 Task: Find connections with filter location Joensuu with filter topic #Consultingwith filter profile language Spanish with filter current company Navi with filter school Rani Laxmi Bai Memorial School (R.L.B.) with filter industry Chiropractors with filter service category Product Marketing with filter keywords title Spa Manager
Action: Mouse moved to (336, 263)
Screenshot: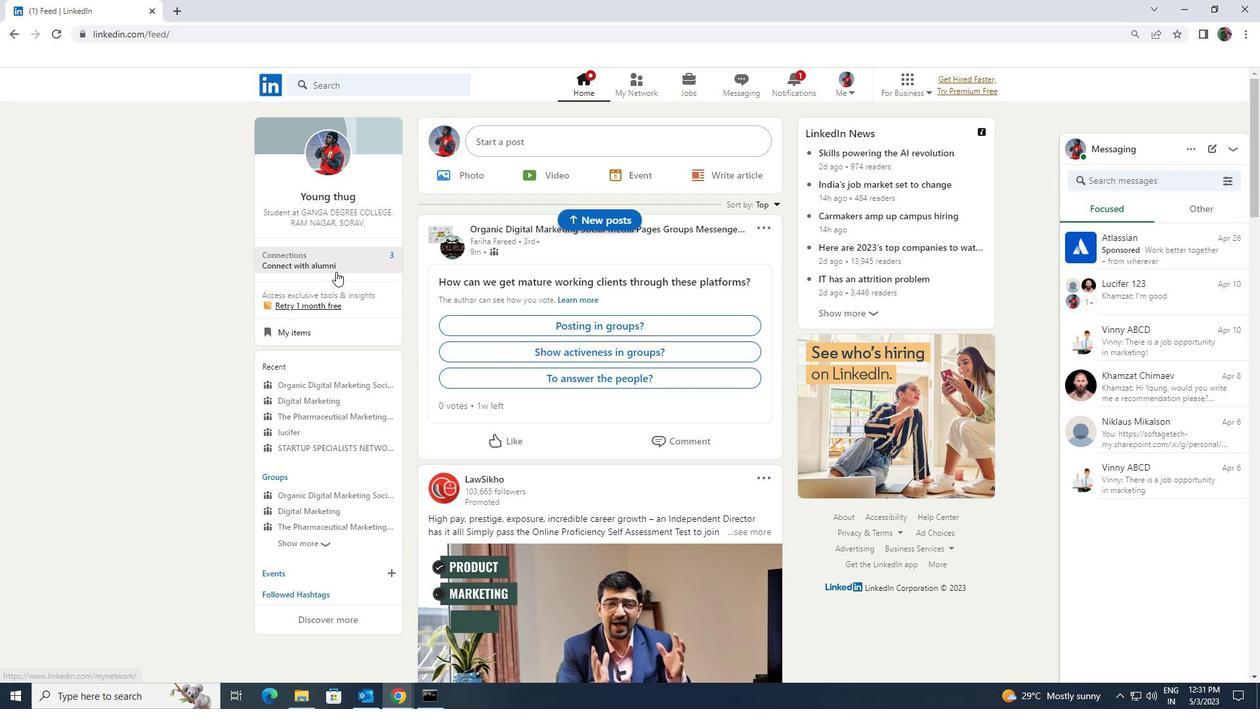 
Action: Mouse pressed left at (336, 263)
Screenshot: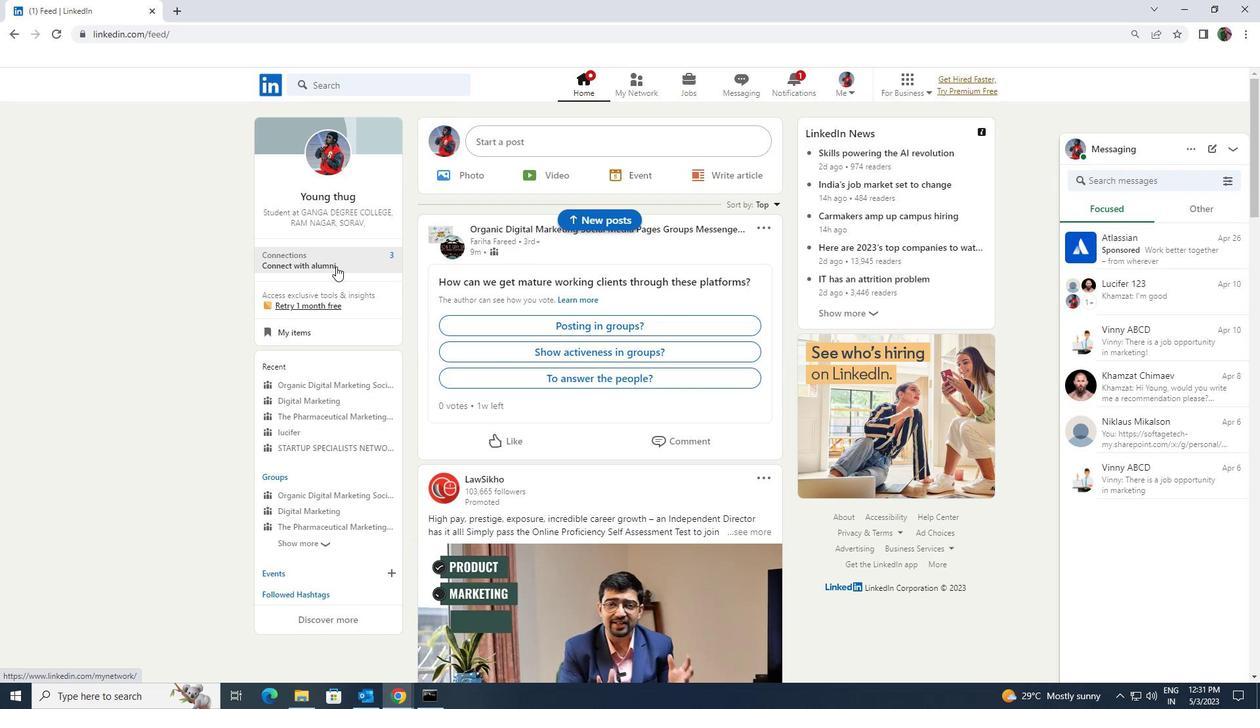
Action: Mouse moved to (328, 158)
Screenshot: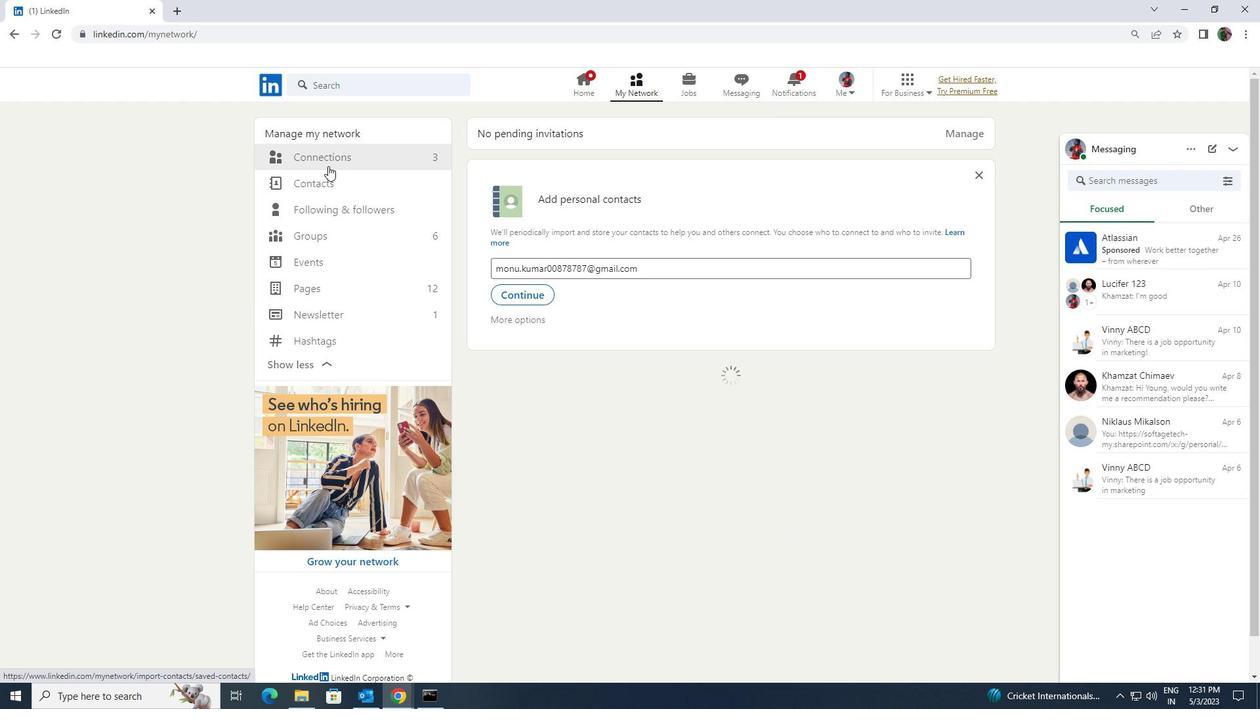 
Action: Mouse pressed left at (328, 158)
Screenshot: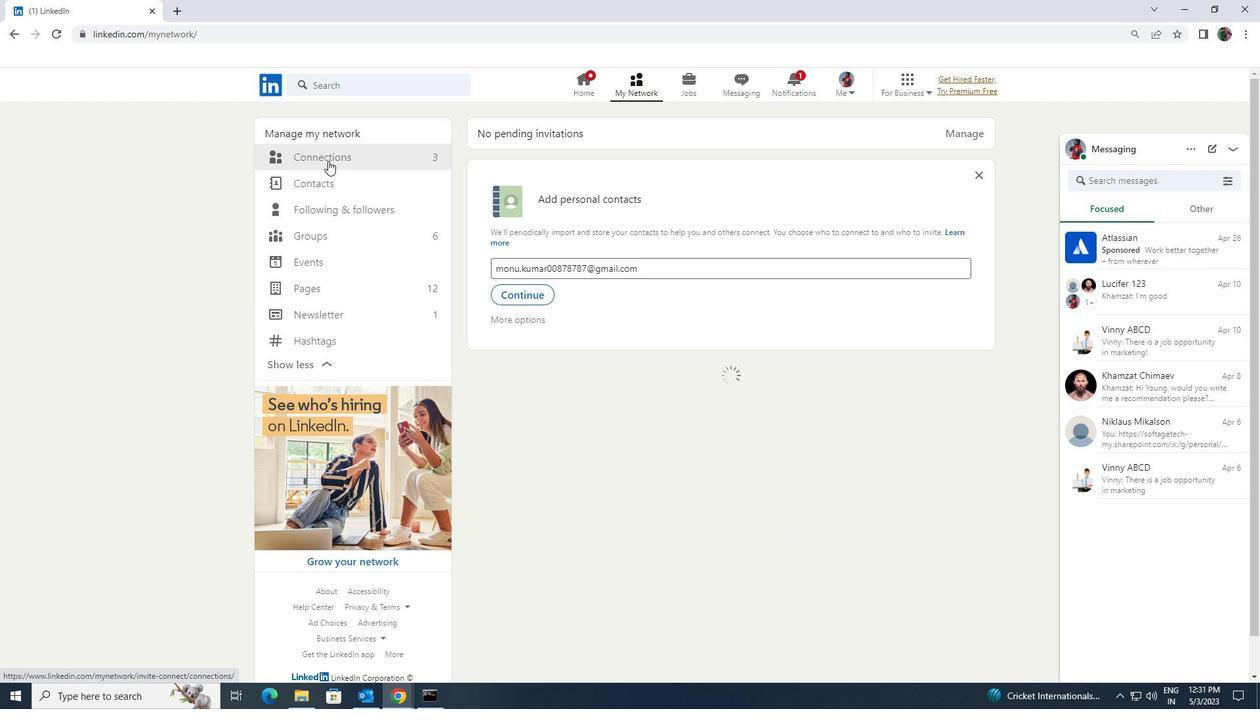 
Action: Mouse moved to (711, 160)
Screenshot: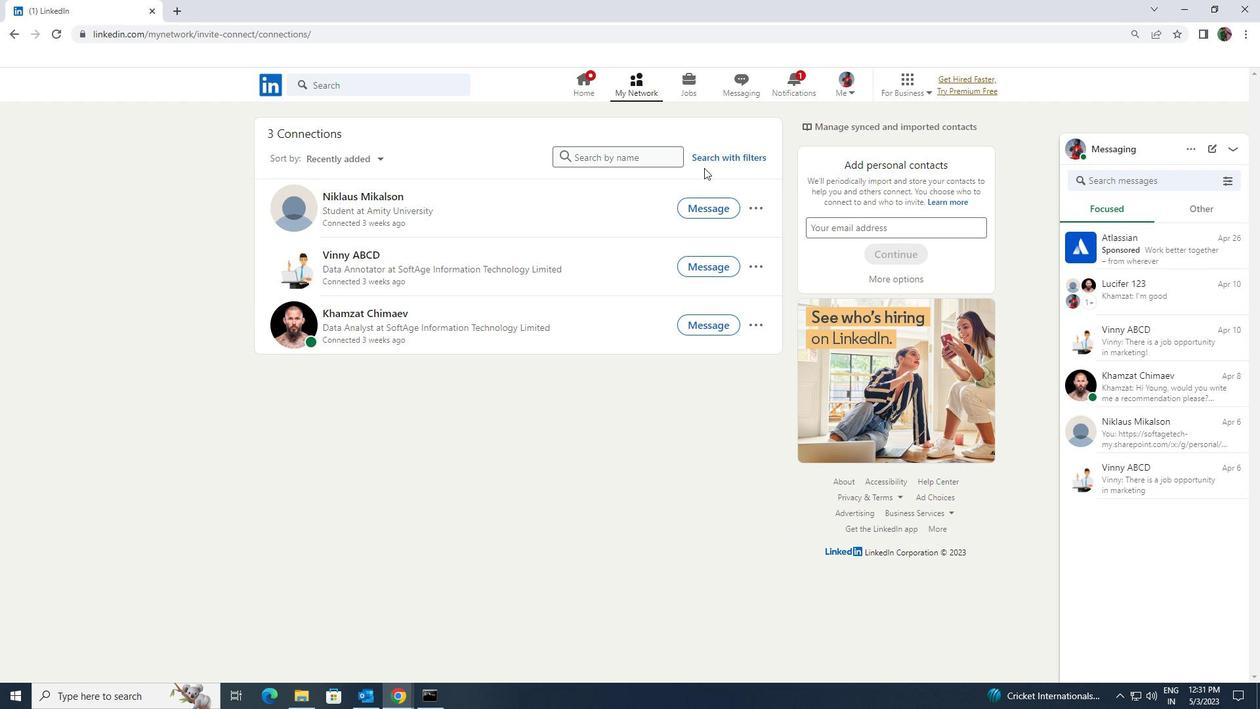 
Action: Mouse pressed left at (711, 160)
Screenshot: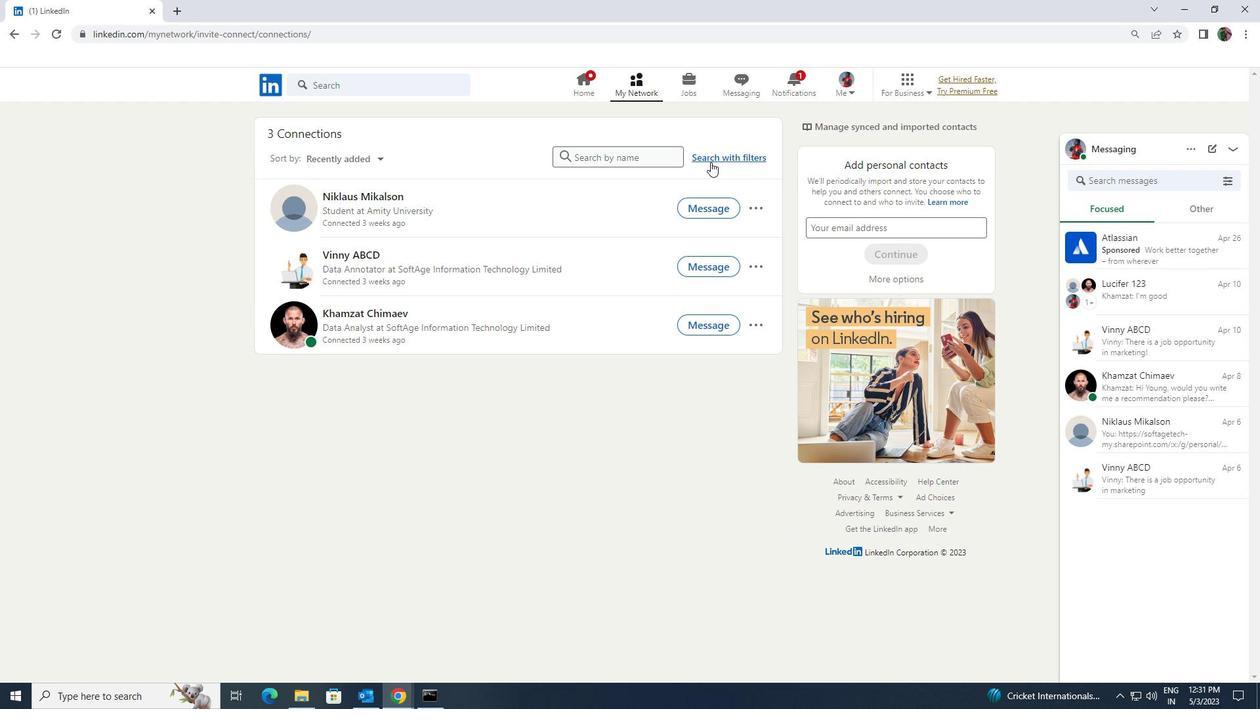 
Action: Mouse moved to (670, 127)
Screenshot: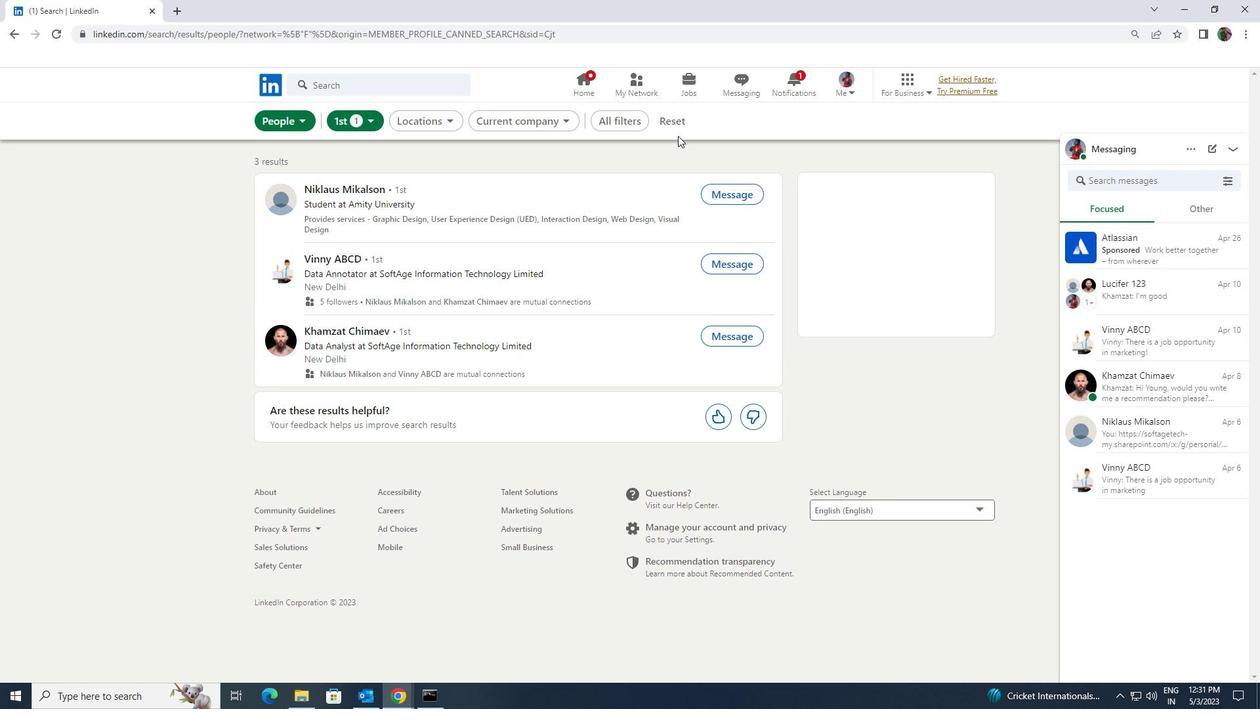 
Action: Mouse pressed left at (670, 127)
Screenshot: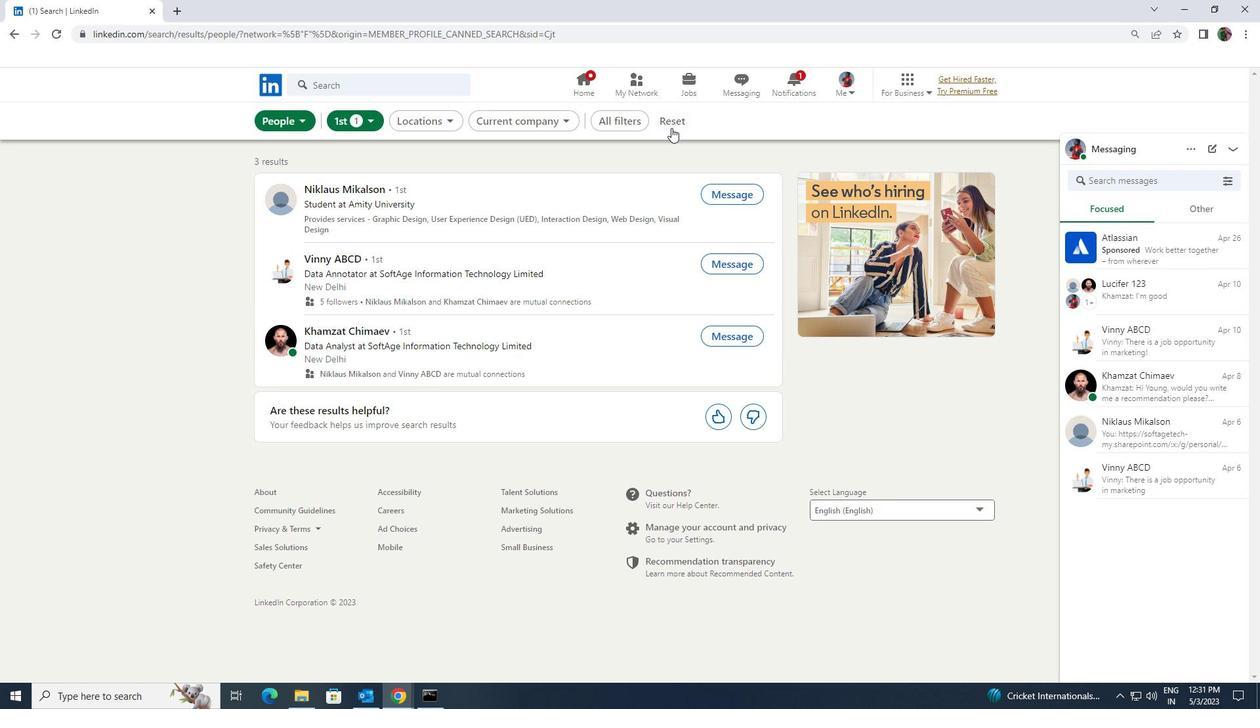 
Action: Mouse moved to (660, 124)
Screenshot: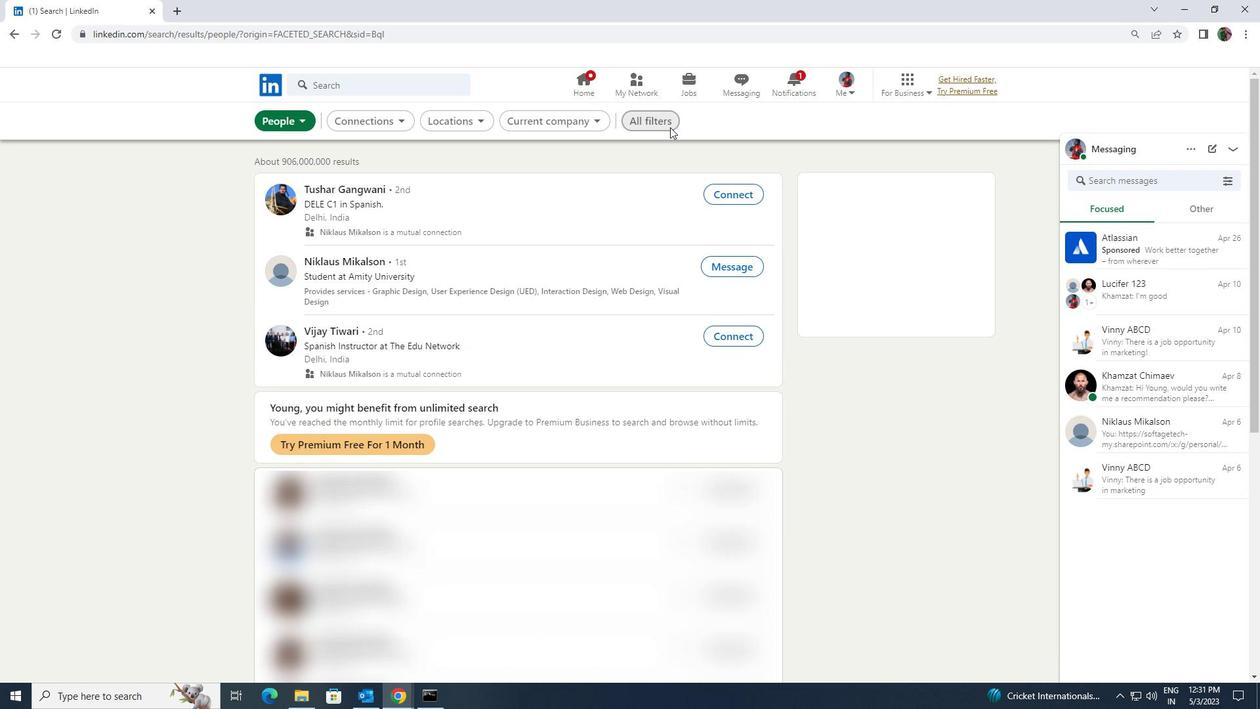 
Action: Mouse pressed left at (660, 124)
Screenshot: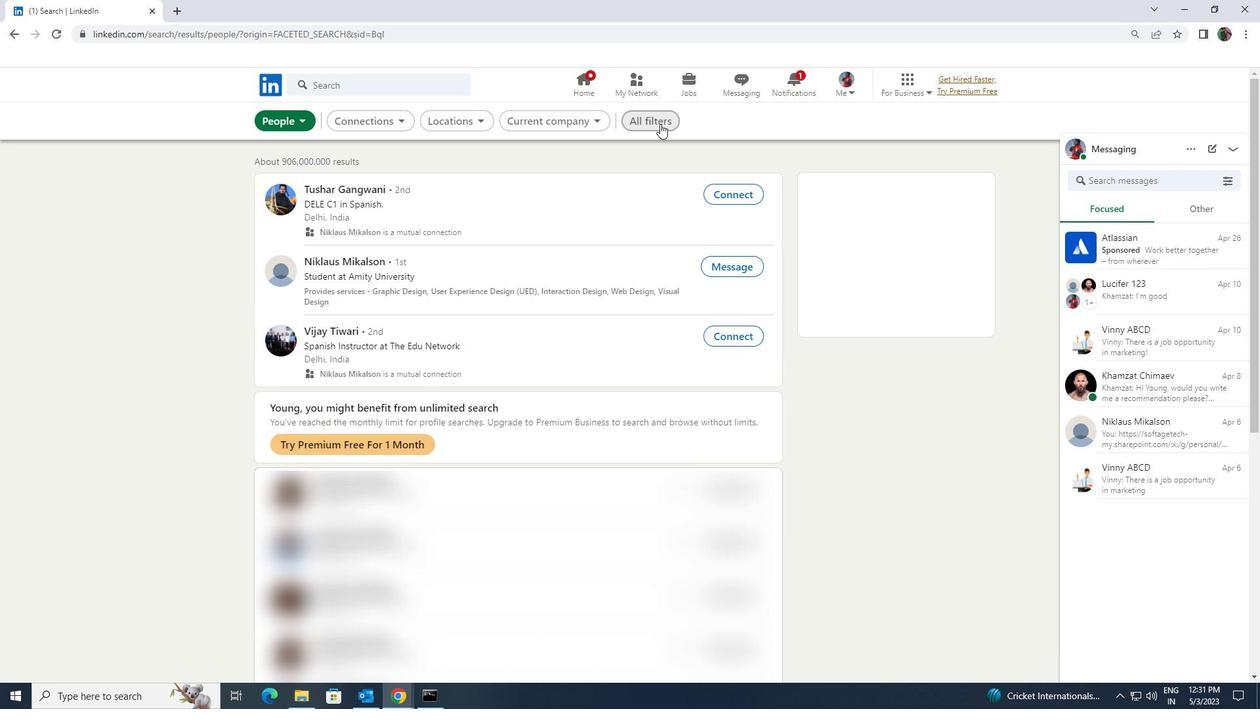 
Action: Mouse moved to (1118, 524)
Screenshot: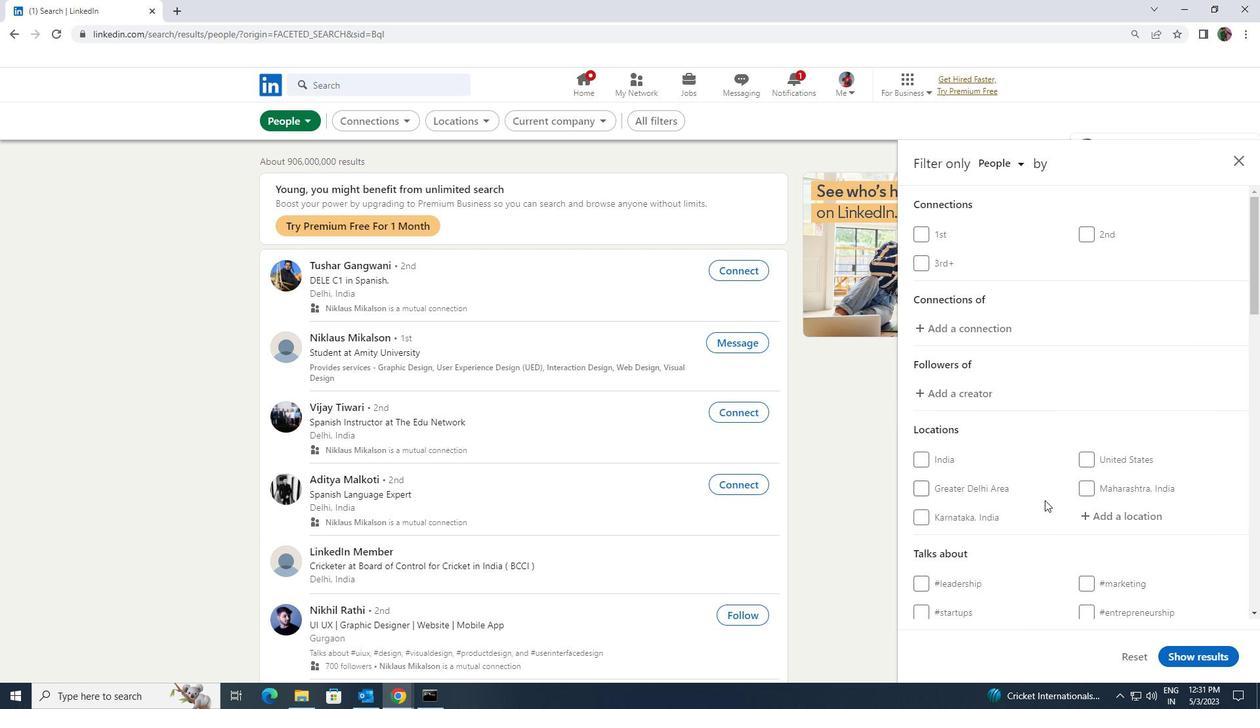 
Action: Mouse pressed left at (1118, 524)
Screenshot: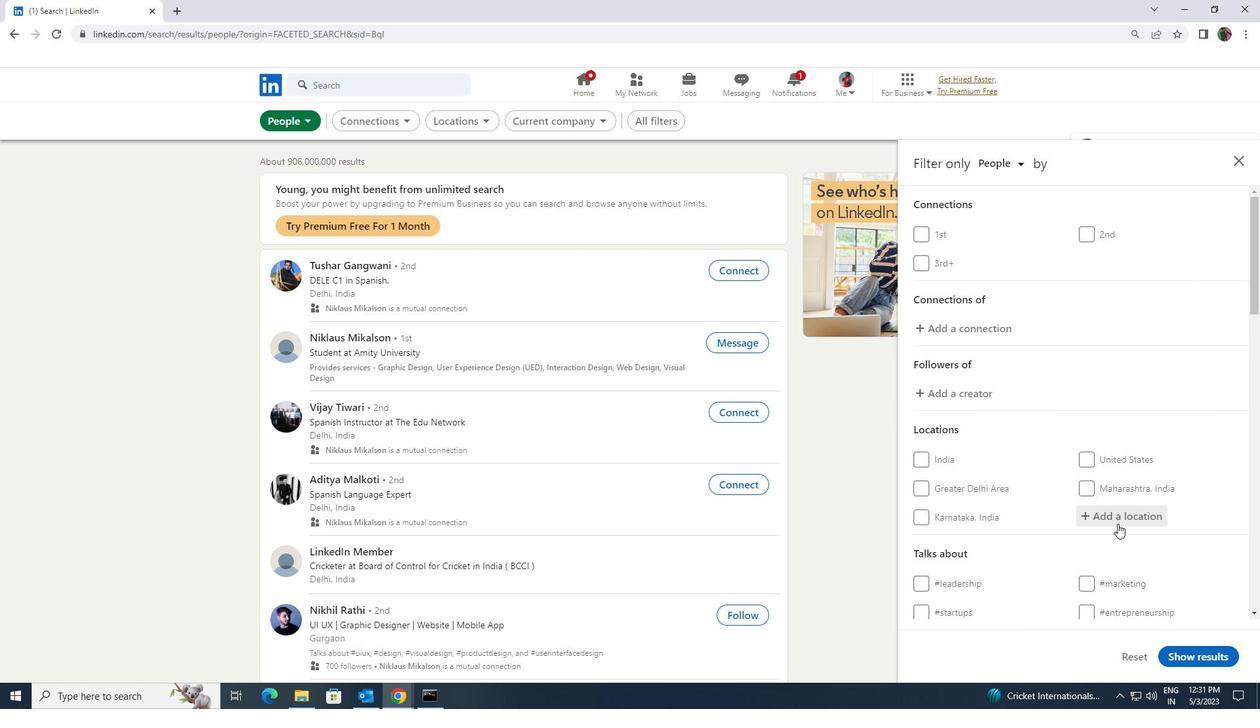 
Action: Mouse moved to (1115, 511)
Screenshot: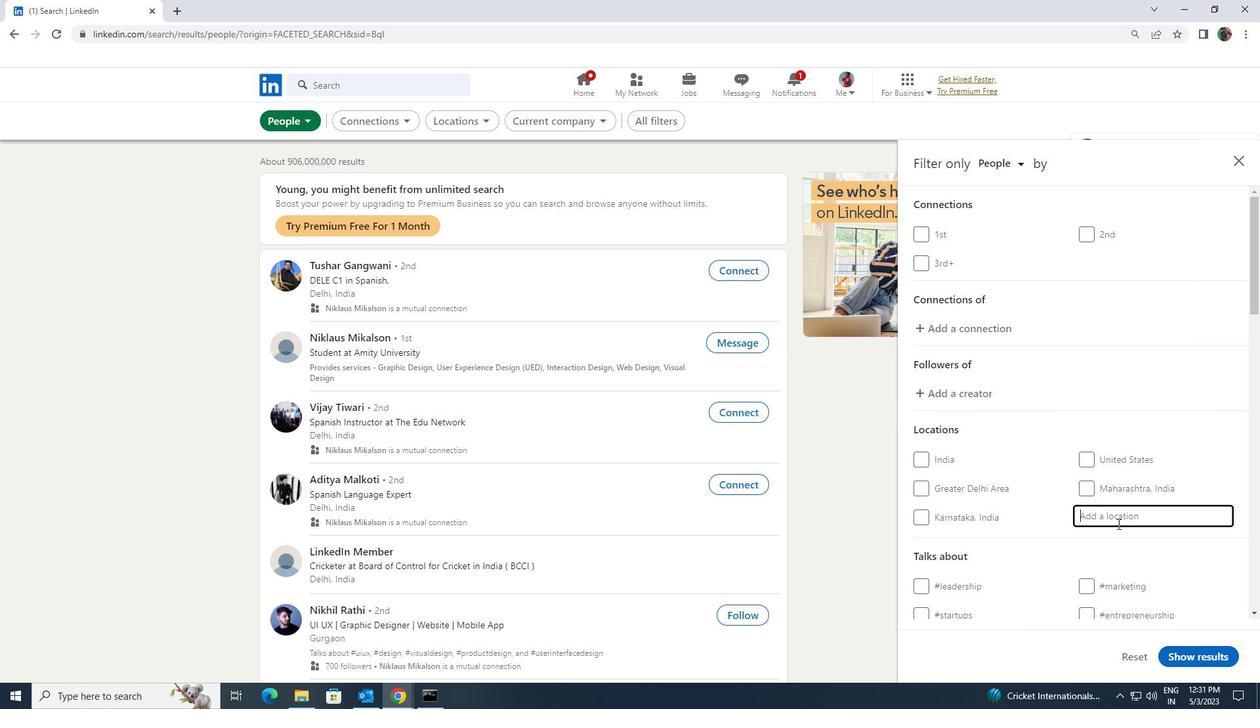 
Action: Key pressed <Key.shift>JOENSUU
Screenshot: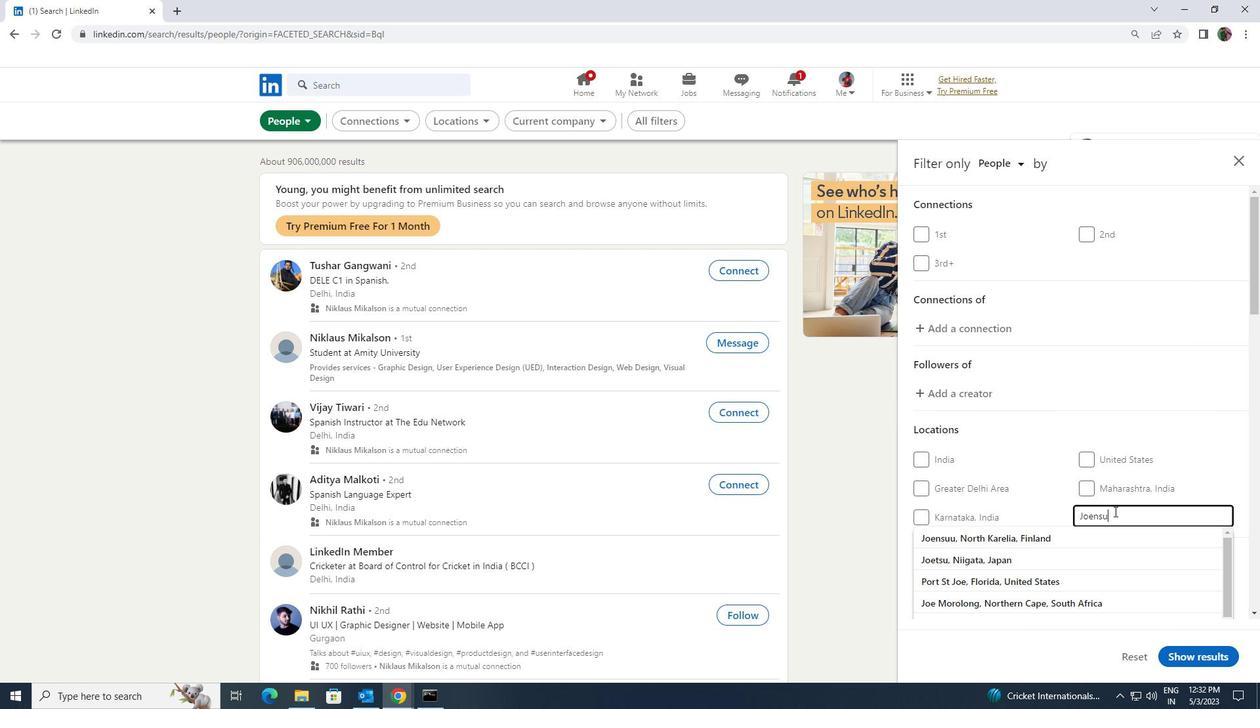 
Action: Mouse moved to (1102, 532)
Screenshot: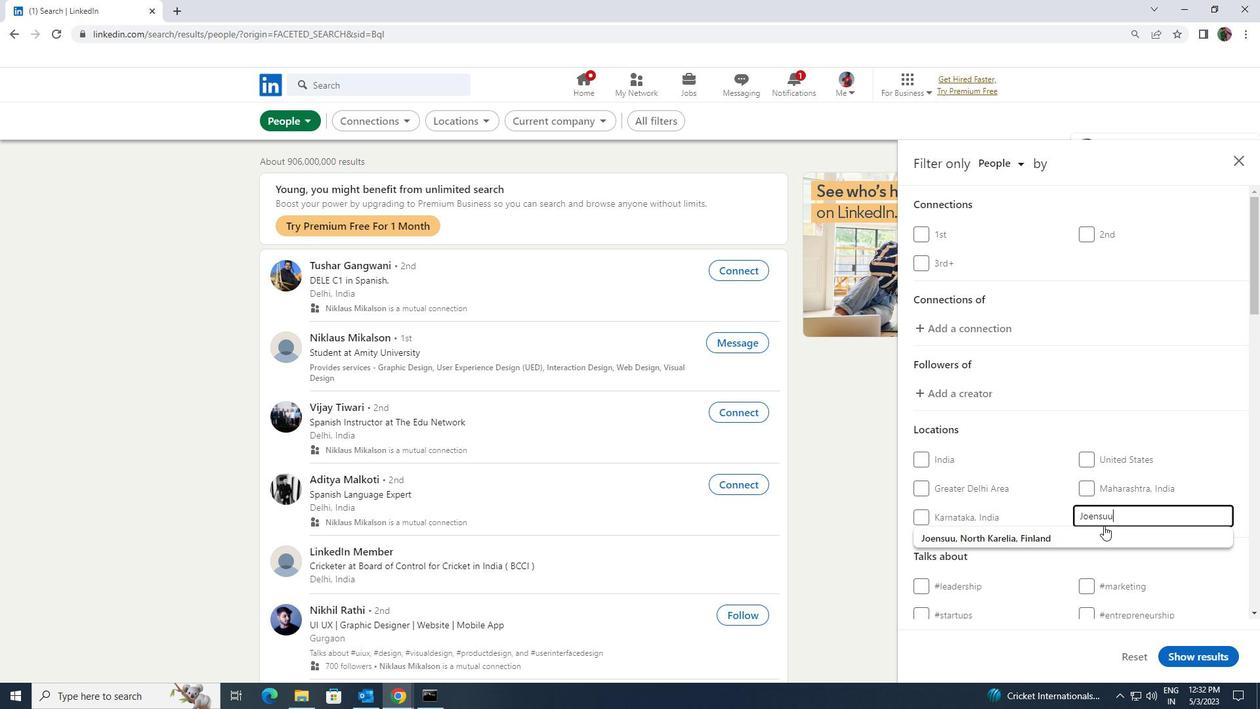 
Action: Mouse pressed left at (1102, 532)
Screenshot: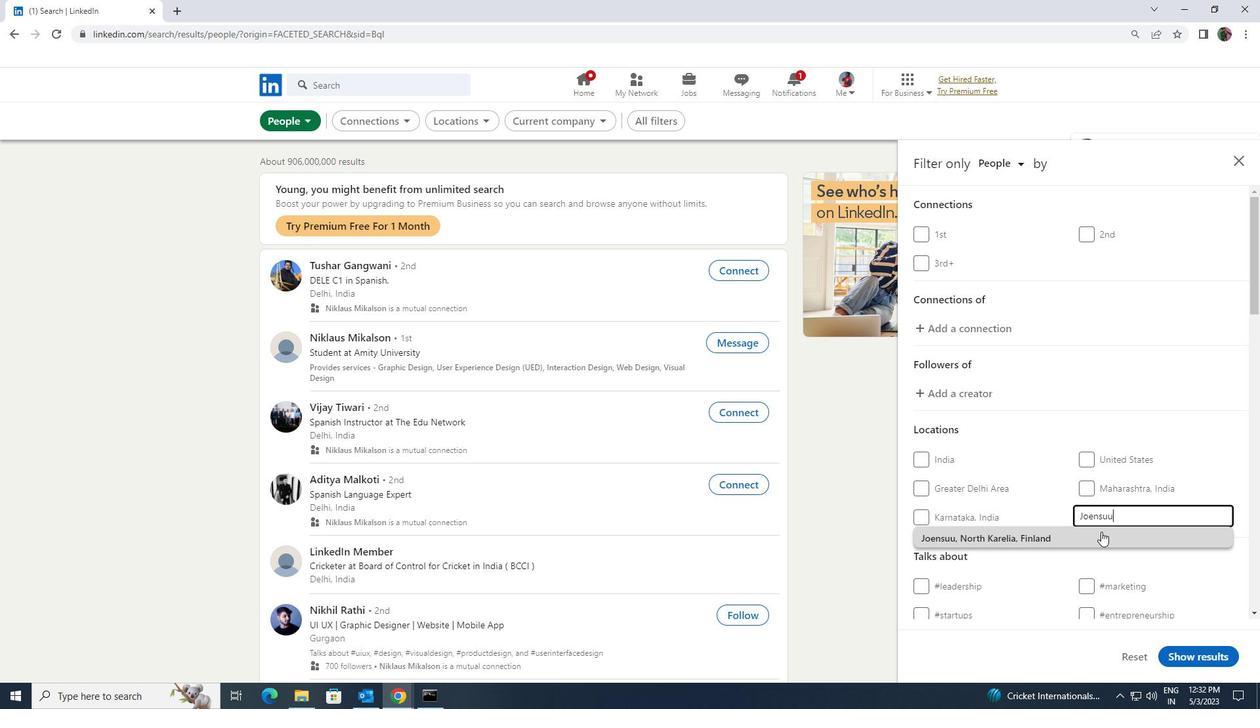 
Action: Mouse moved to (1106, 524)
Screenshot: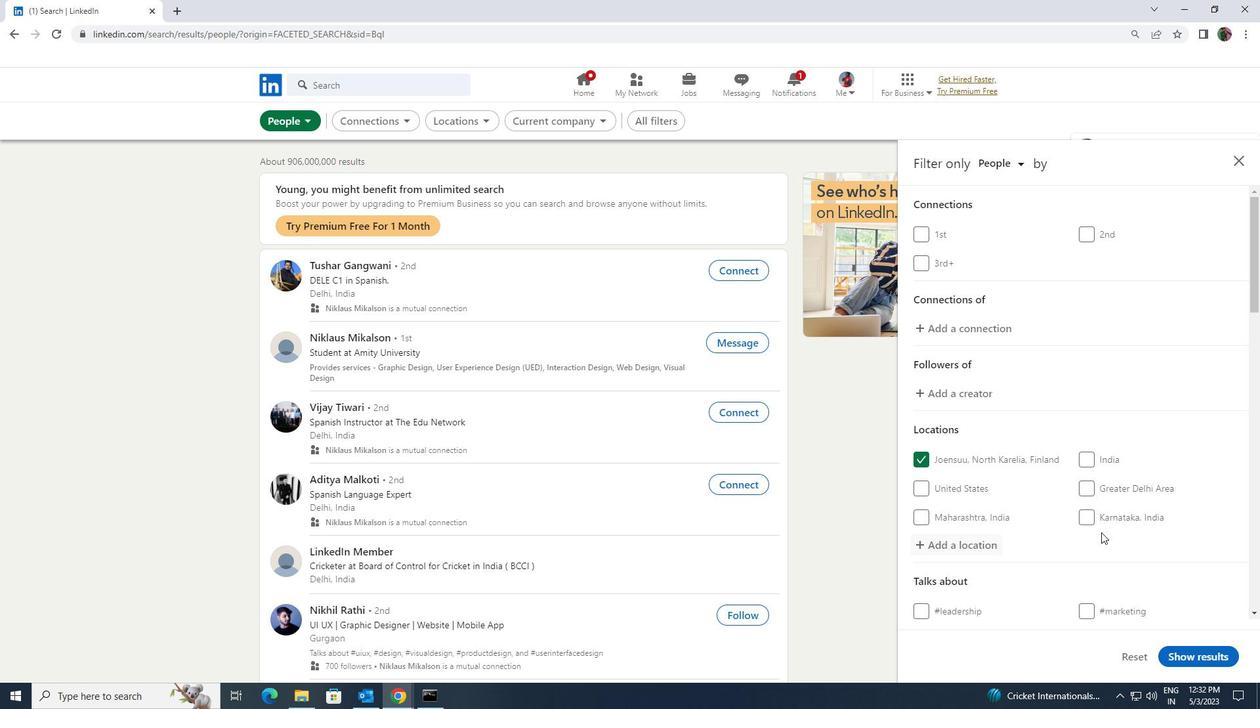 
Action: Mouse scrolled (1106, 524) with delta (0, 0)
Screenshot: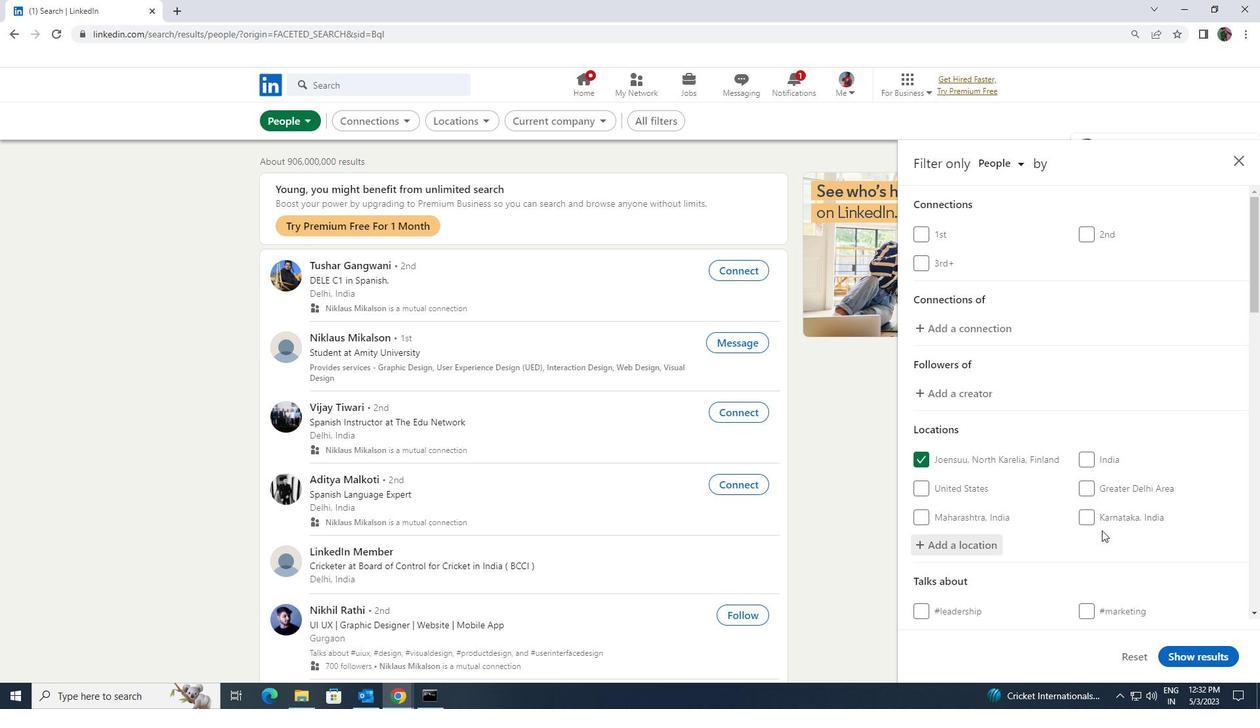 
Action: Mouse scrolled (1106, 524) with delta (0, 0)
Screenshot: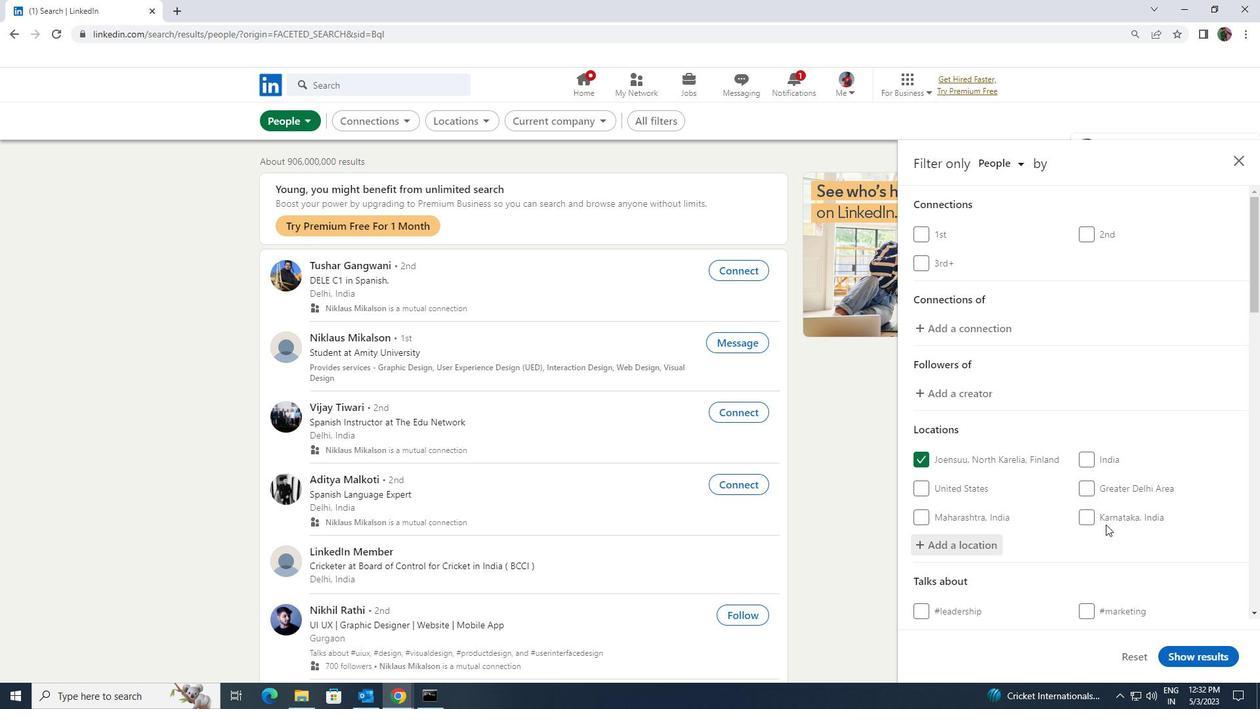 
Action: Mouse moved to (1100, 527)
Screenshot: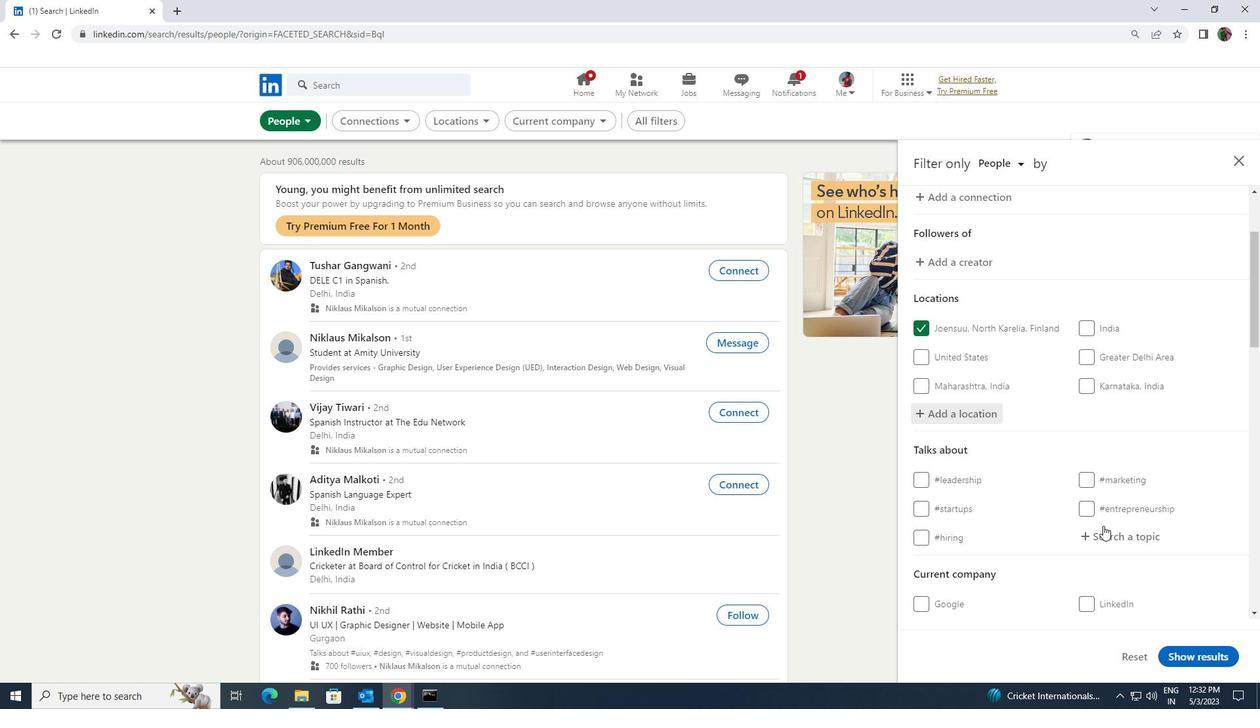 
Action: Mouse pressed left at (1100, 527)
Screenshot: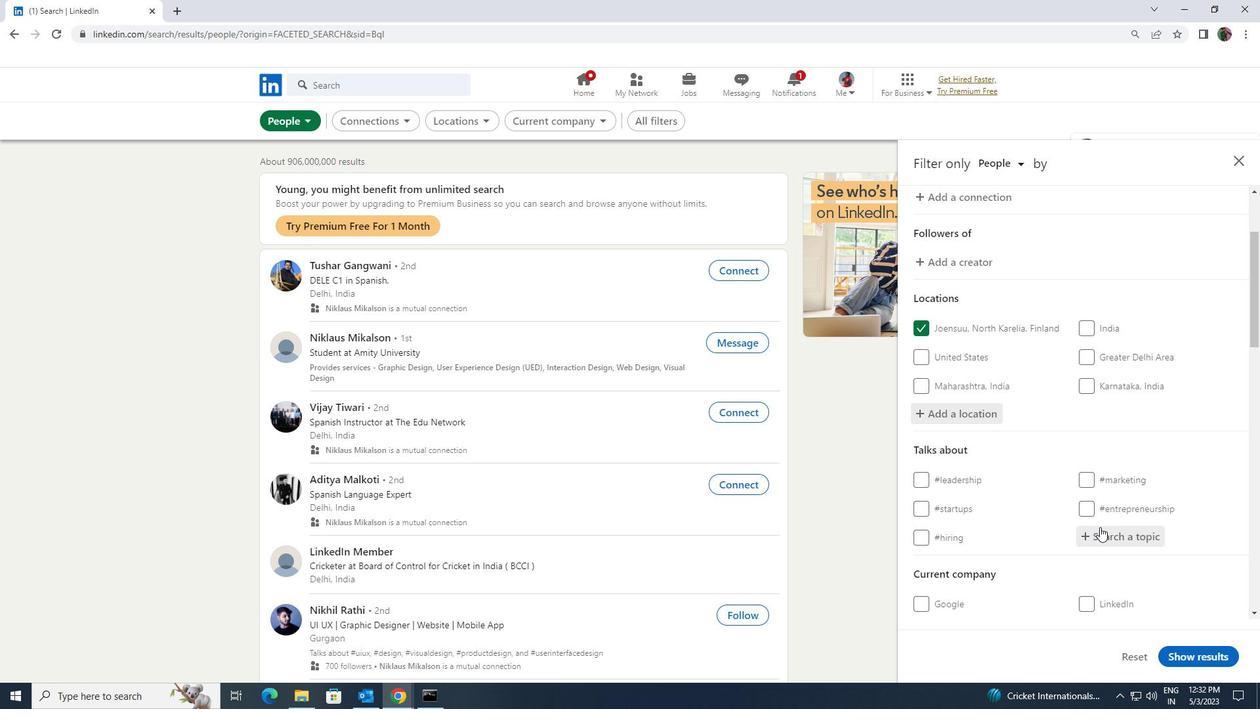
Action: Key pressed <Key.shift>PROUD<Key.backspace><Key.backspace><Key.backspace><Key.backspace><Key.backspace><Key.shift>CONSUL
Screenshot: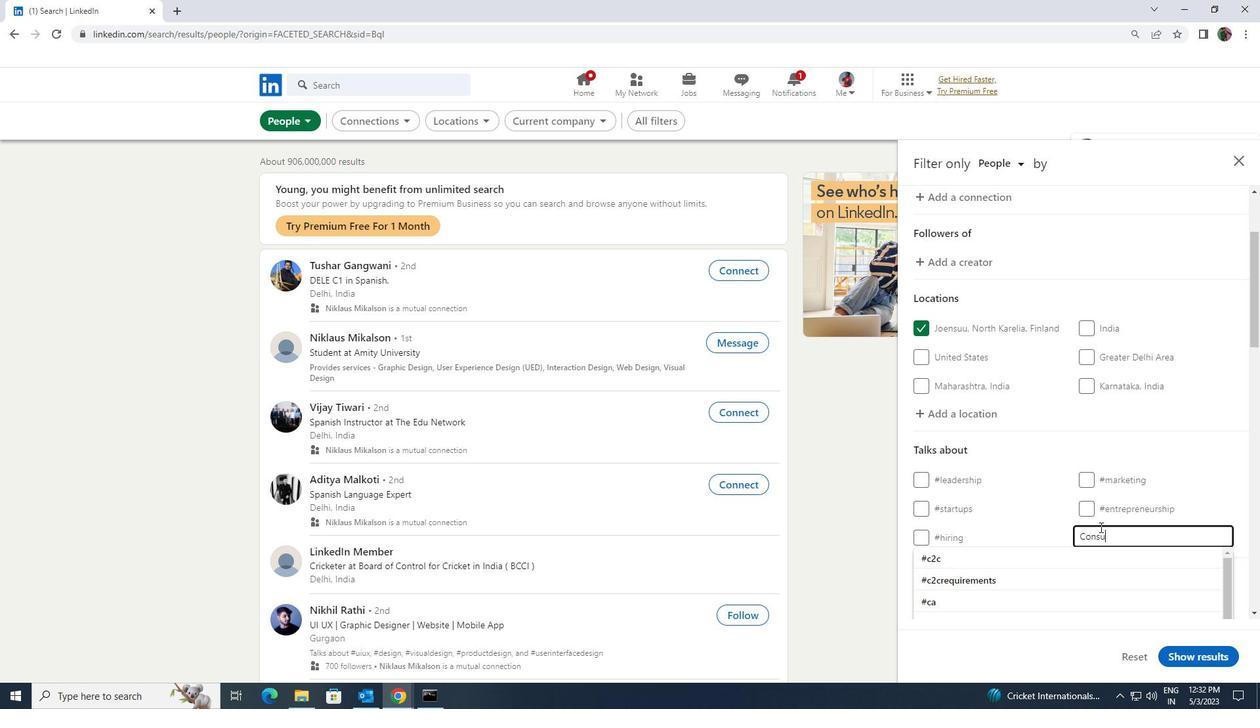 
Action: Mouse moved to (1089, 549)
Screenshot: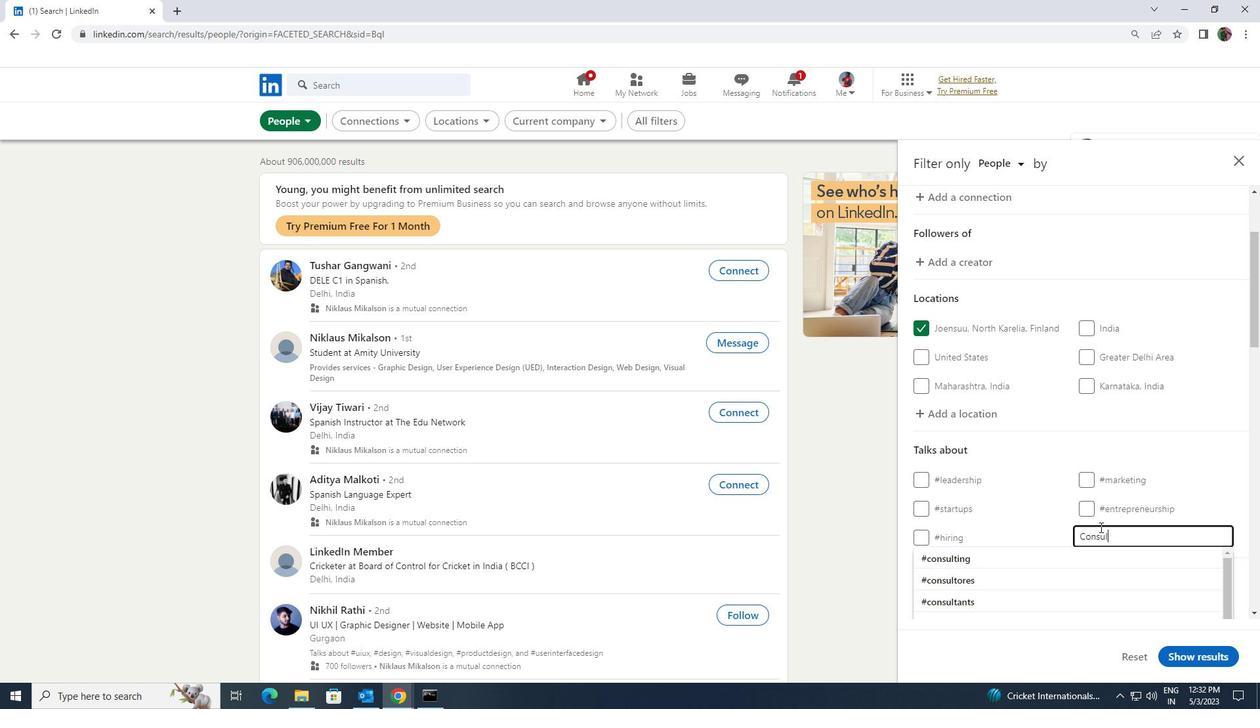 
Action: Mouse pressed left at (1089, 549)
Screenshot: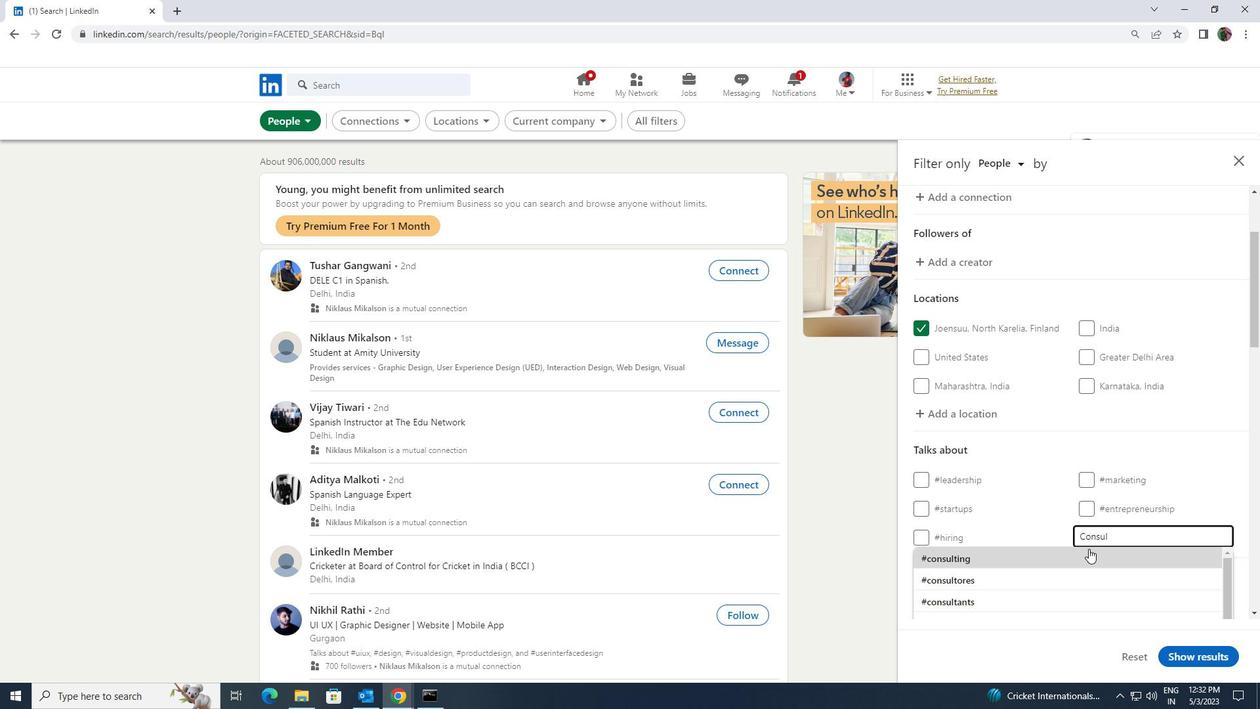 
Action: Mouse moved to (1197, 514)
Screenshot: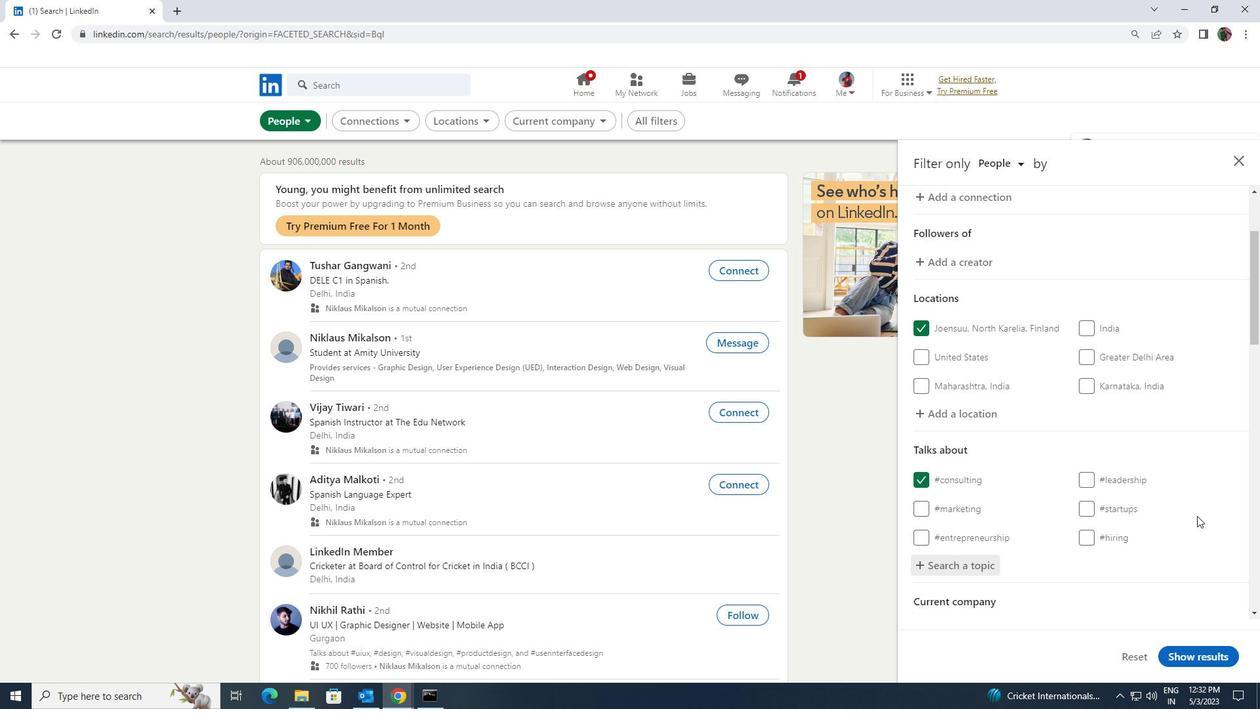 
Action: Mouse scrolled (1197, 514) with delta (0, 0)
Screenshot: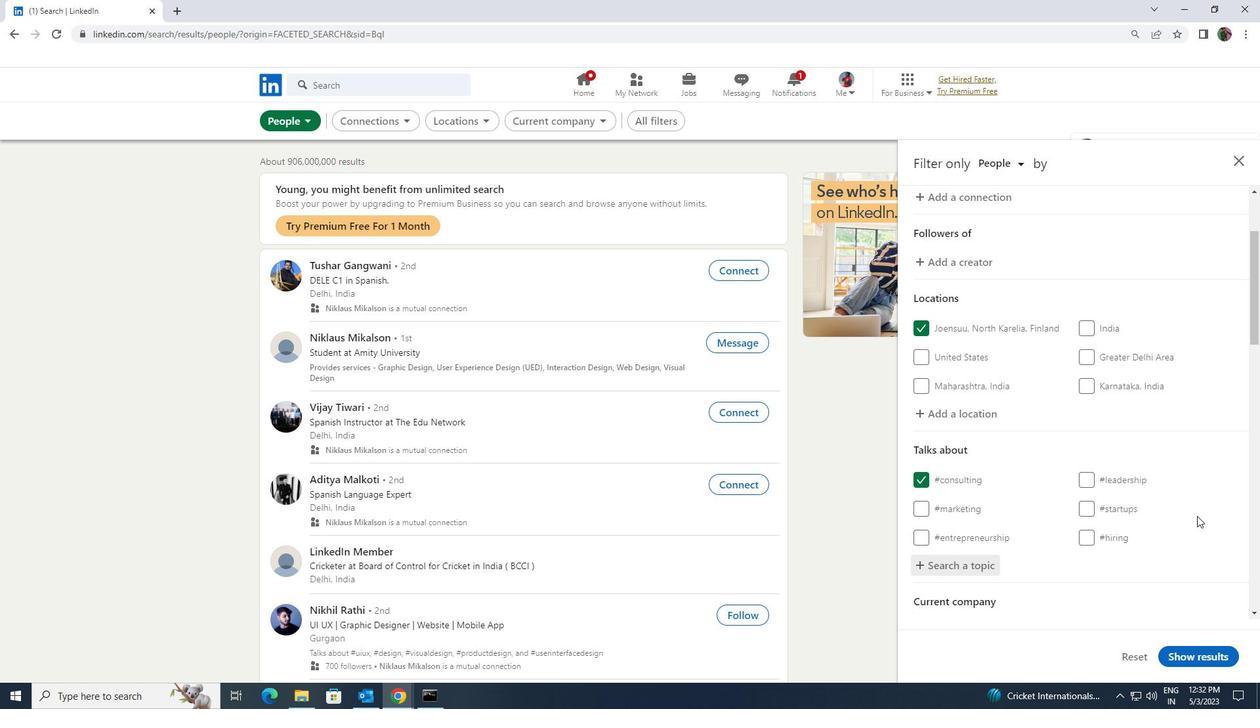 
Action: Mouse scrolled (1197, 514) with delta (0, 0)
Screenshot: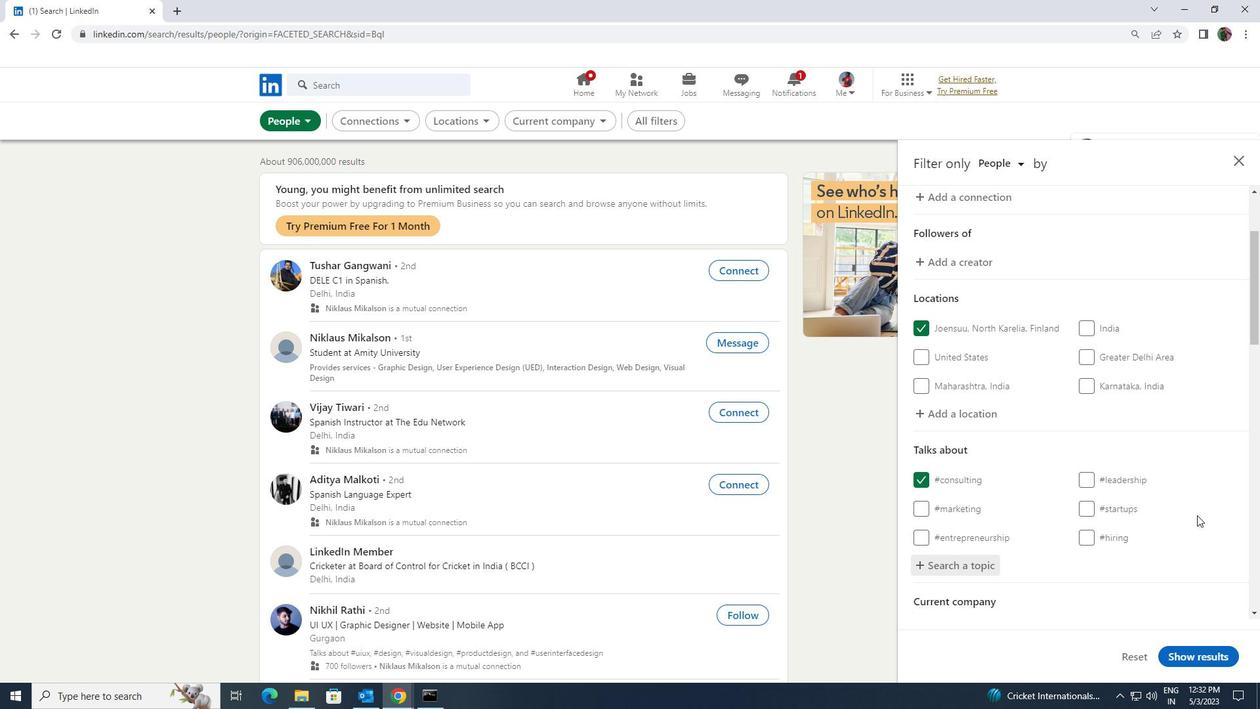 
Action: Mouse moved to (1197, 511)
Screenshot: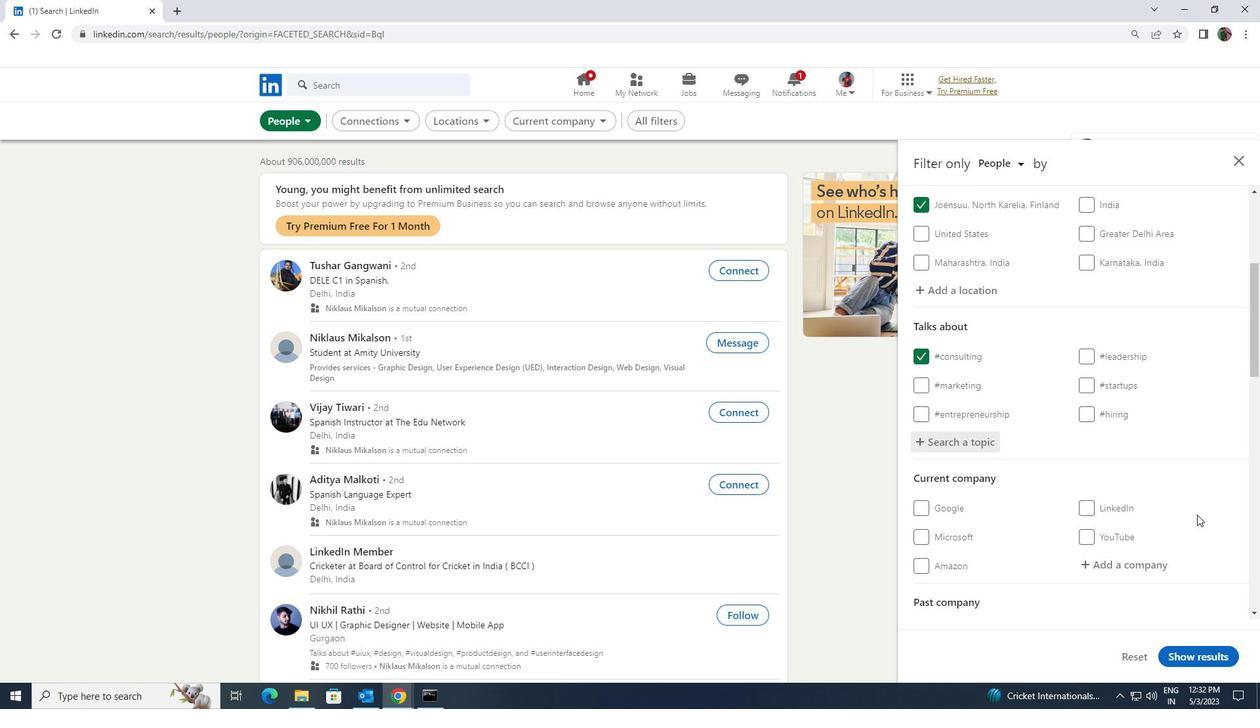 
Action: Mouse scrolled (1197, 510) with delta (0, 0)
Screenshot: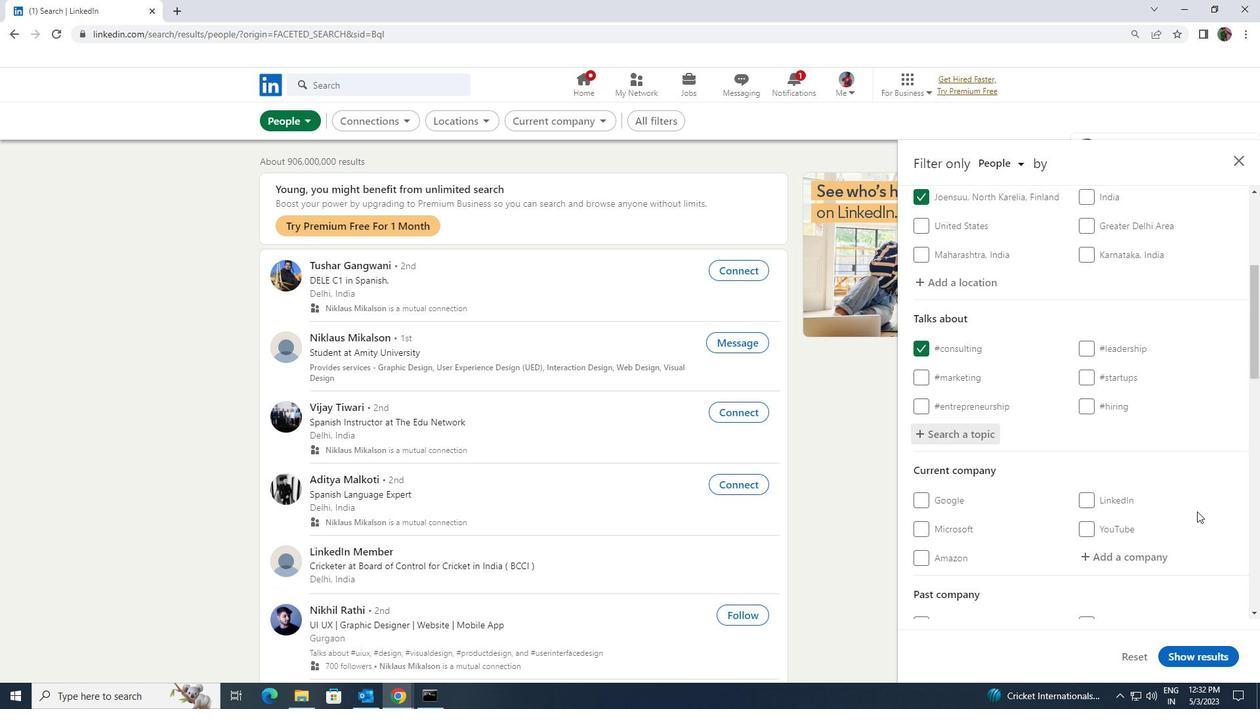 
Action: Mouse scrolled (1197, 510) with delta (0, 0)
Screenshot: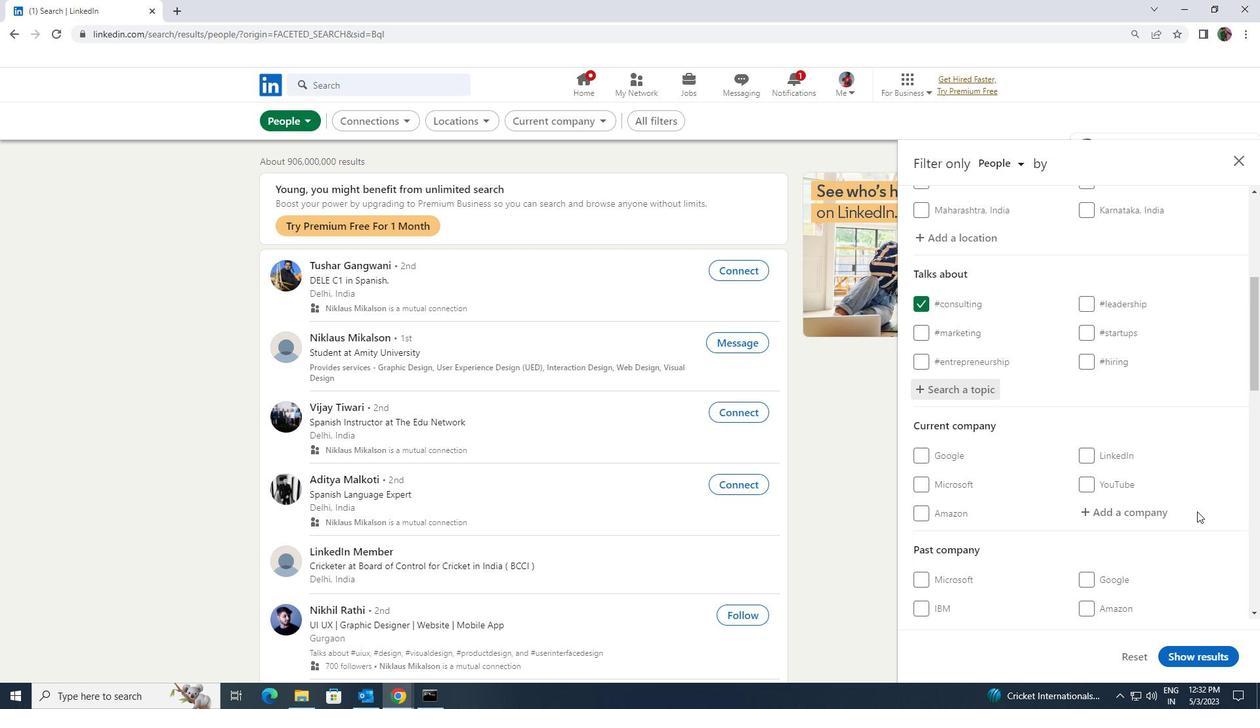 
Action: Mouse scrolled (1197, 510) with delta (0, 0)
Screenshot: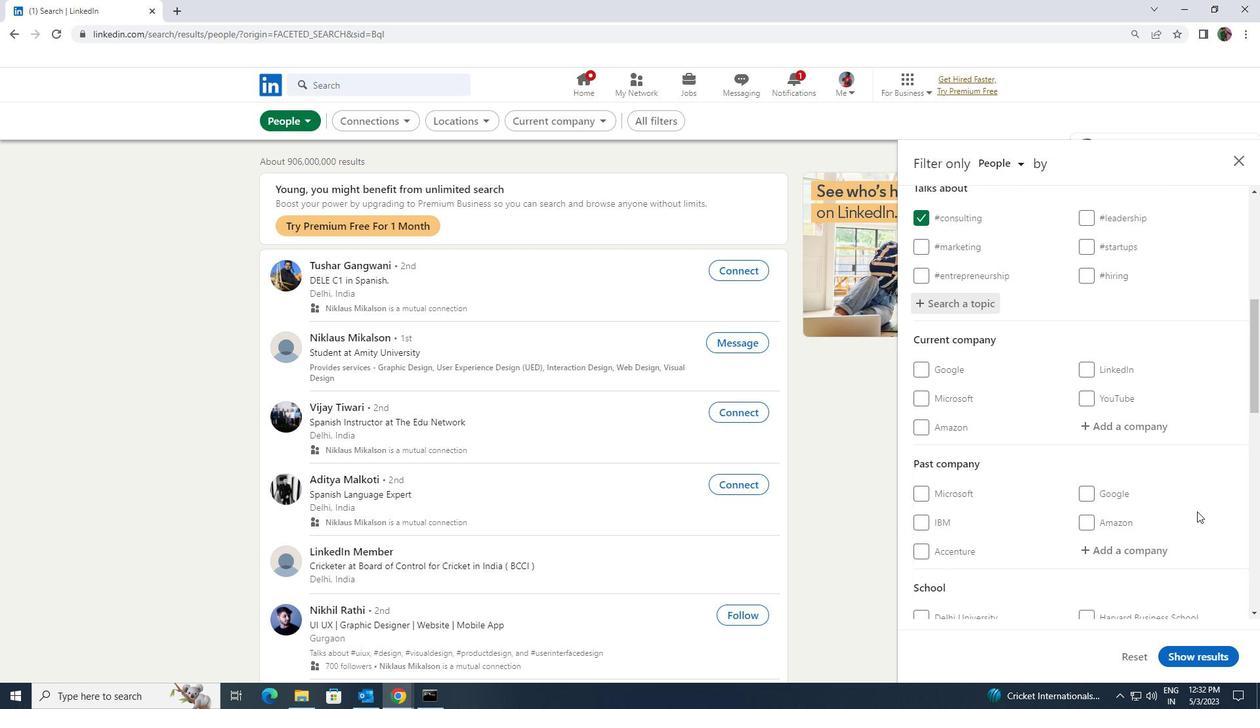 
Action: Mouse scrolled (1197, 510) with delta (0, 0)
Screenshot: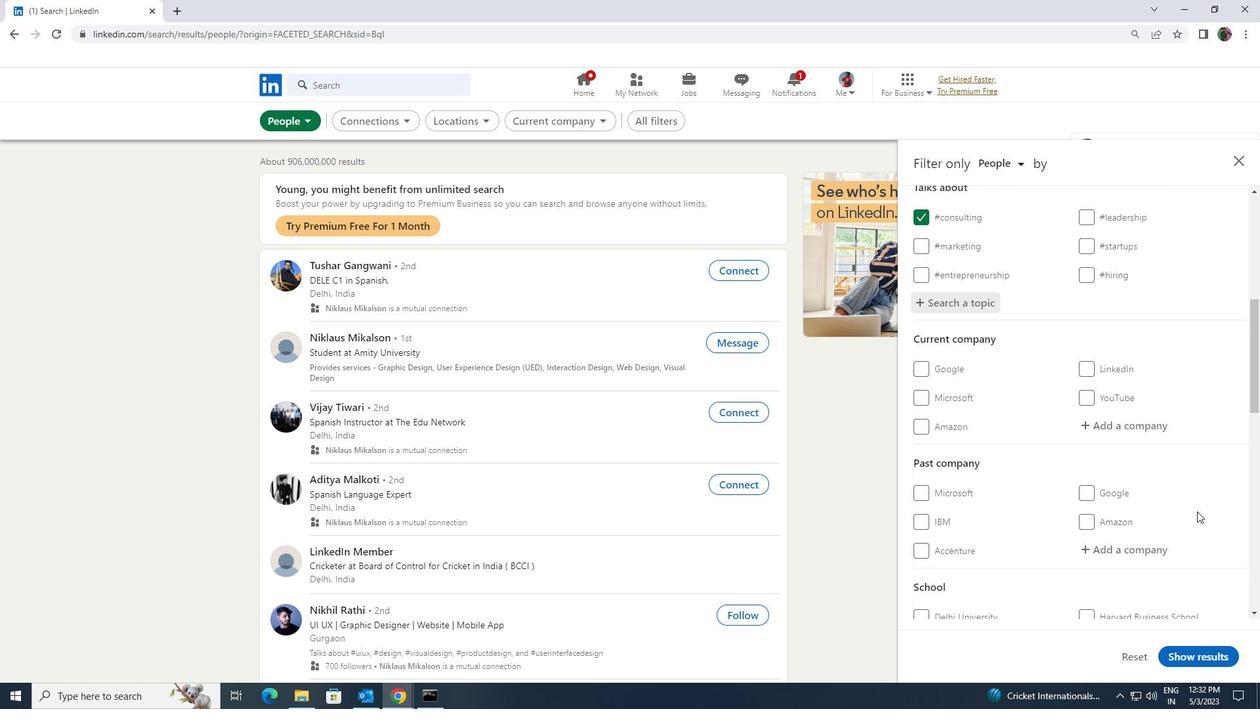 
Action: Mouse scrolled (1197, 510) with delta (0, 0)
Screenshot: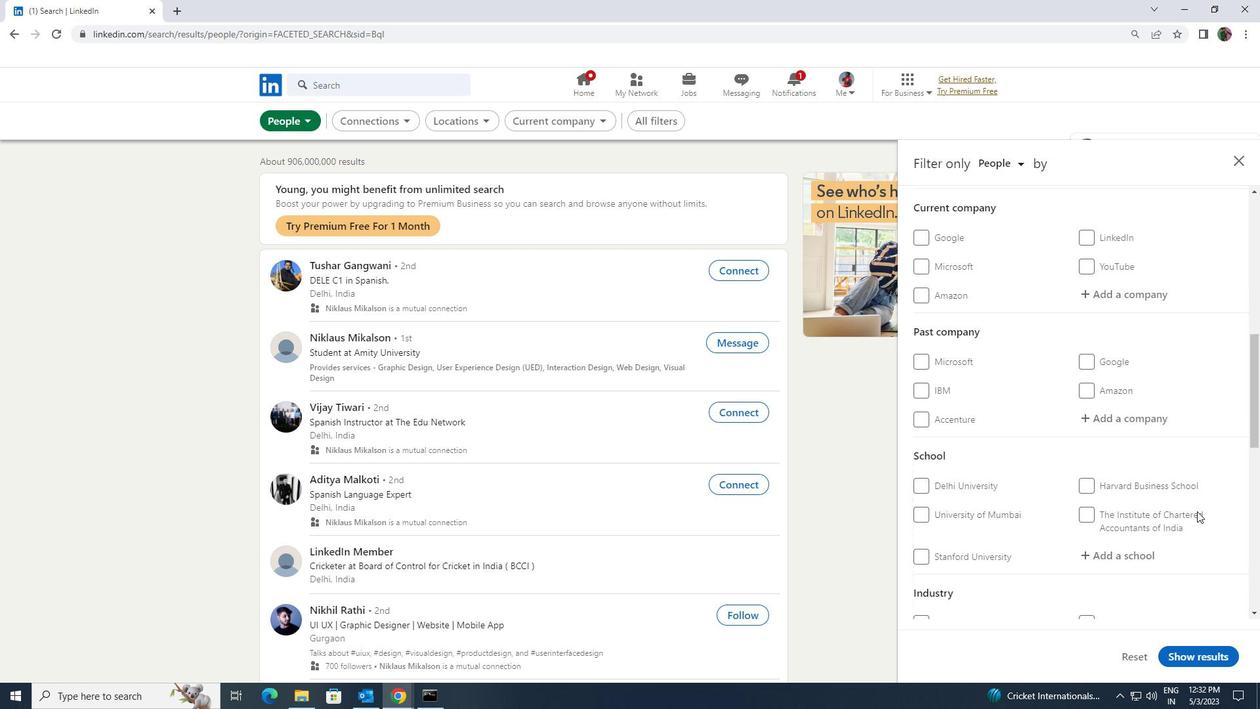 
Action: Mouse scrolled (1197, 510) with delta (0, 0)
Screenshot: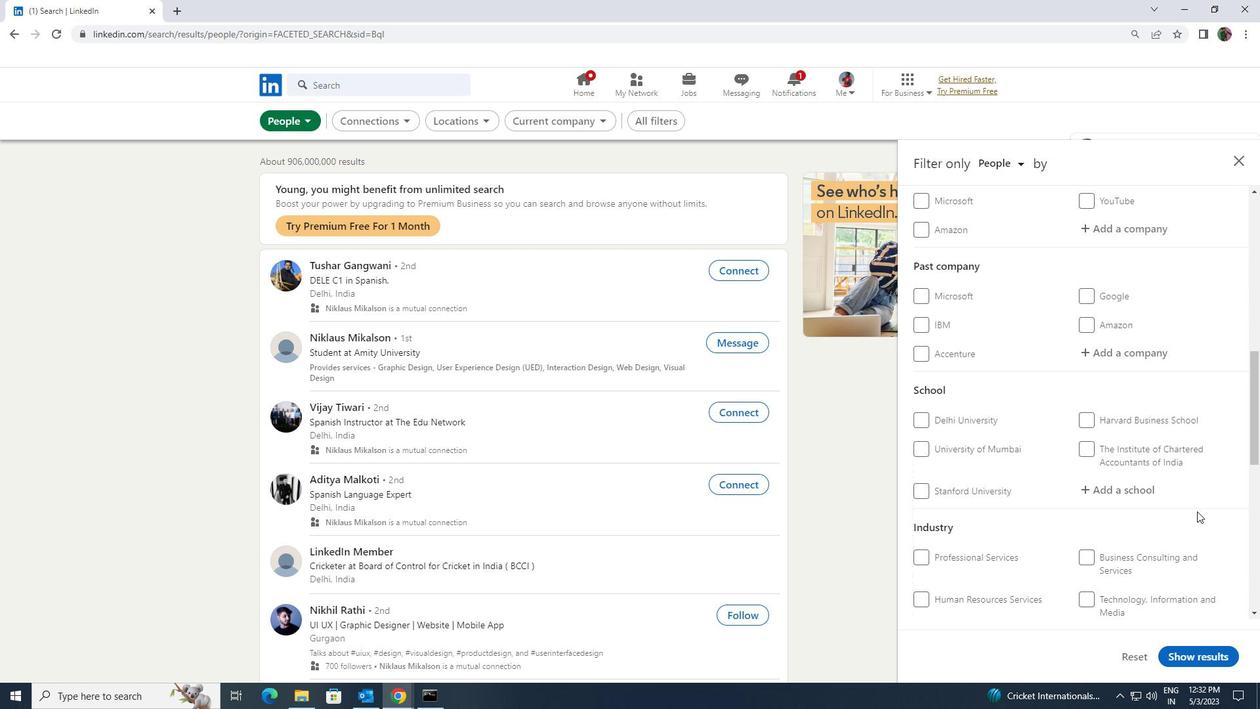 
Action: Mouse scrolled (1197, 510) with delta (0, 0)
Screenshot: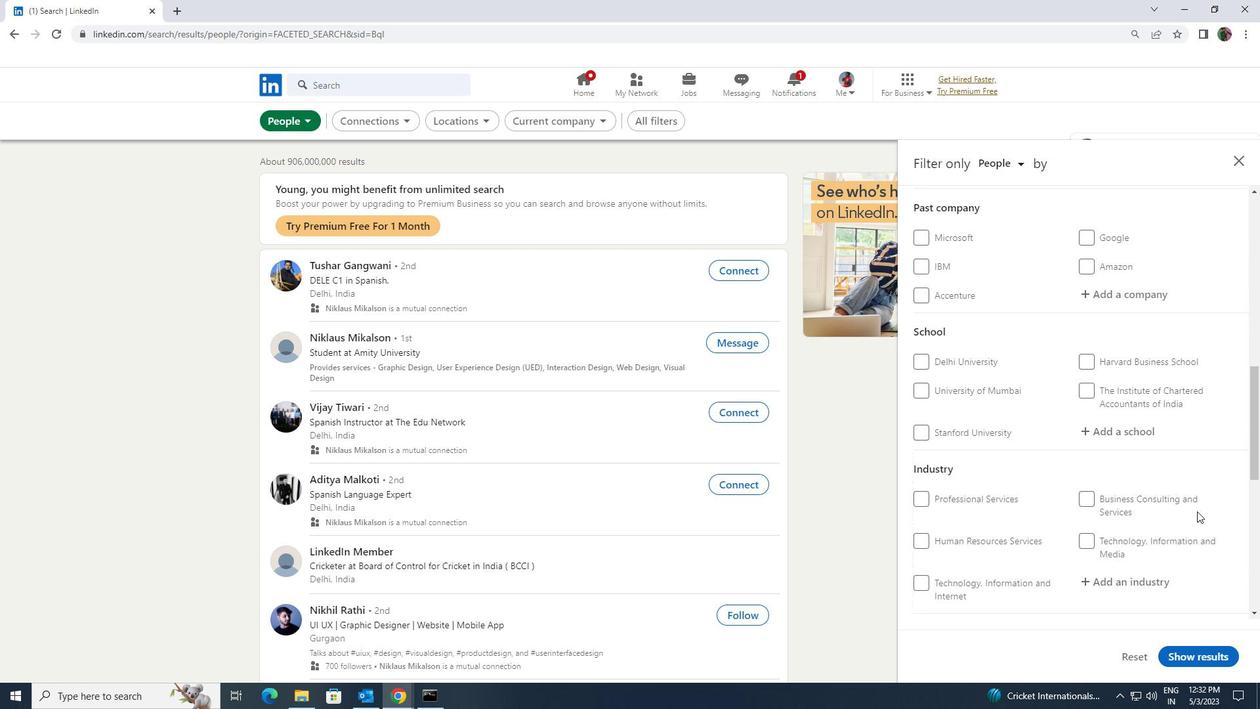 
Action: Mouse scrolled (1197, 510) with delta (0, 0)
Screenshot: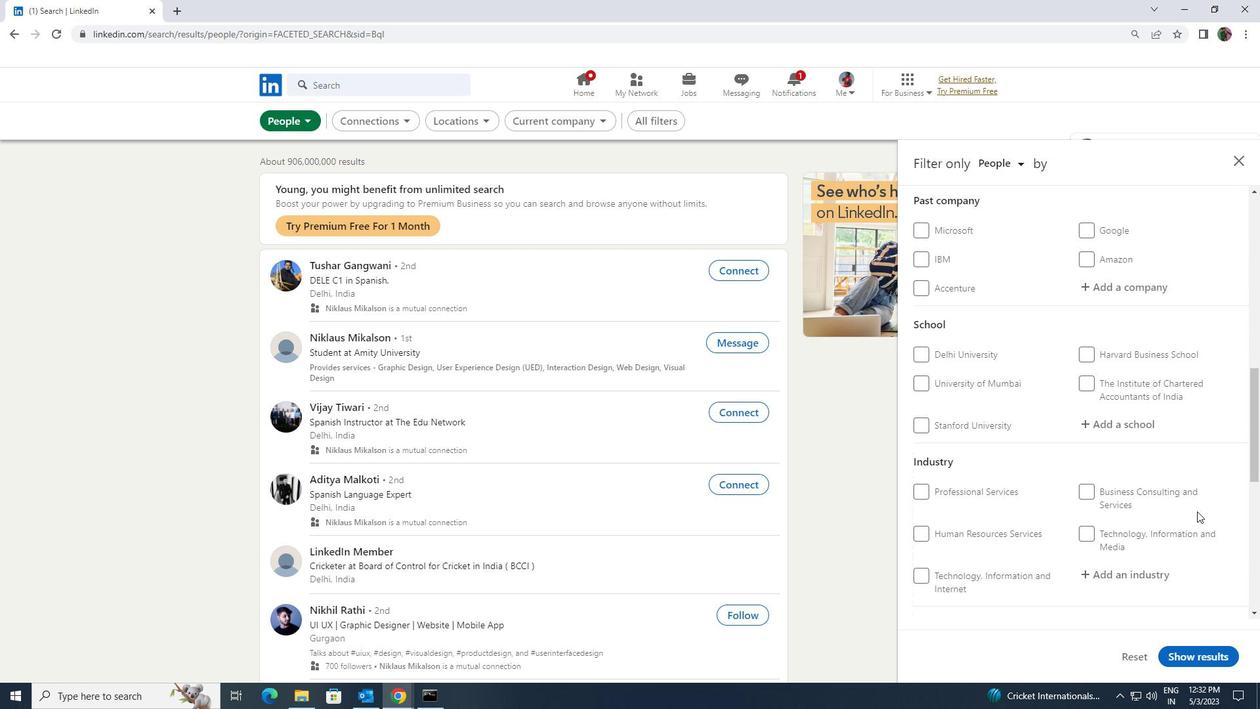 
Action: Mouse scrolled (1197, 510) with delta (0, 0)
Screenshot: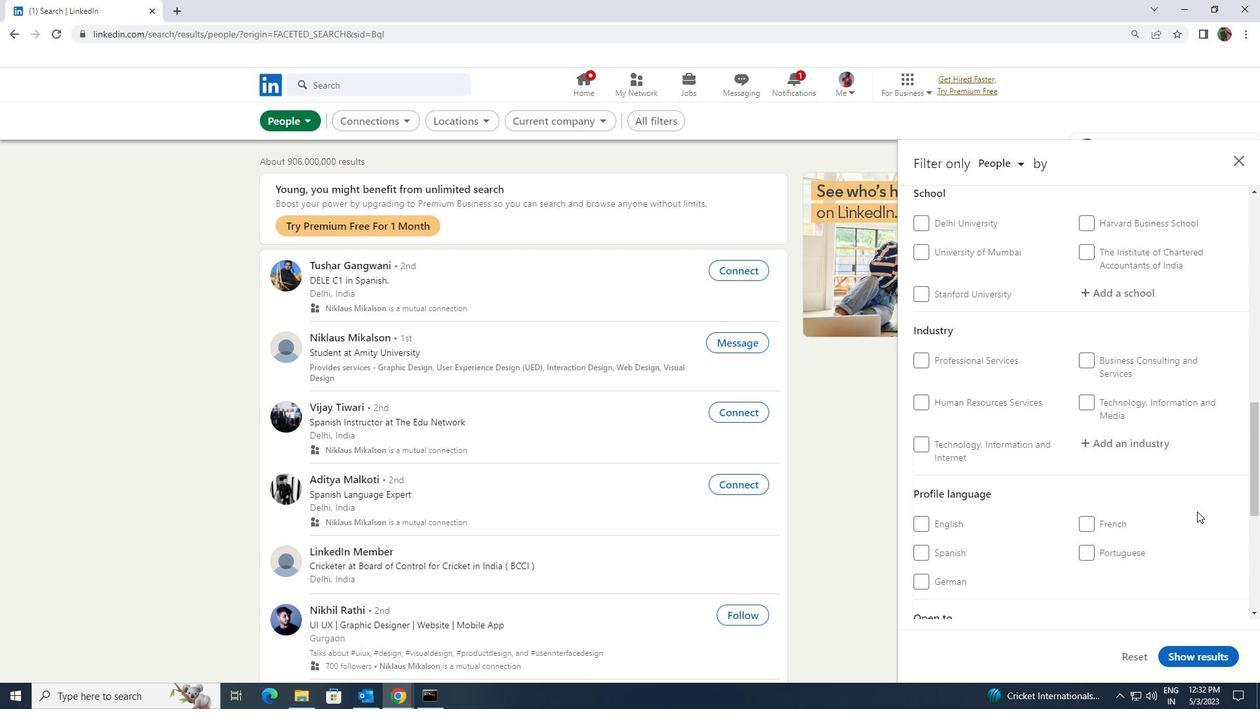 
Action: Mouse moved to (926, 487)
Screenshot: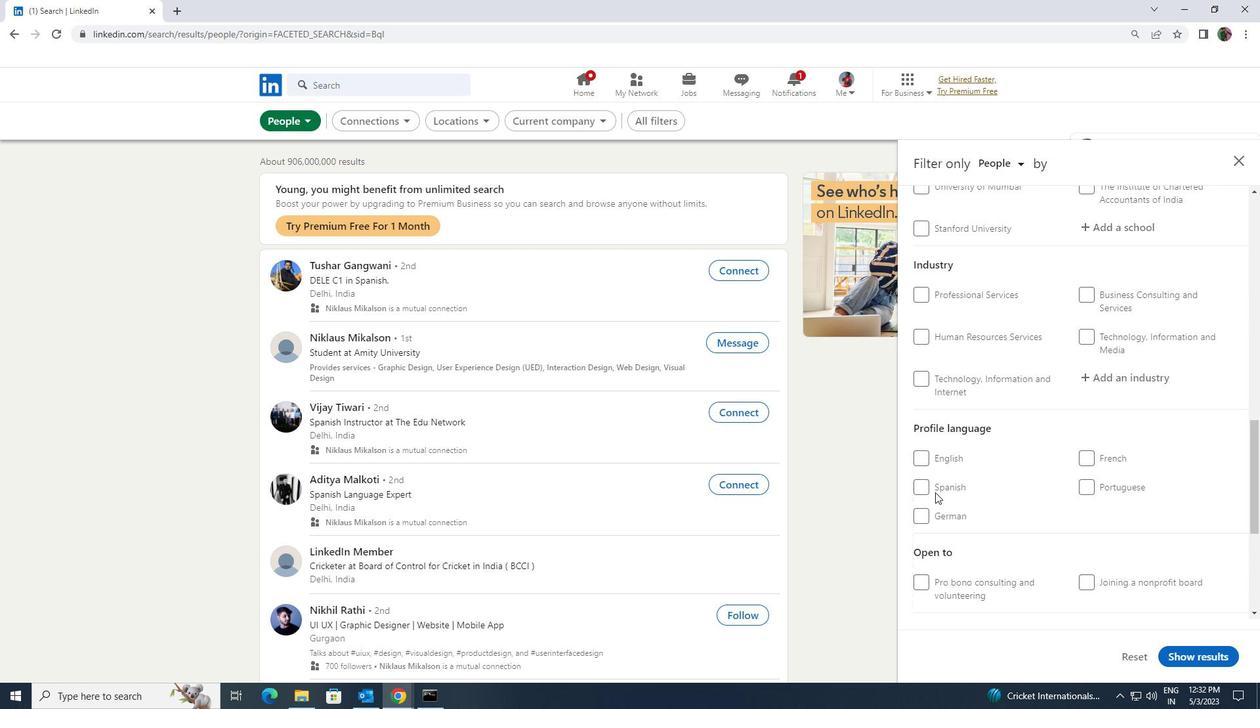 
Action: Mouse pressed left at (926, 487)
Screenshot: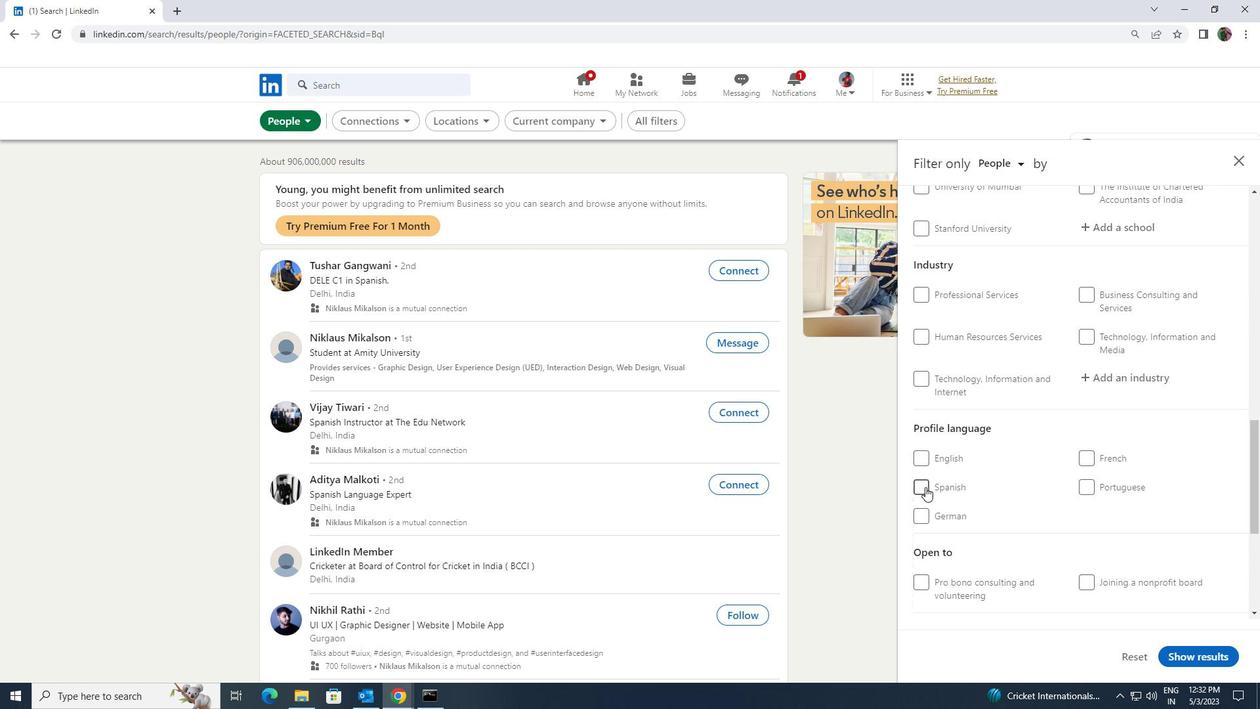 
Action: Mouse moved to (1056, 489)
Screenshot: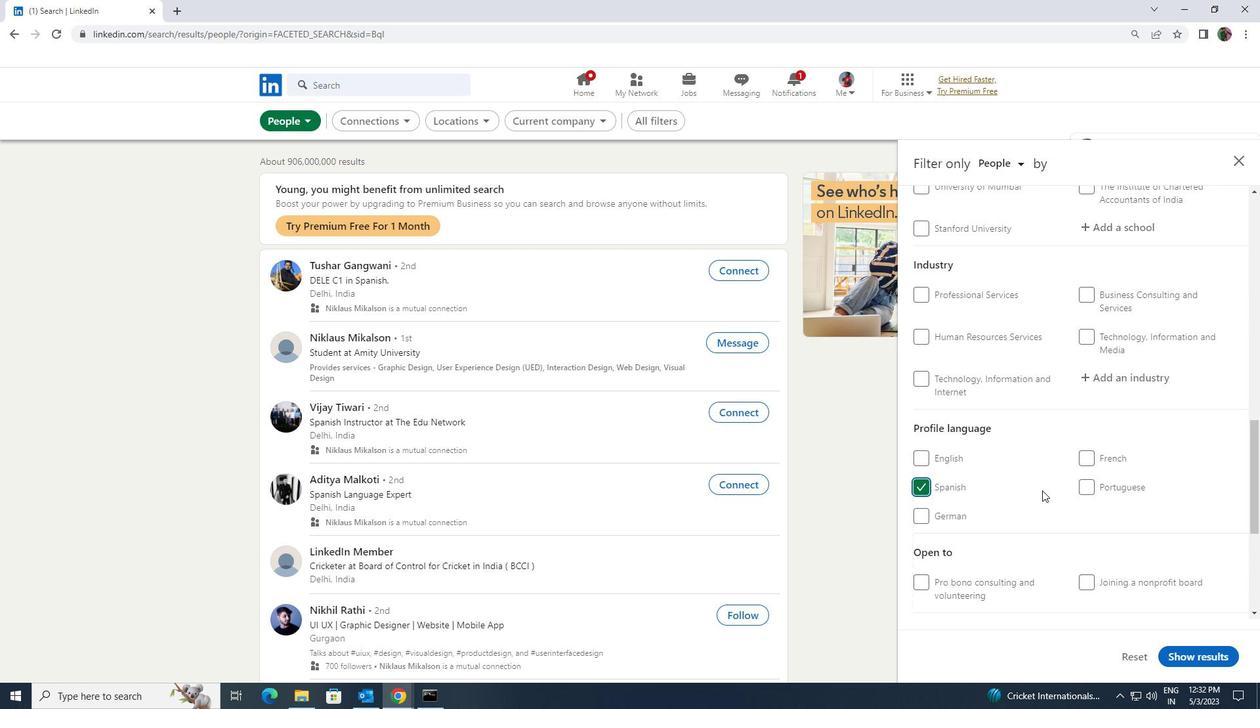 
Action: Mouse scrolled (1056, 490) with delta (0, 0)
Screenshot: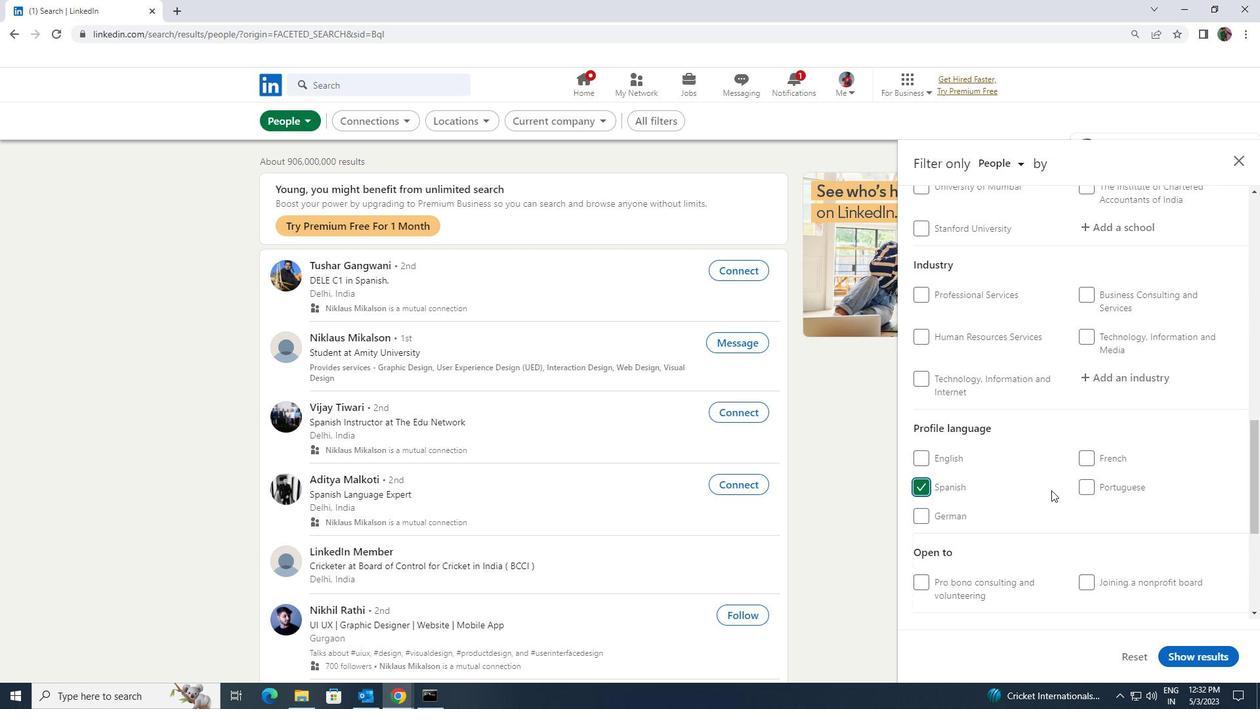 
Action: Mouse scrolled (1056, 490) with delta (0, 0)
Screenshot: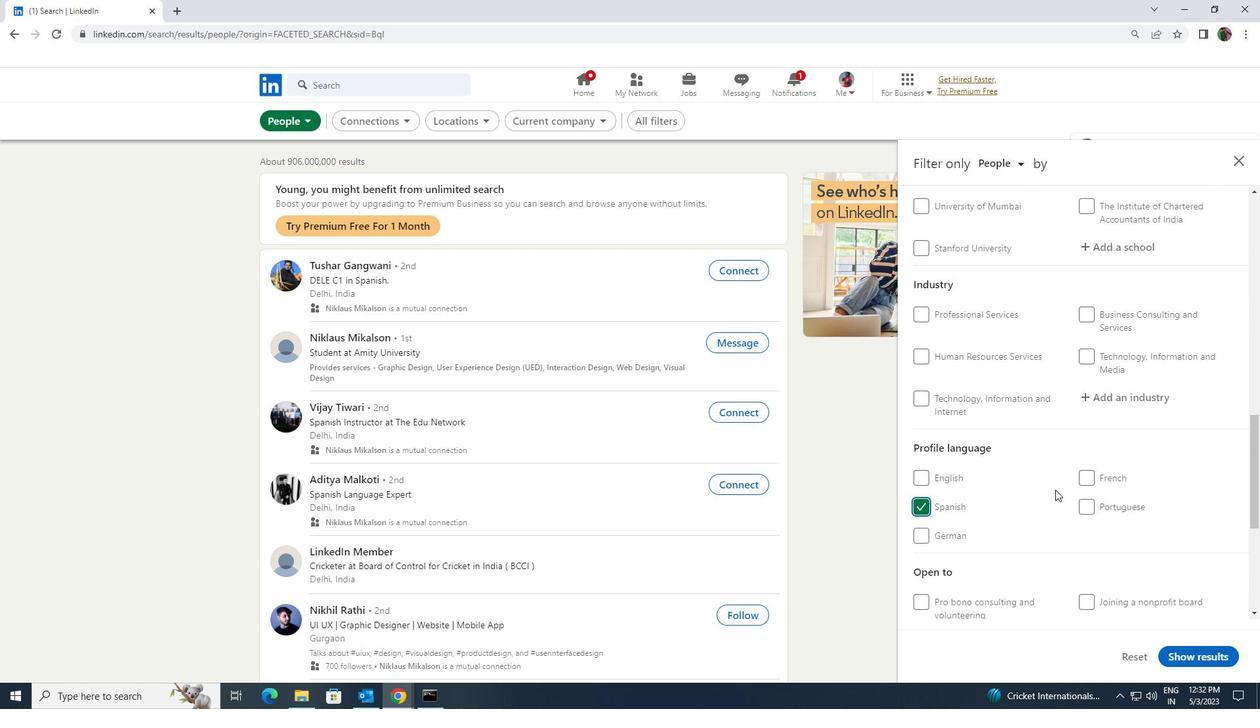 
Action: Mouse scrolled (1056, 490) with delta (0, 0)
Screenshot: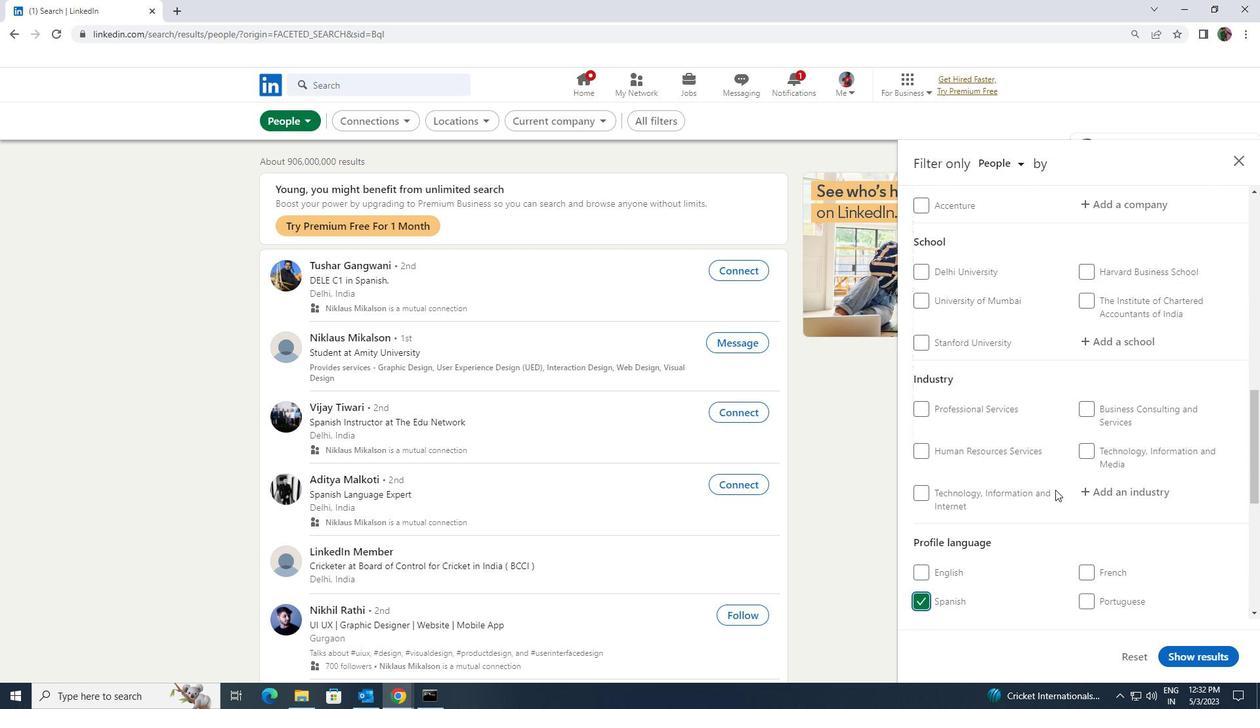 
Action: Mouse scrolled (1056, 490) with delta (0, 0)
Screenshot: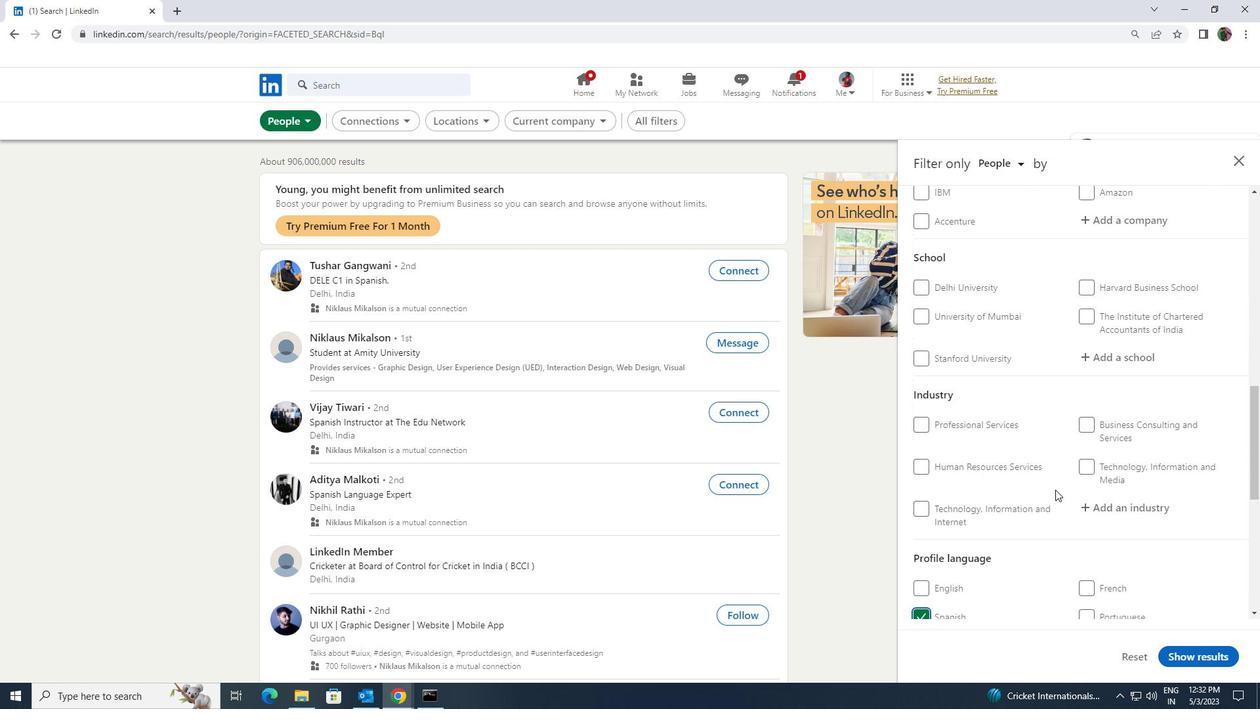 
Action: Mouse scrolled (1056, 490) with delta (0, 0)
Screenshot: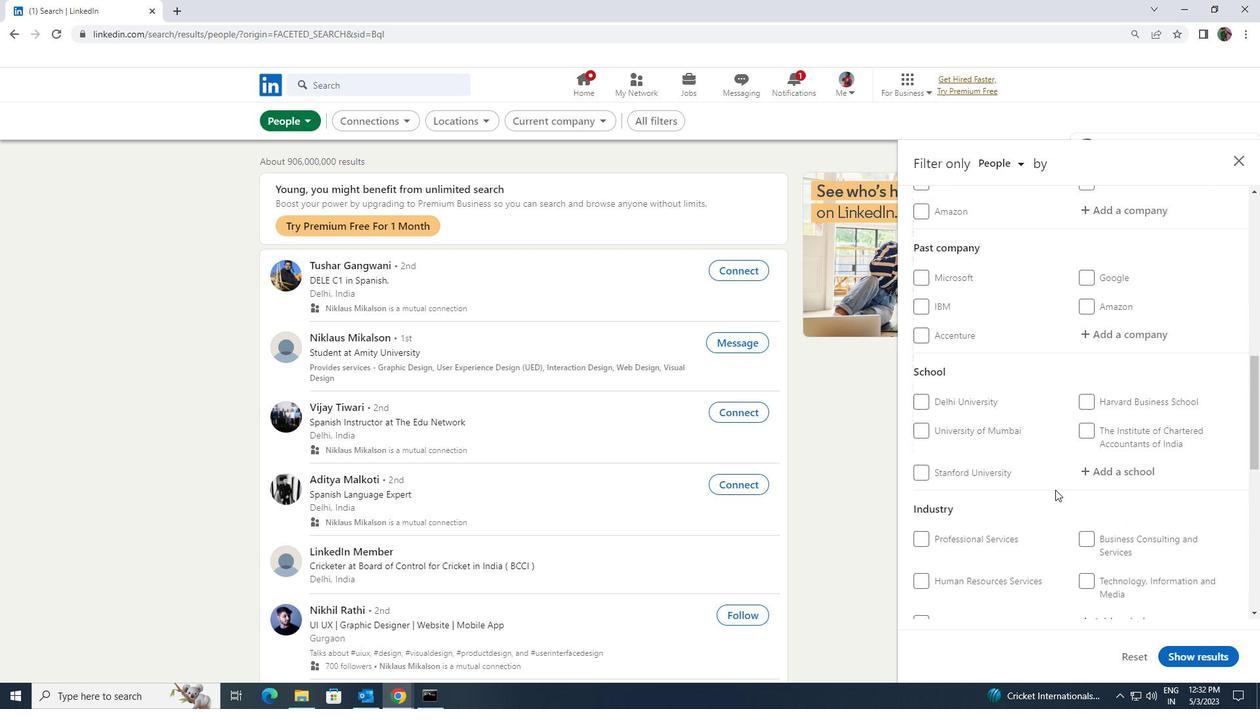 
Action: Mouse scrolled (1056, 490) with delta (0, 0)
Screenshot: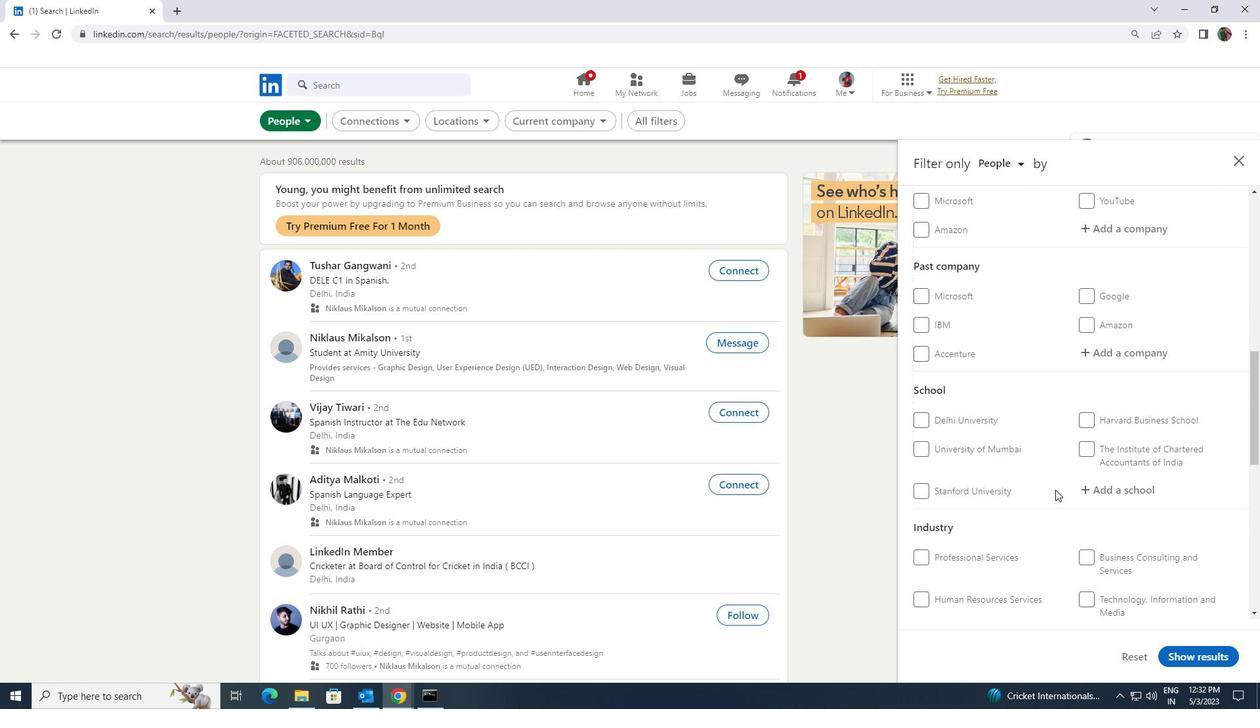 
Action: Mouse scrolled (1056, 490) with delta (0, 0)
Screenshot: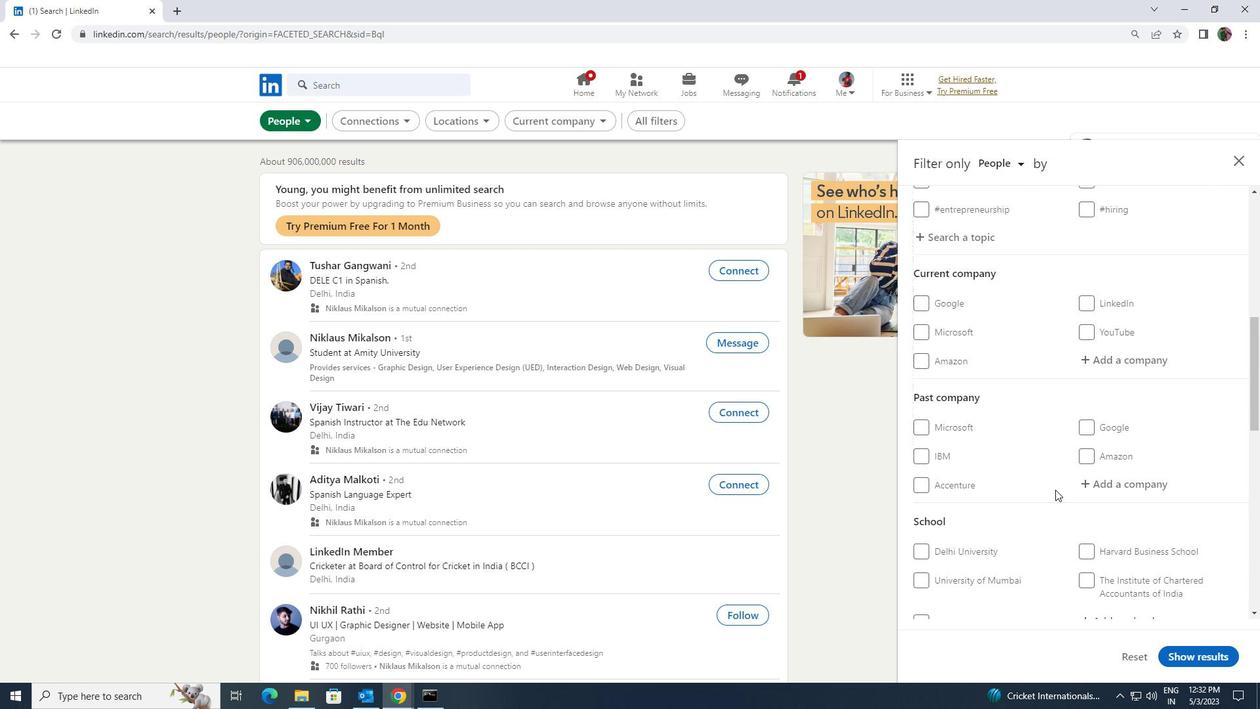 
Action: Mouse moved to (1100, 432)
Screenshot: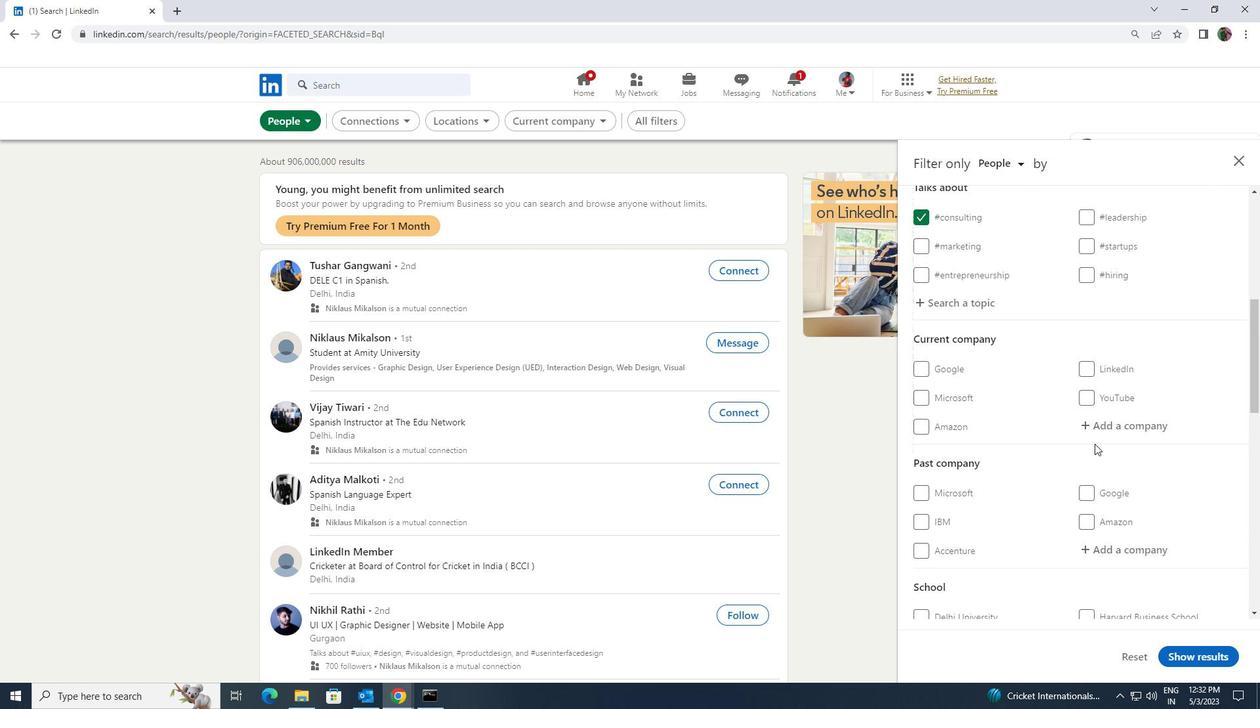 
Action: Mouse pressed left at (1100, 432)
Screenshot: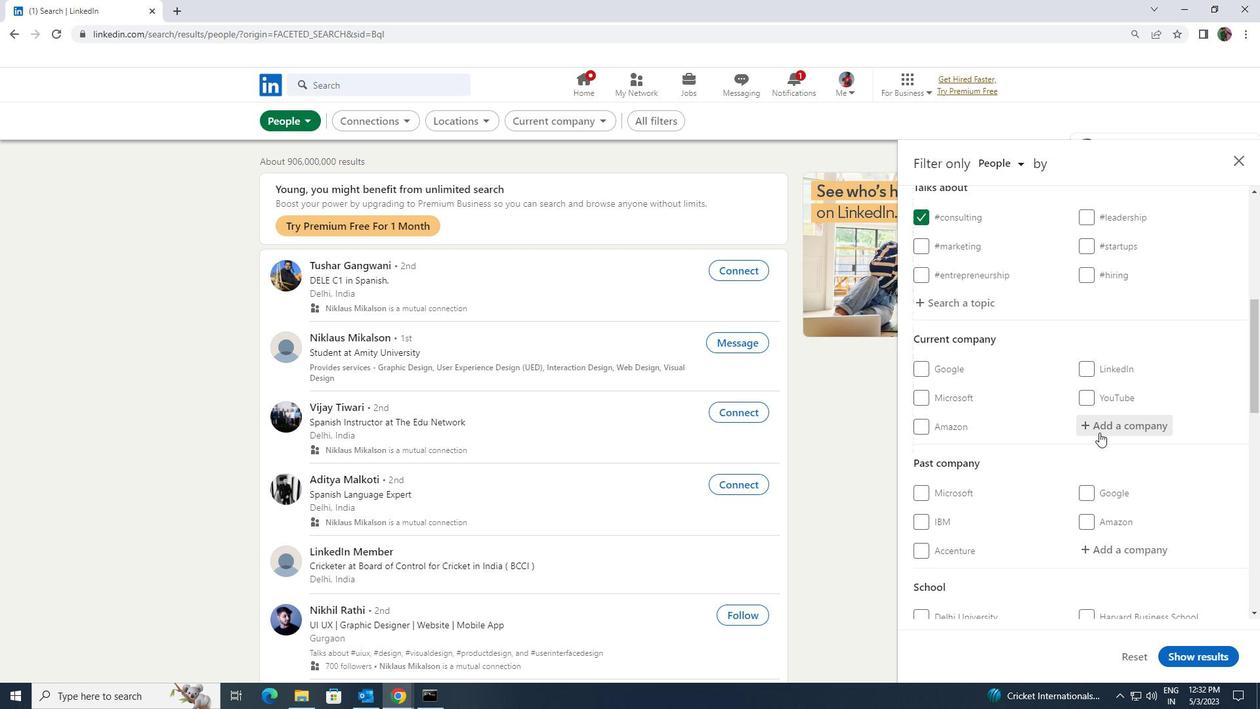 
Action: Key pressed <Key.shift><Key.shift><Key.shift>NAVI<Key.space>
Screenshot: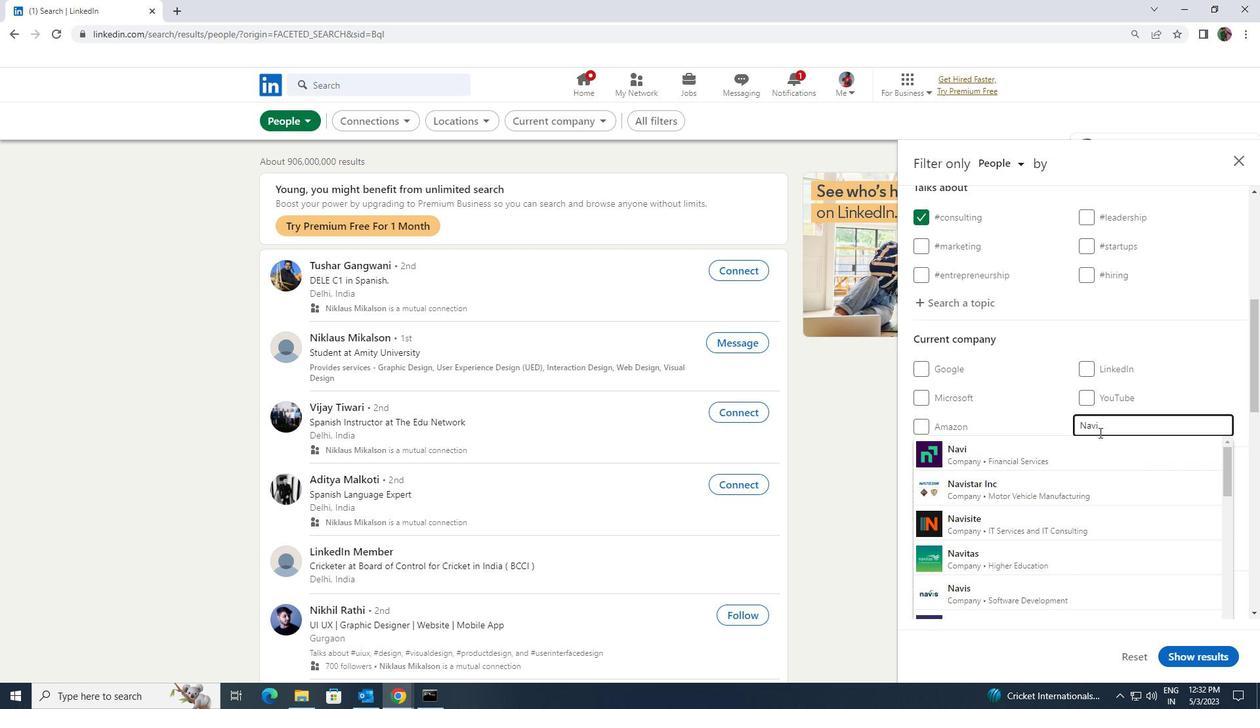
Action: Mouse moved to (1094, 445)
Screenshot: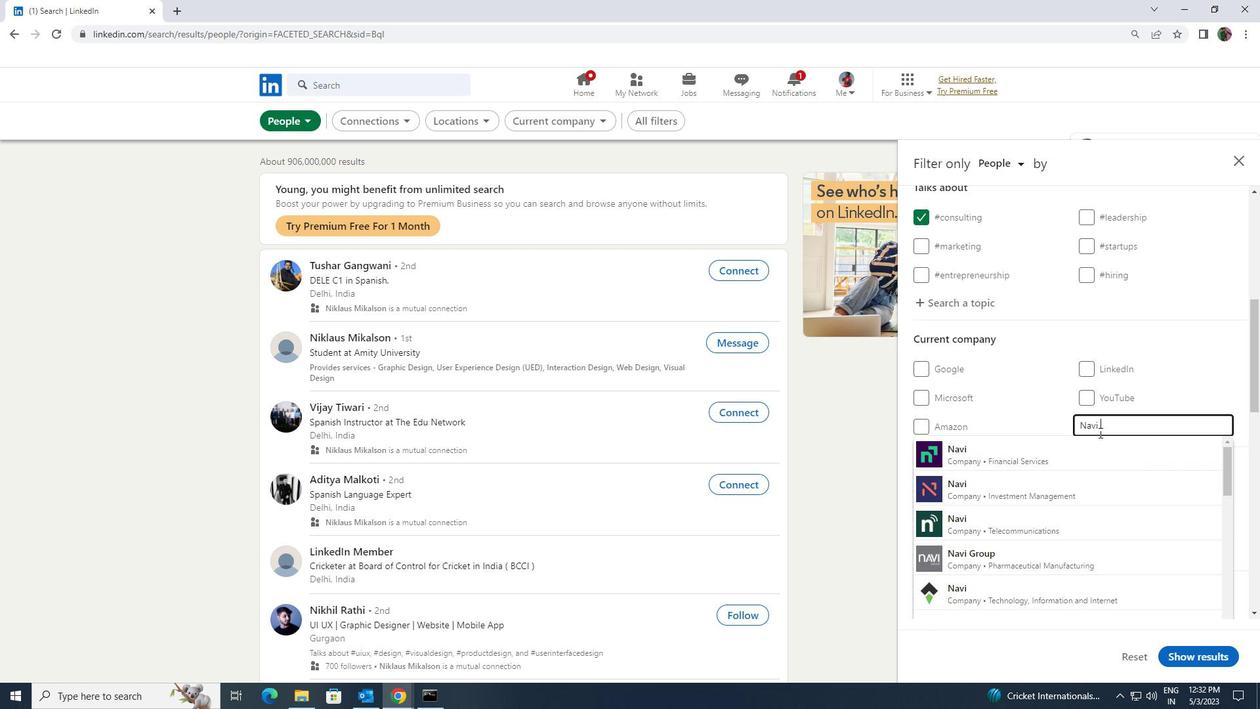 
Action: Mouse pressed left at (1094, 445)
Screenshot: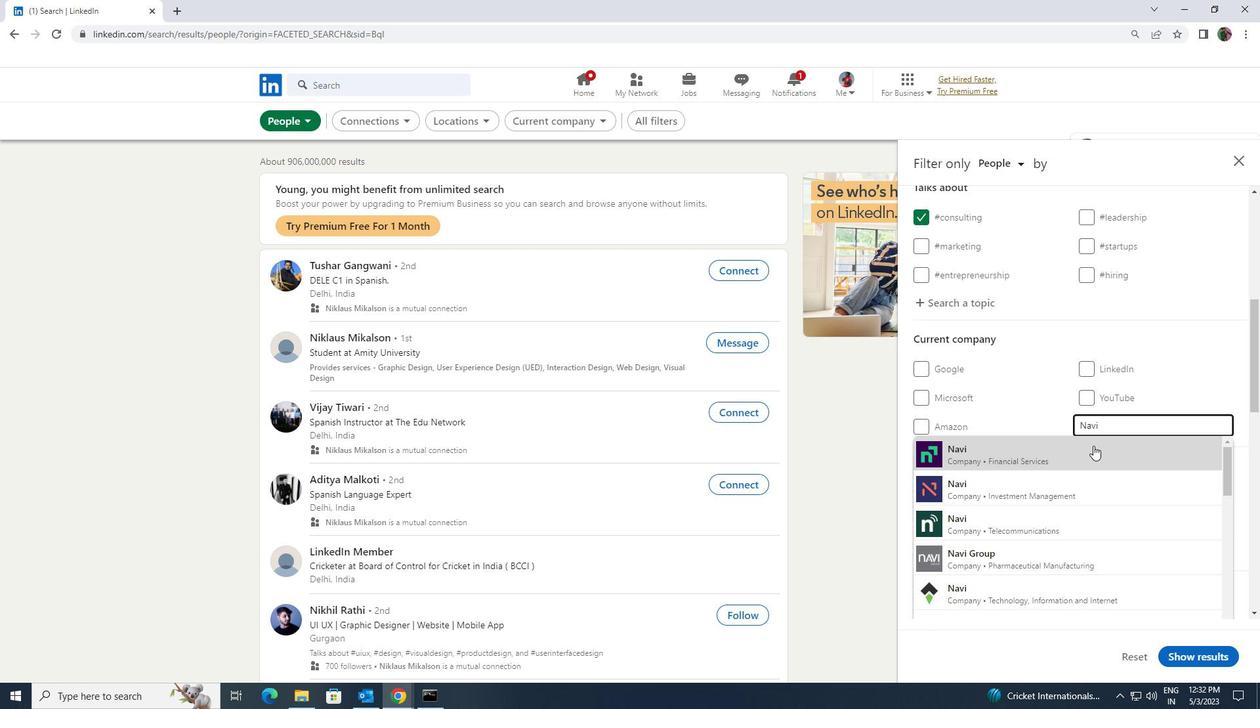 
Action: Mouse moved to (1102, 442)
Screenshot: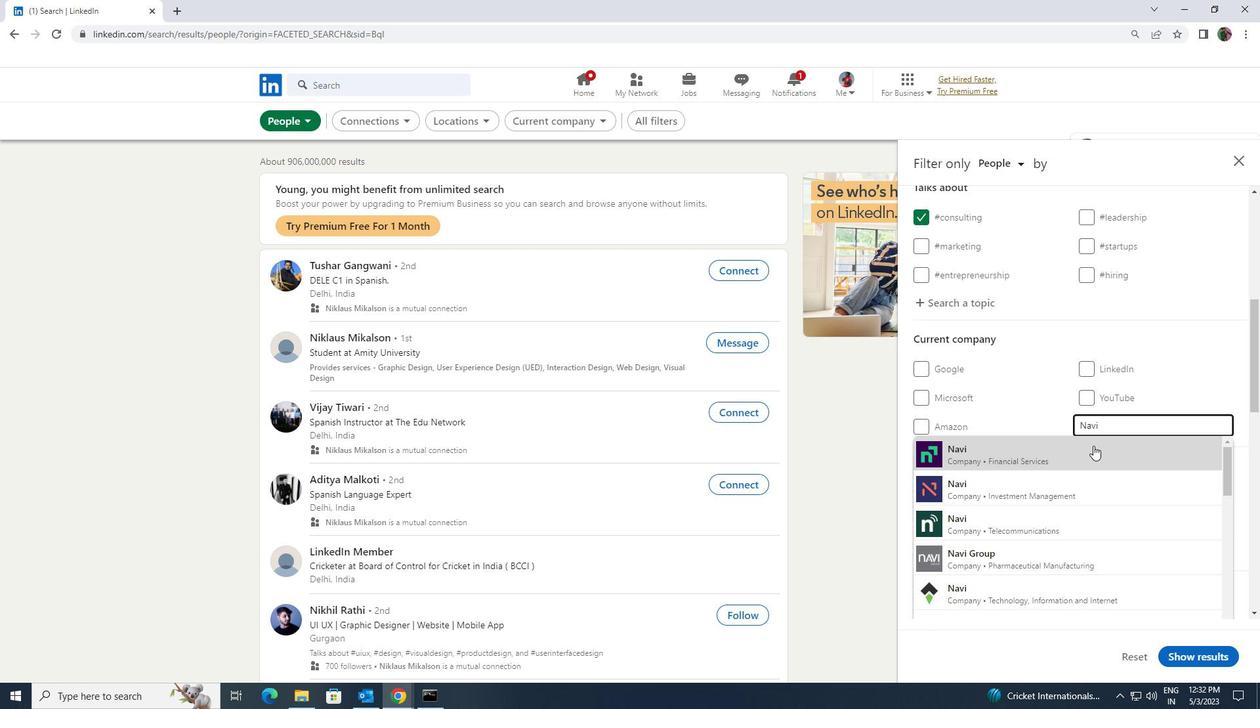 
Action: Mouse scrolled (1102, 441) with delta (0, 0)
Screenshot: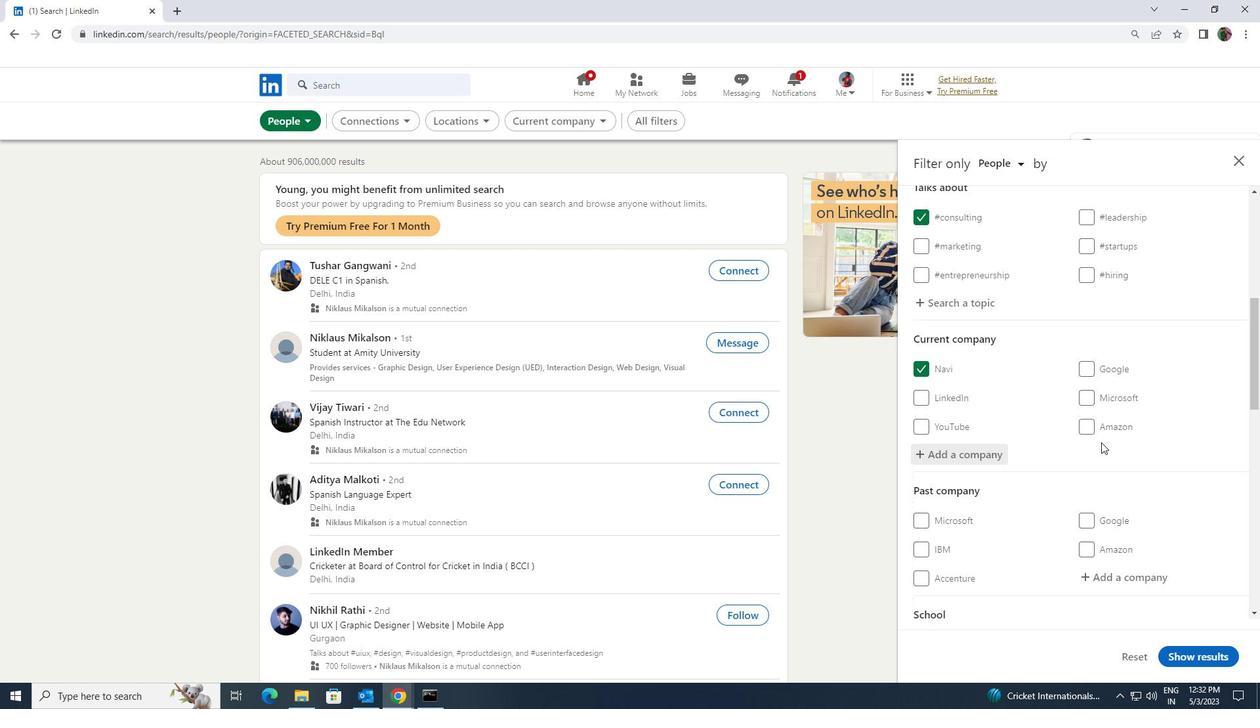 
Action: Mouse scrolled (1102, 441) with delta (0, 0)
Screenshot: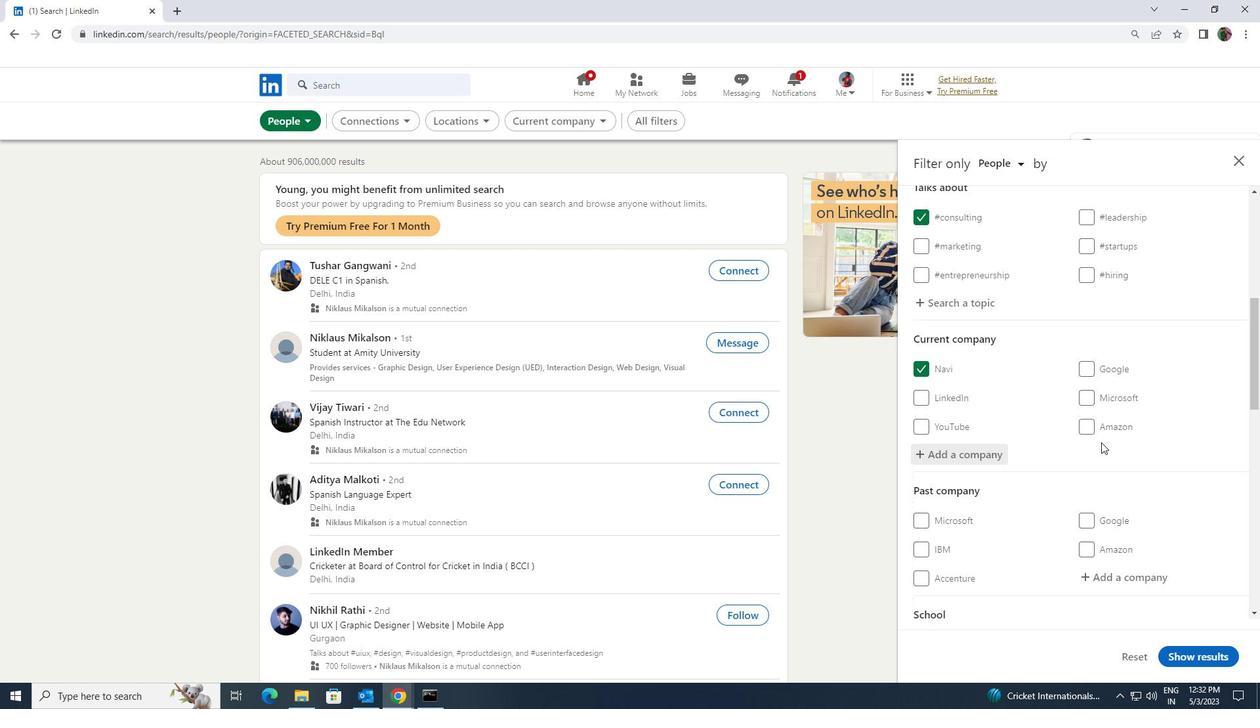 
Action: Mouse scrolled (1102, 441) with delta (0, 0)
Screenshot: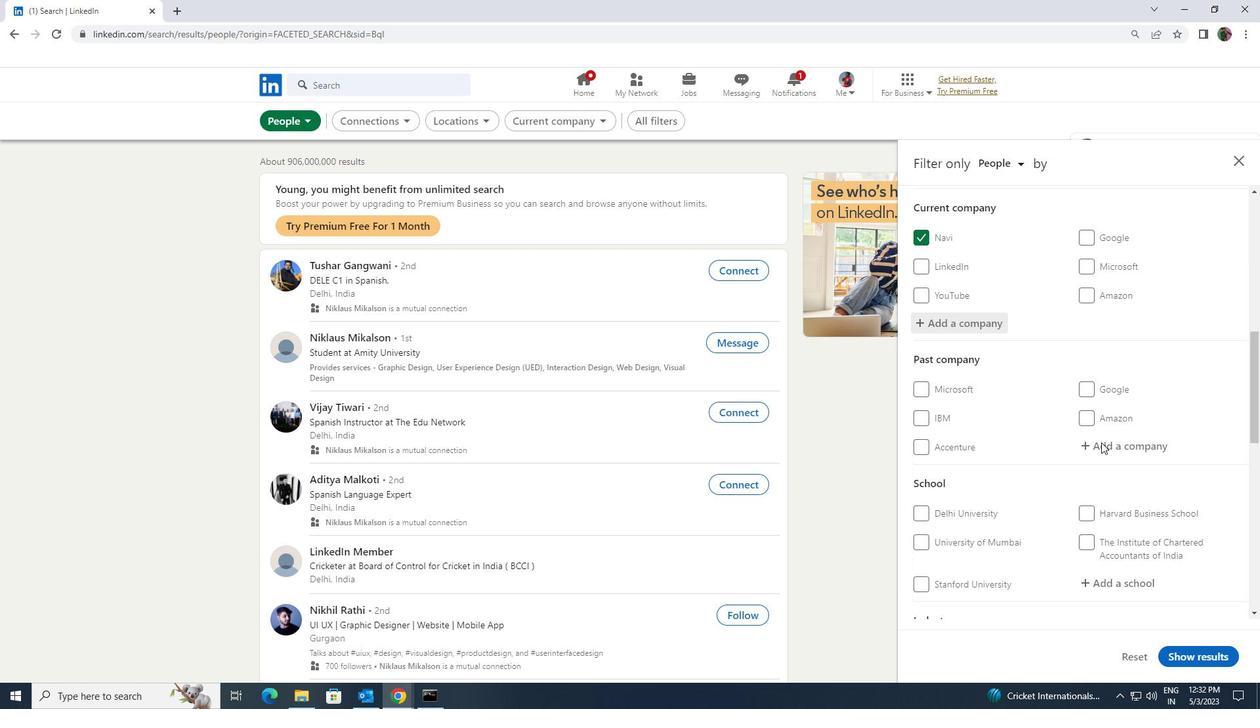 
Action: Mouse scrolled (1102, 441) with delta (0, 0)
Screenshot: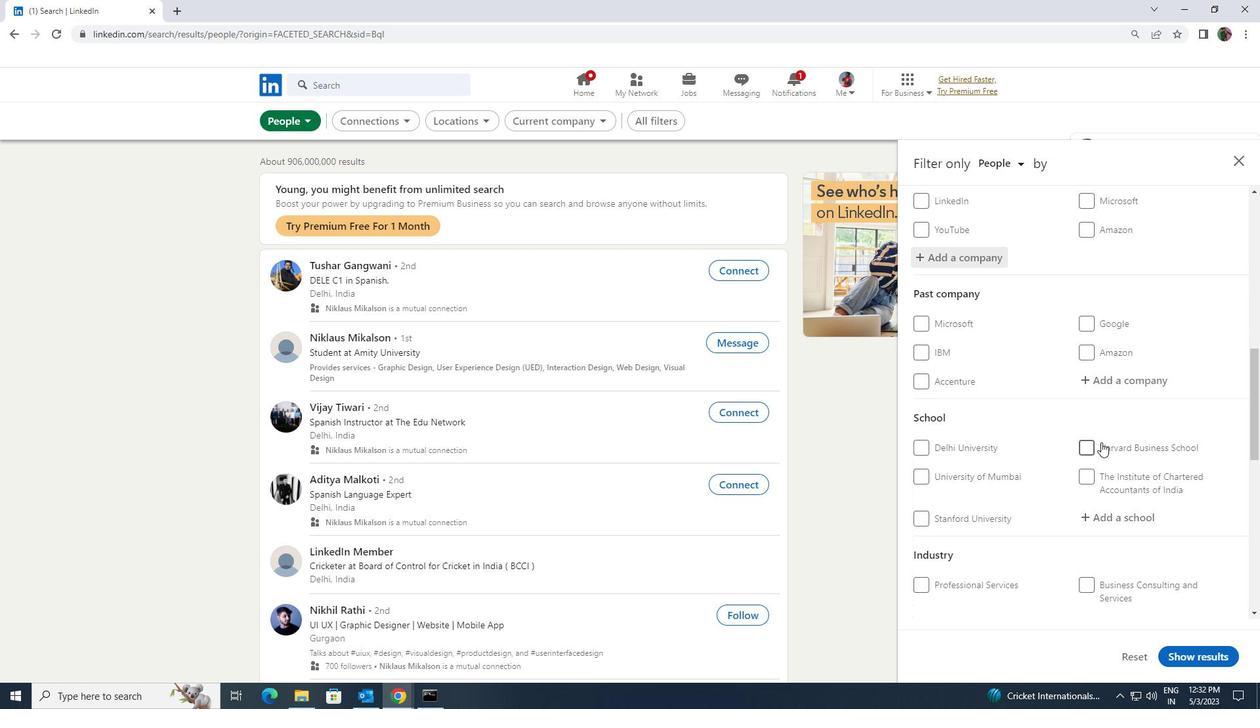 
Action: Mouse scrolled (1102, 441) with delta (0, 0)
Screenshot: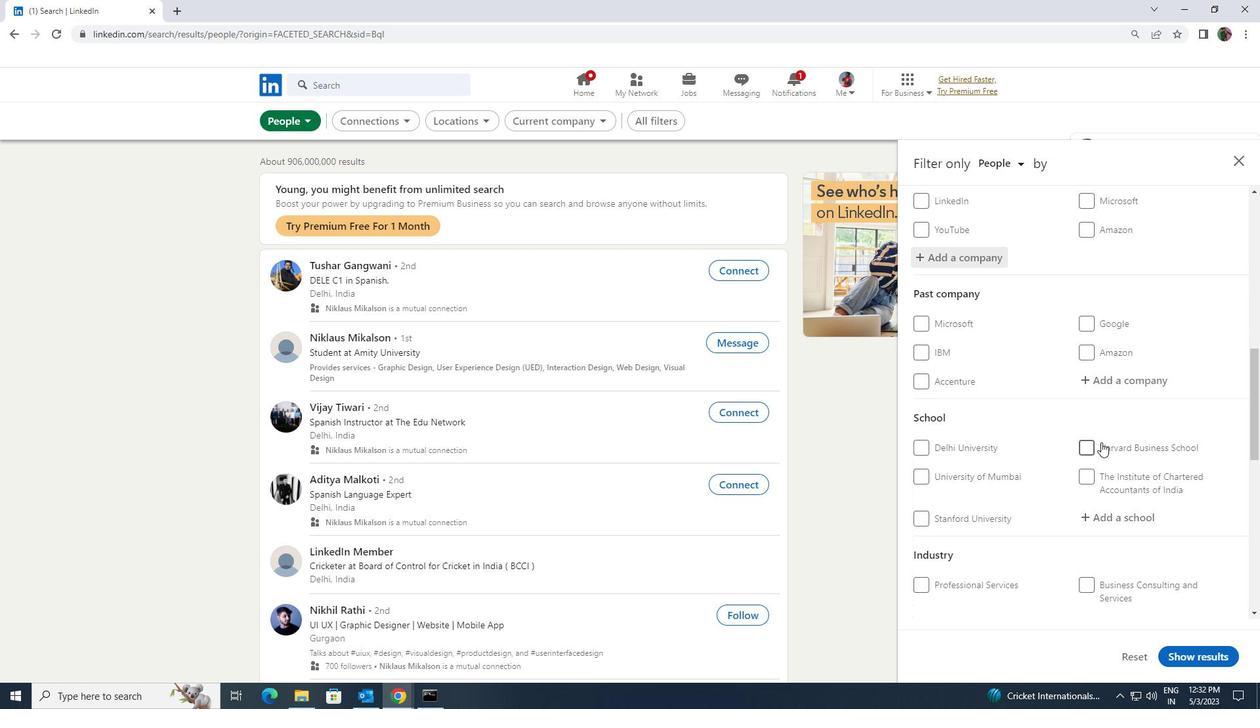 
Action: Mouse moved to (1109, 390)
Screenshot: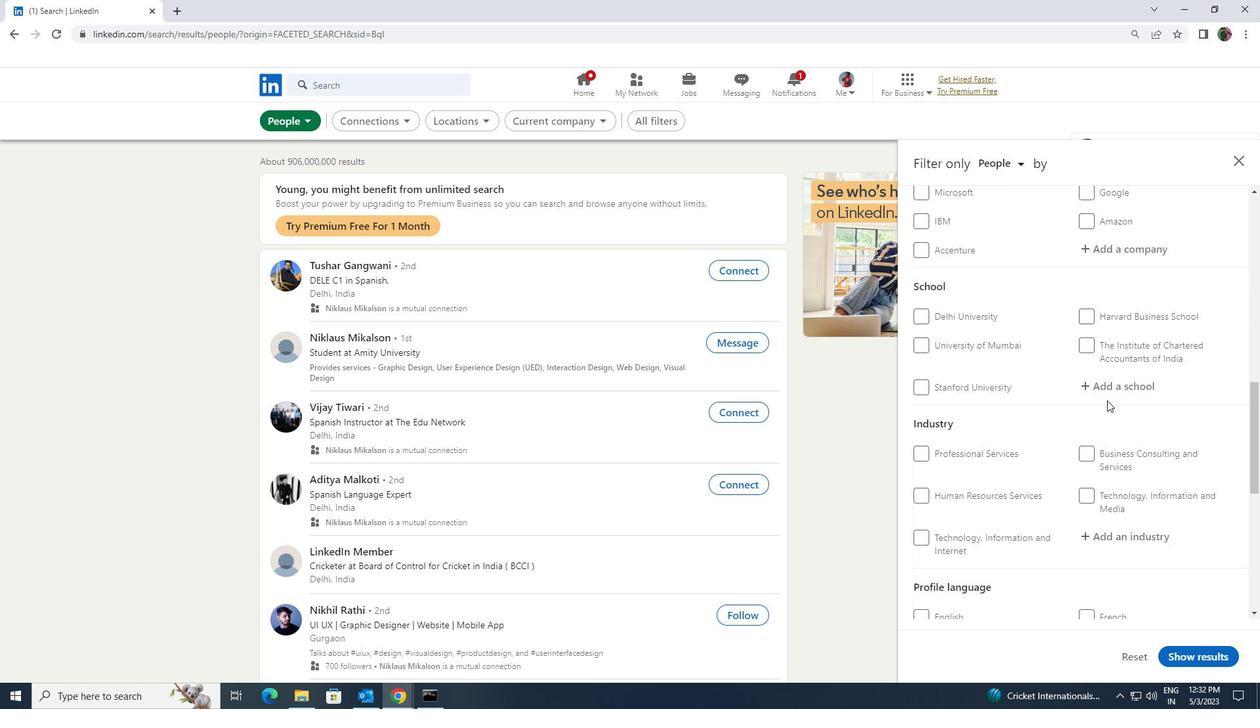 
Action: Mouse pressed left at (1109, 390)
Screenshot: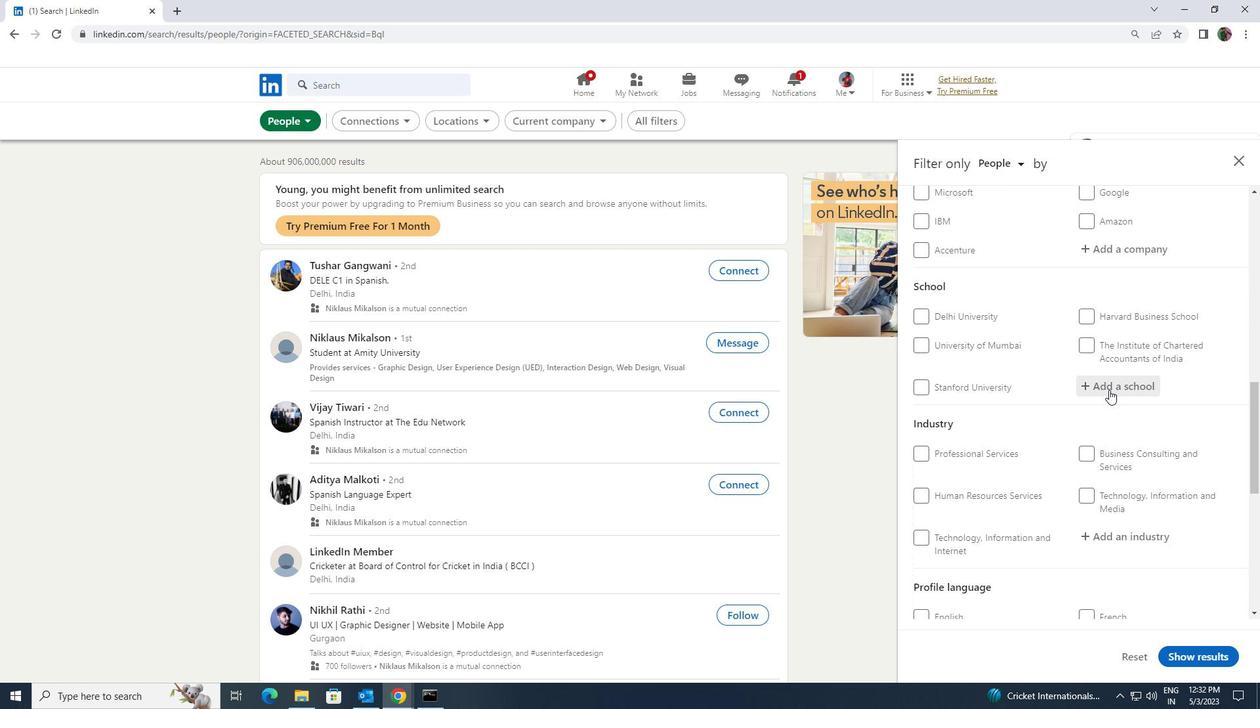 
Action: Key pressed <Key.shift>LAXMI<Key.space><Key.shift>BAI
Screenshot: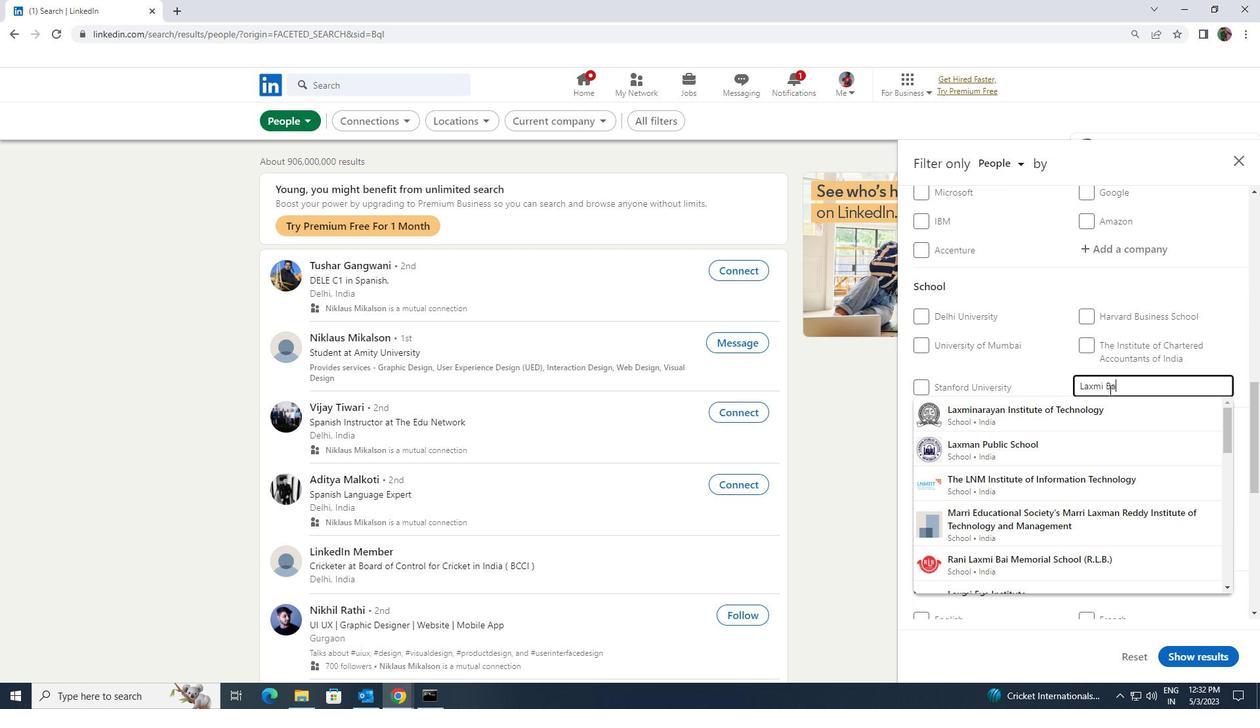 
Action: Mouse moved to (1106, 405)
Screenshot: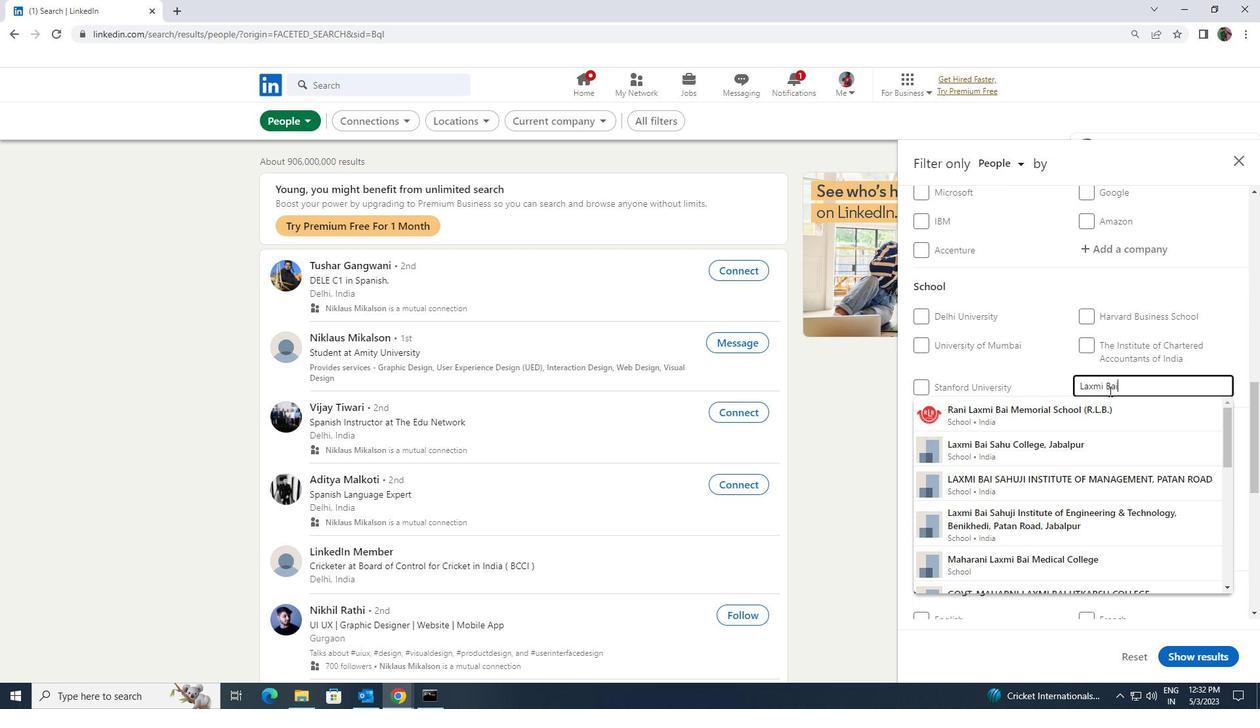
Action: Mouse pressed left at (1106, 405)
Screenshot: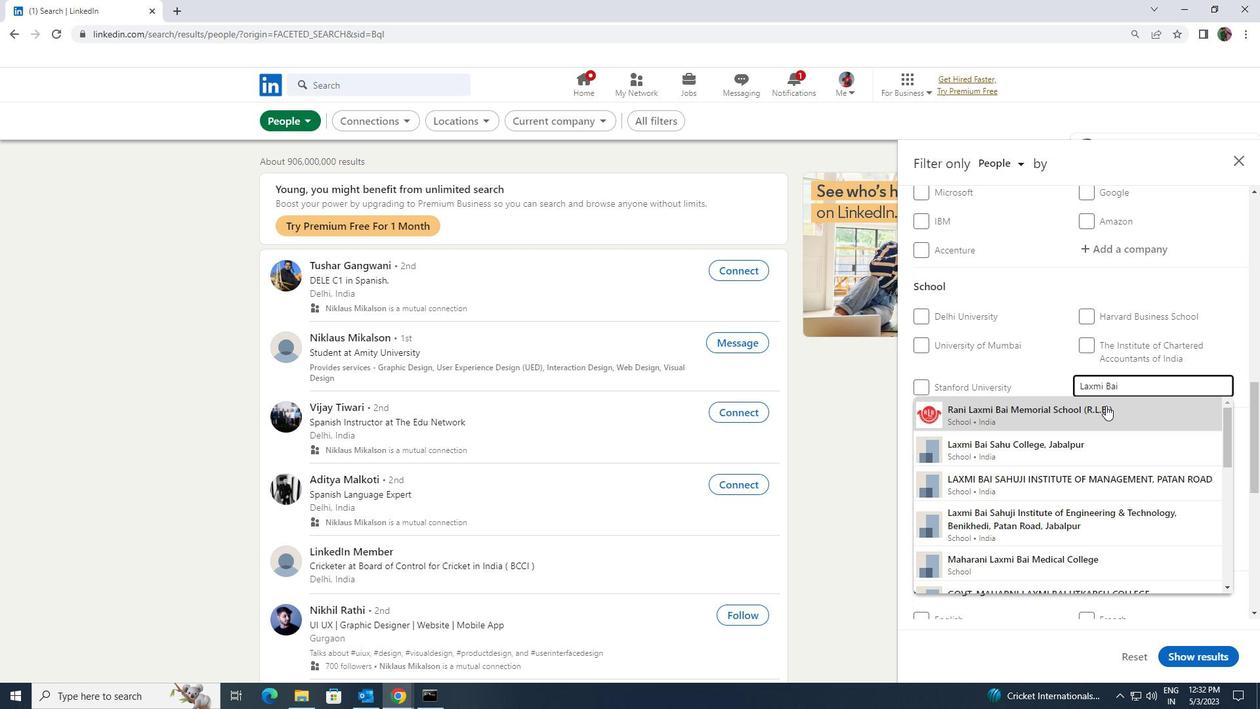
Action: Mouse scrolled (1106, 405) with delta (0, 0)
Screenshot: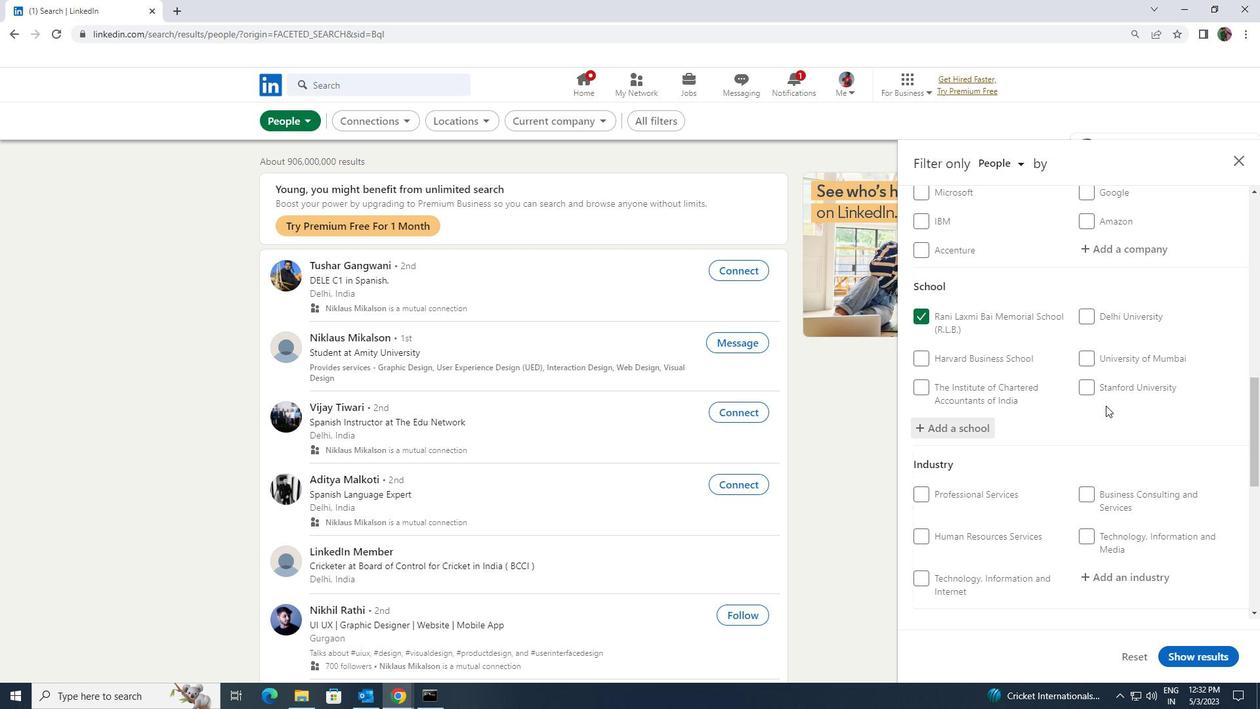 
Action: Mouse scrolled (1106, 405) with delta (0, 0)
Screenshot: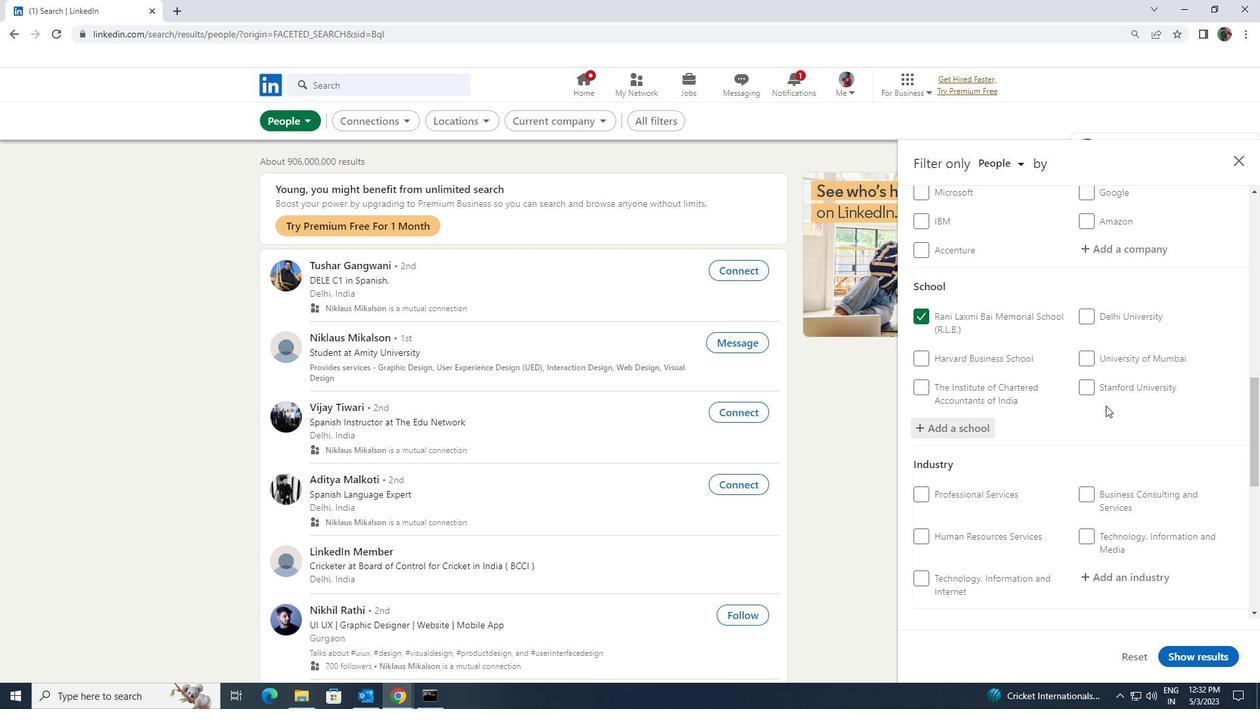 
Action: Mouse scrolled (1106, 405) with delta (0, 0)
Screenshot: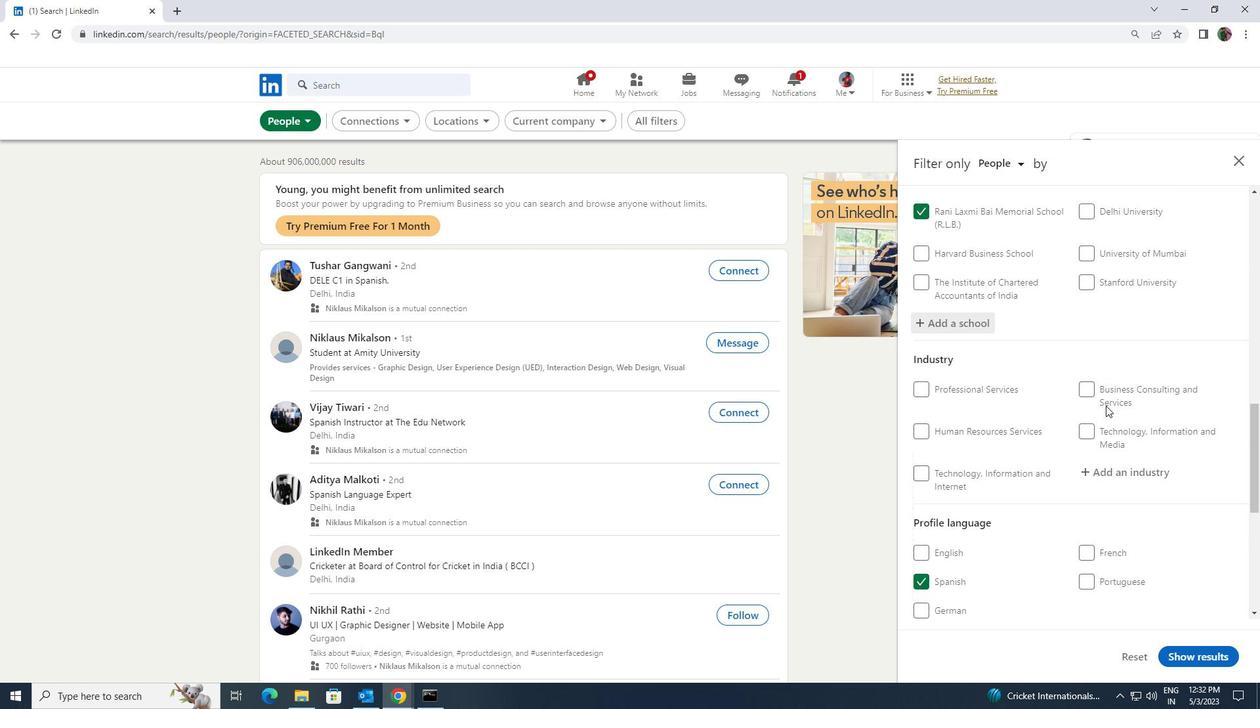 
Action: Mouse moved to (1107, 382)
Screenshot: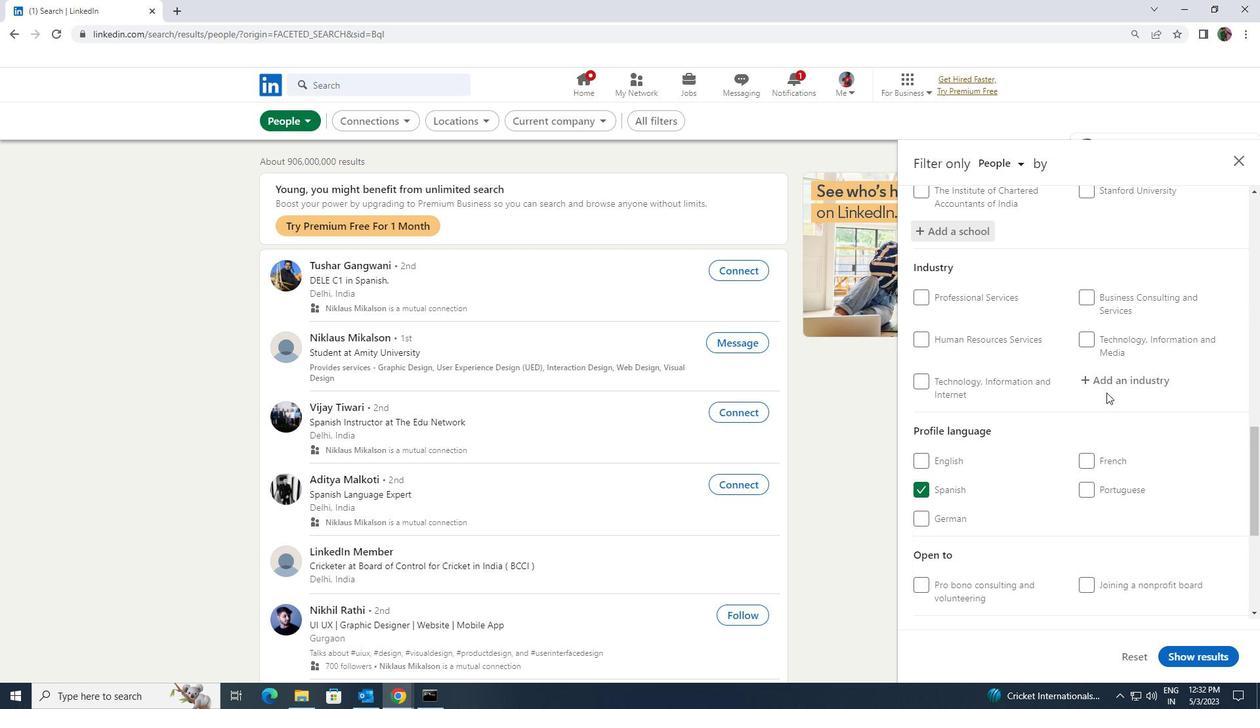 
Action: Mouse pressed left at (1107, 382)
Screenshot: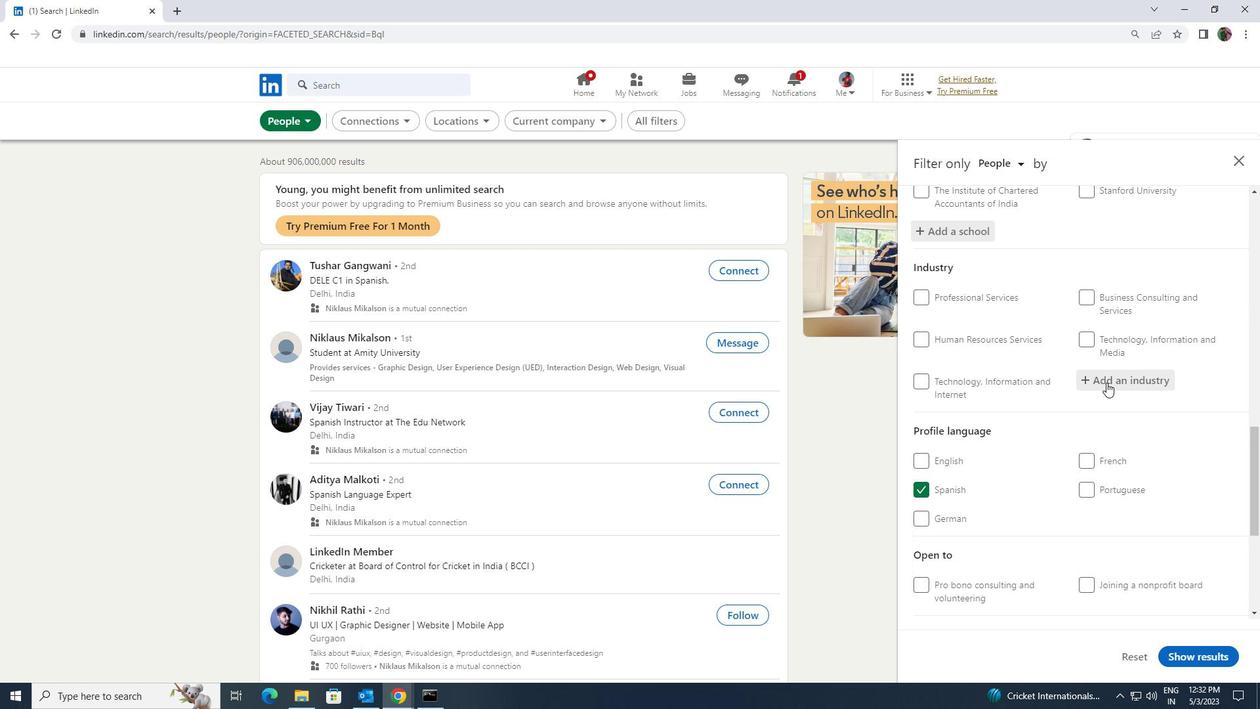 
Action: Key pressed <Key.shift><Key.shift><Key.shift><Key.shift><Key.shift><Key.shift><Key.shift><Key.shift>CHIRO
Screenshot: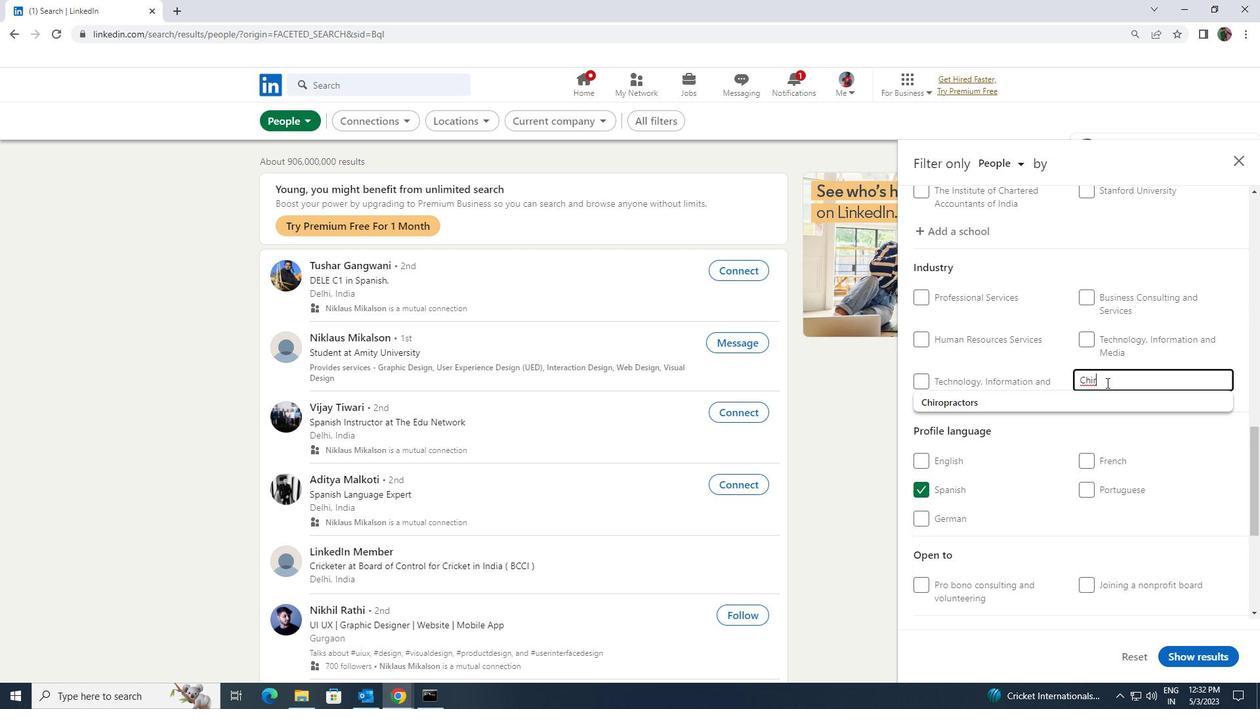 
Action: Mouse moved to (1104, 394)
Screenshot: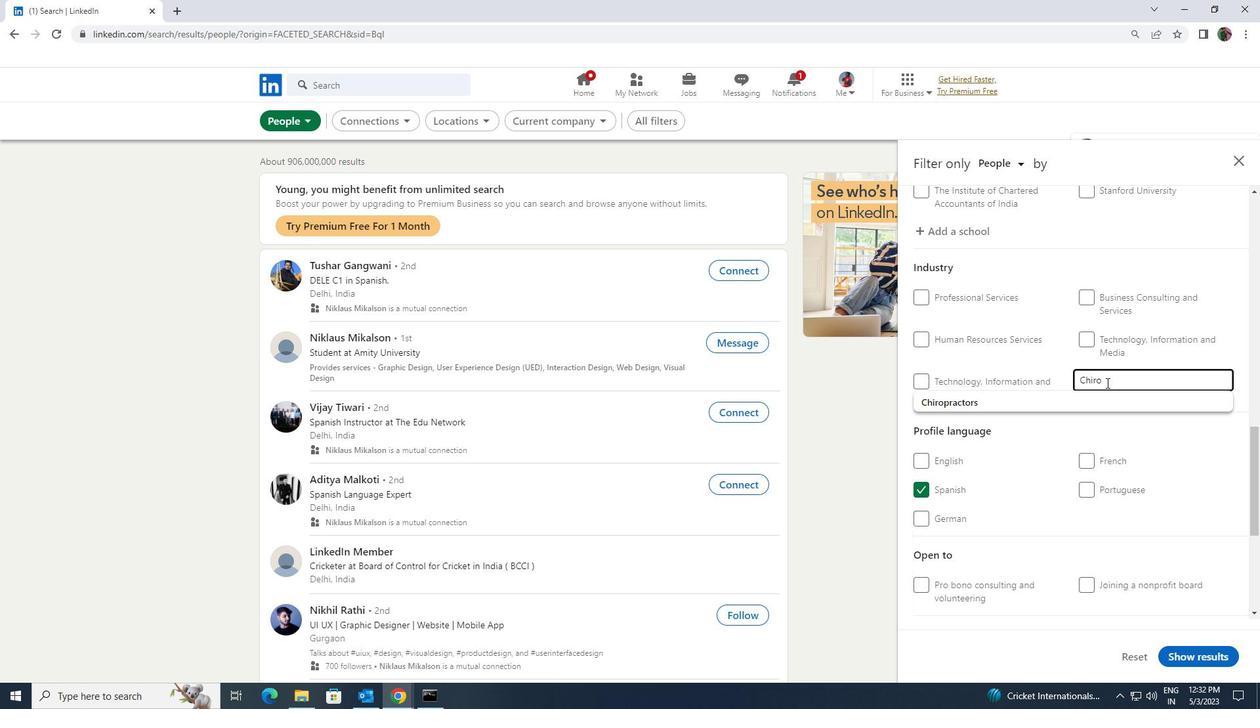
Action: Mouse pressed left at (1104, 394)
Screenshot: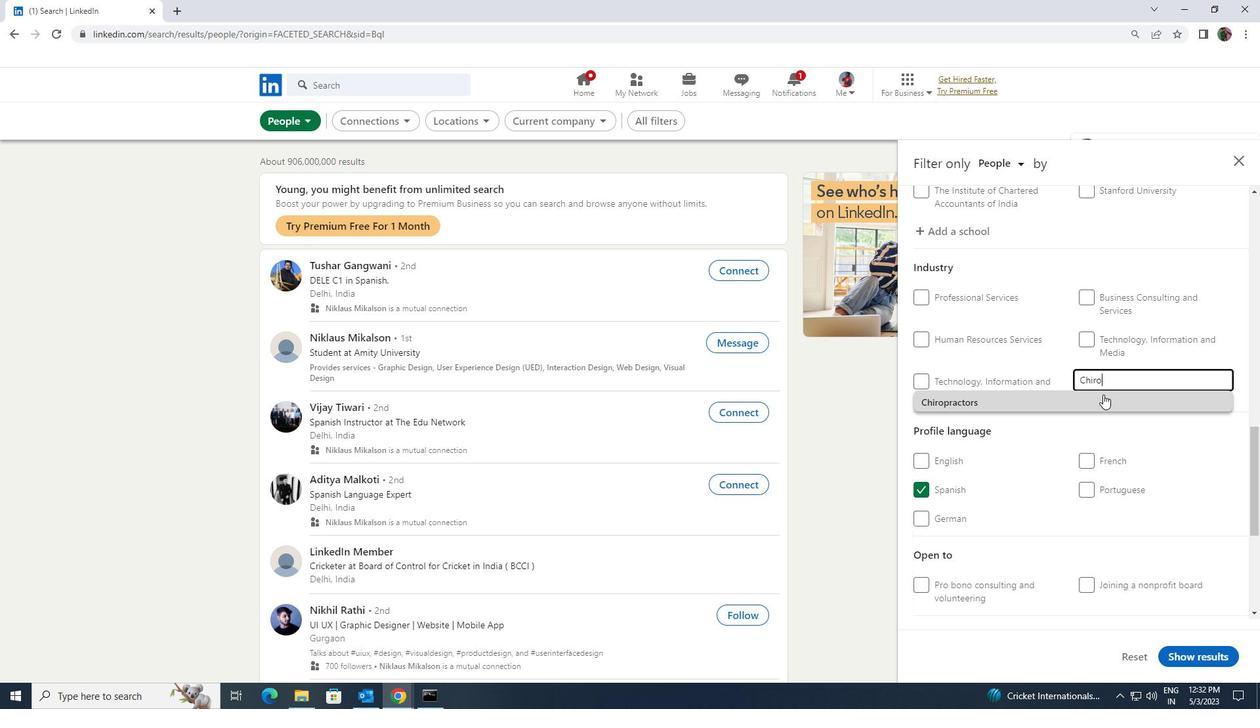 
Action: Mouse moved to (1104, 394)
Screenshot: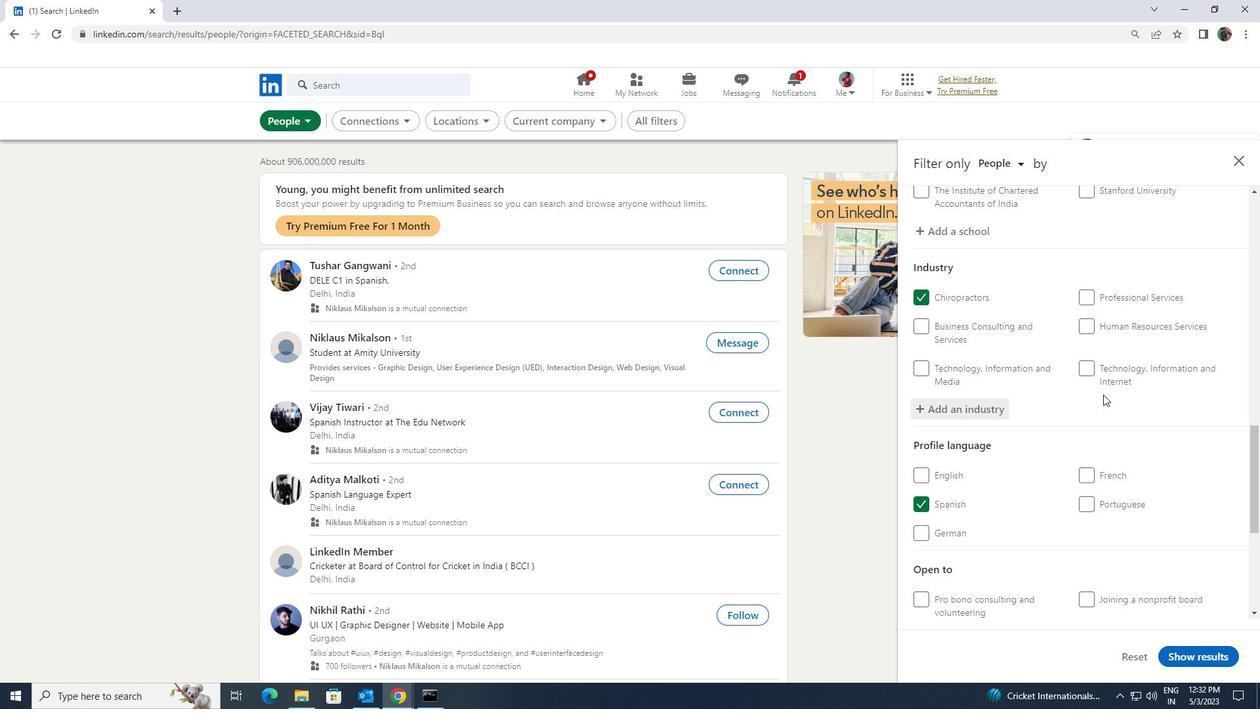 
Action: Mouse scrolled (1104, 394) with delta (0, 0)
Screenshot: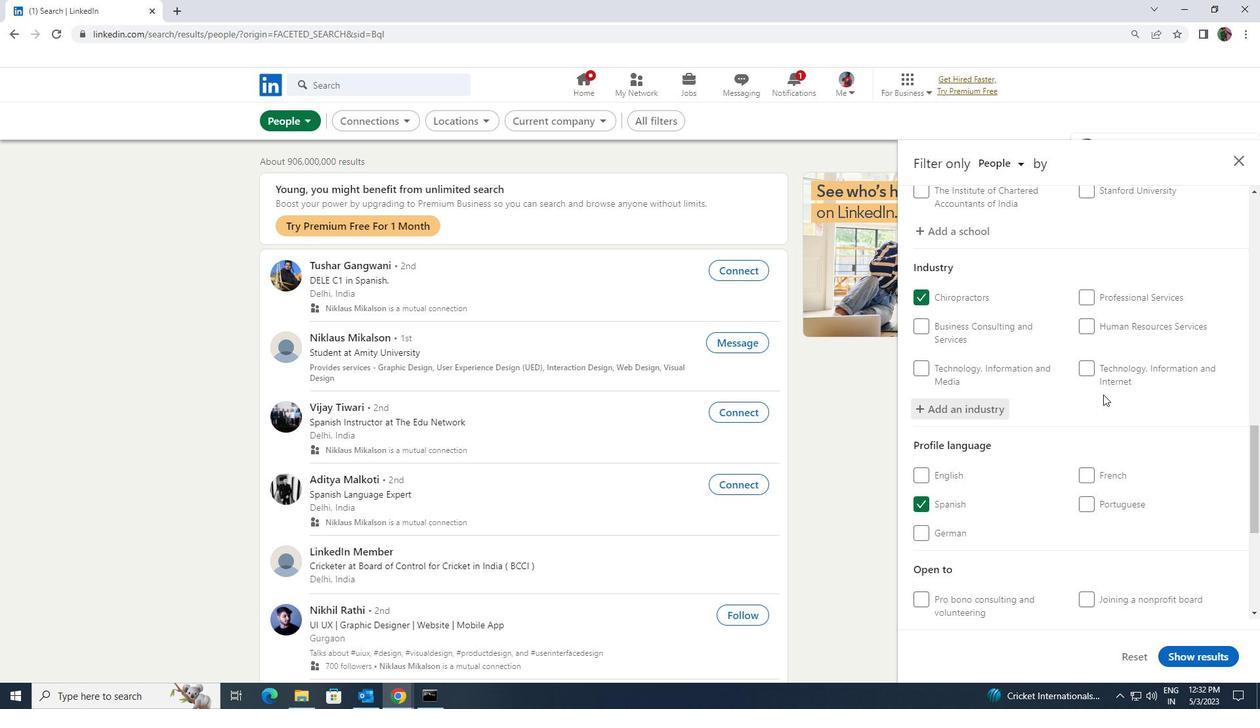
Action: Mouse scrolled (1104, 394) with delta (0, 0)
Screenshot: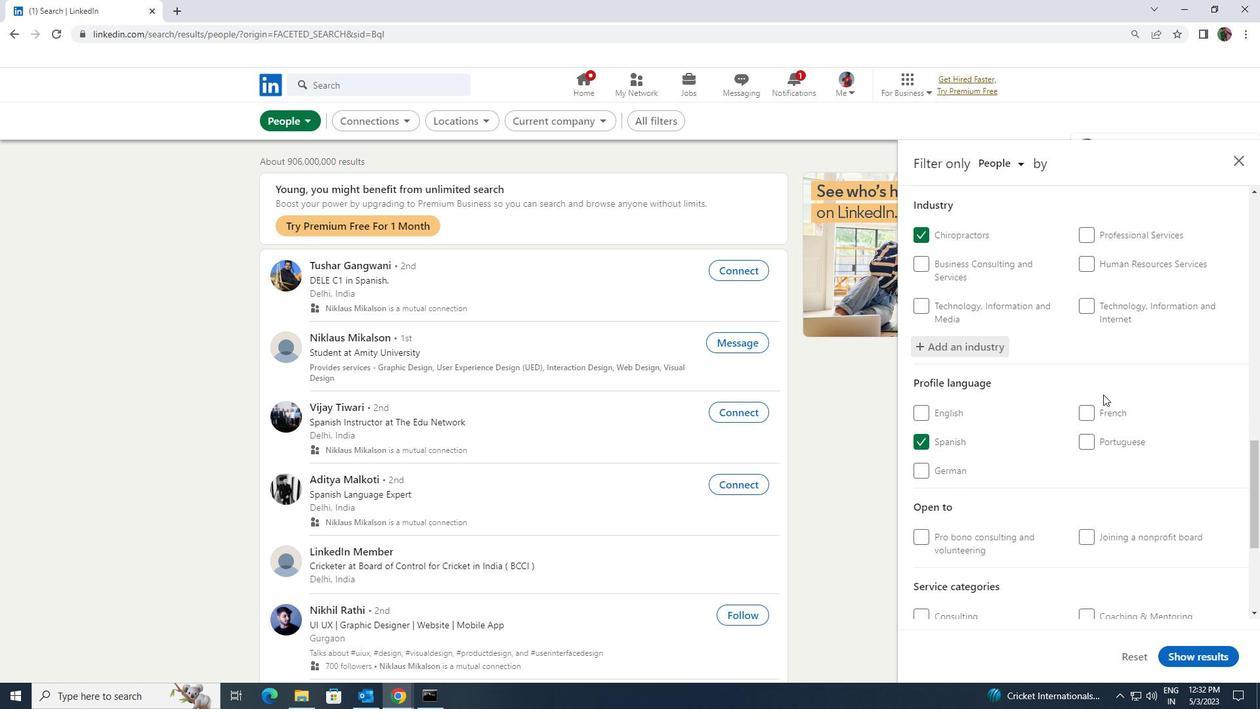 
Action: Mouse scrolled (1104, 394) with delta (0, 0)
Screenshot: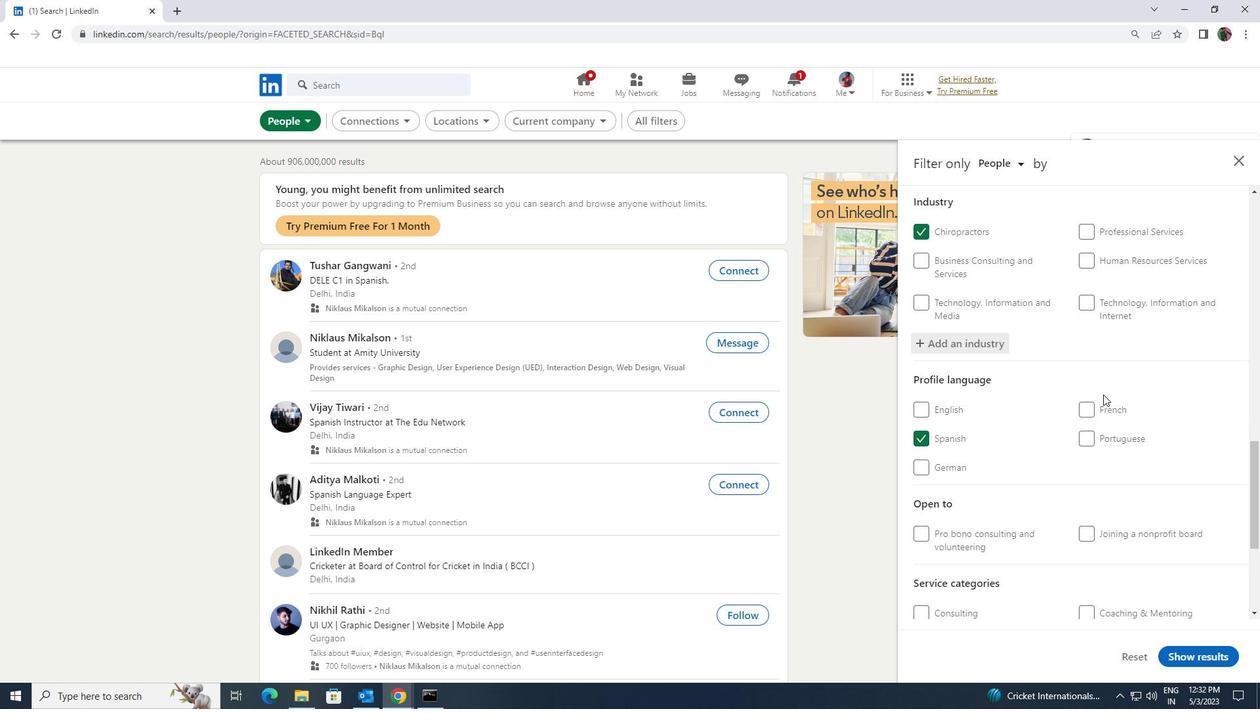 
Action: Mouse scrolled (1104, 394) with delta (0, 0)
Screenshot: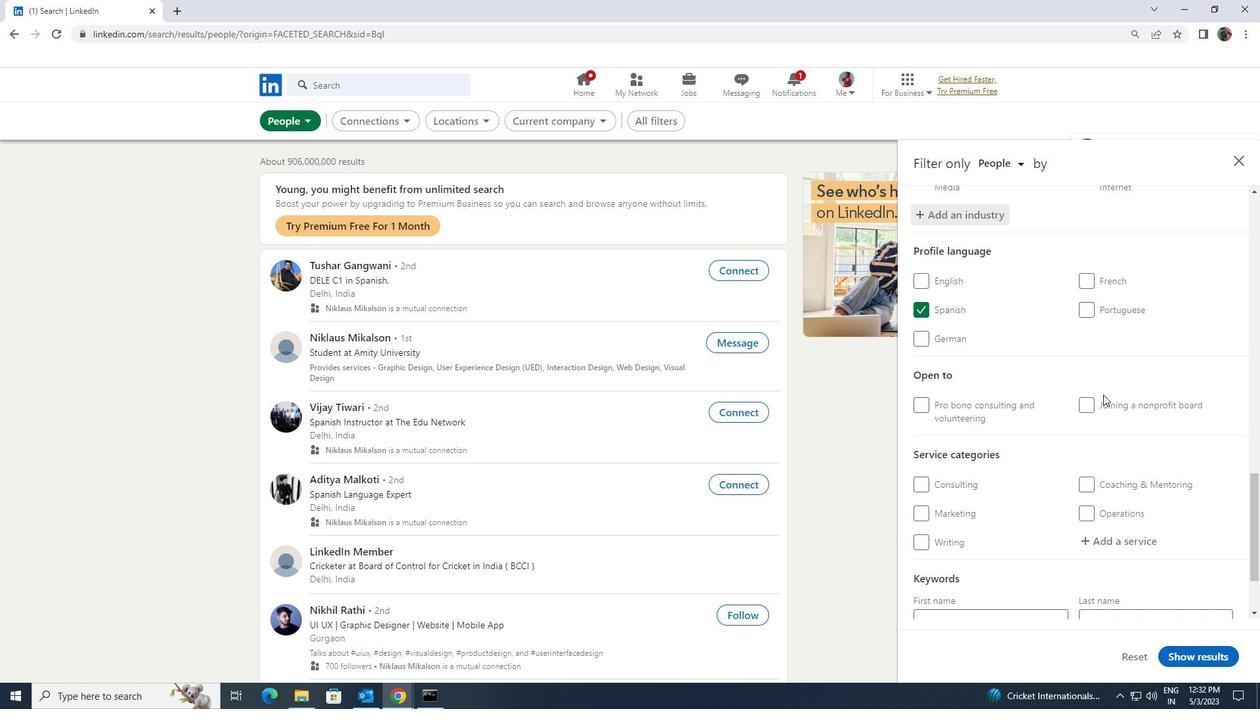 
Action: Mouse moved to (1102, 470)
Screenshot: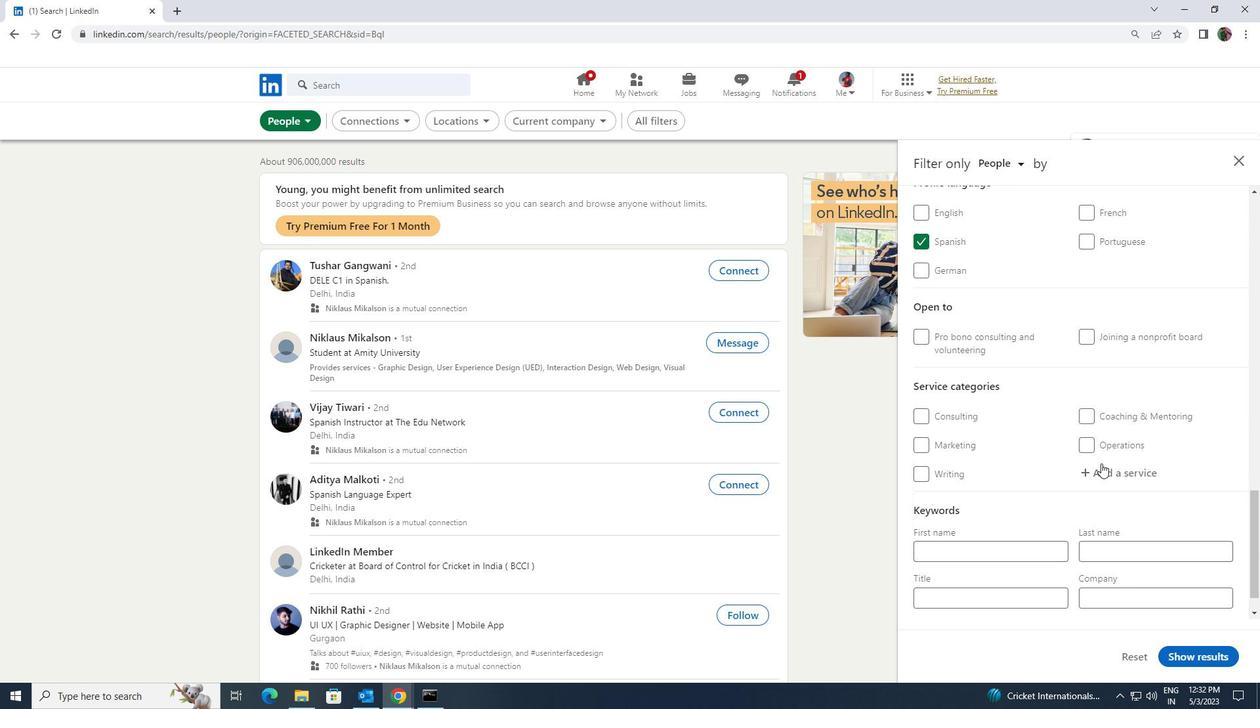 
Action: Mouse pressed left at (1102, 470)
Screenshot: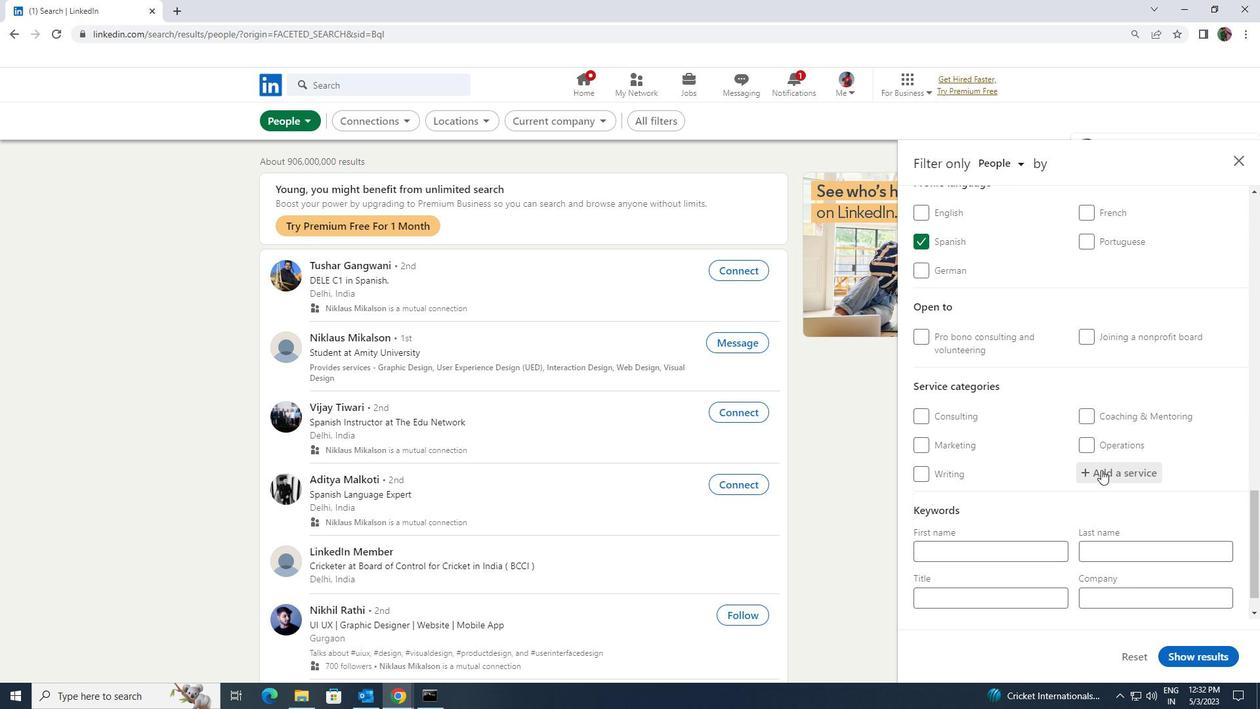 
Action: Key pressed <Key.shift>PRODACT<Key.backspace><Key.backspace><Key.backspace><Key.backspace>DUCT
Screenshot: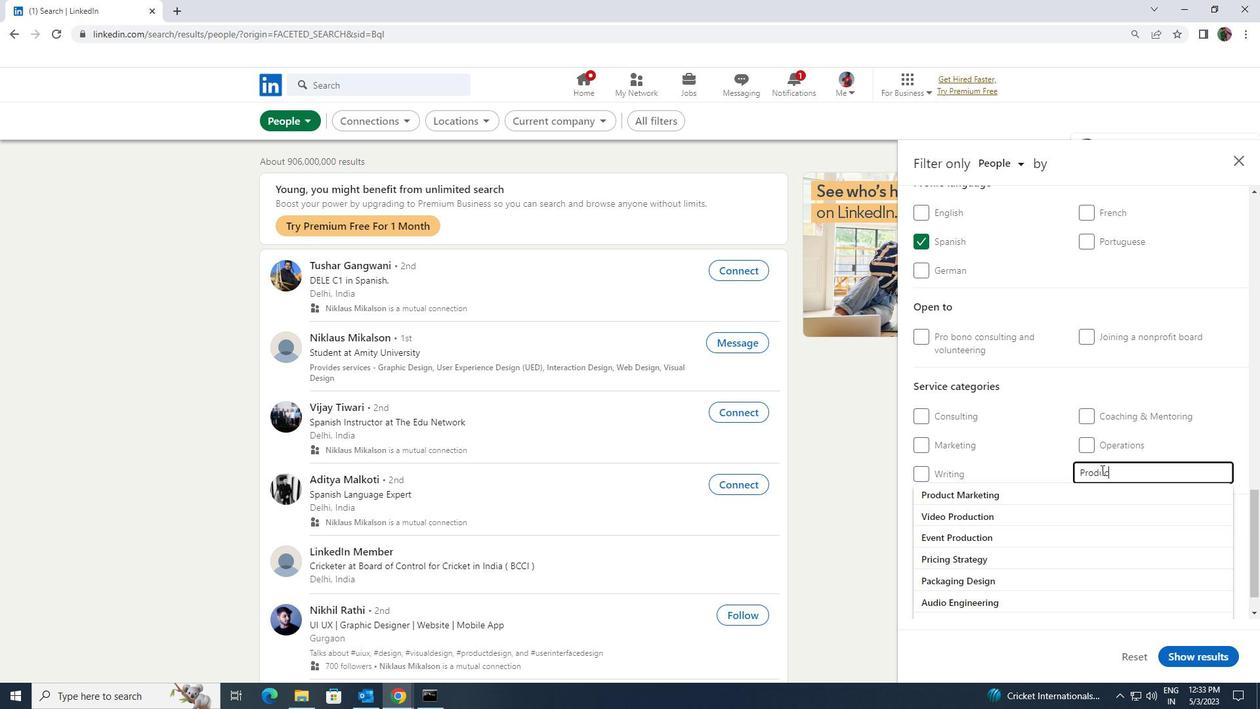 
Action: Mouse moved to (1096, 490)
Screenshot: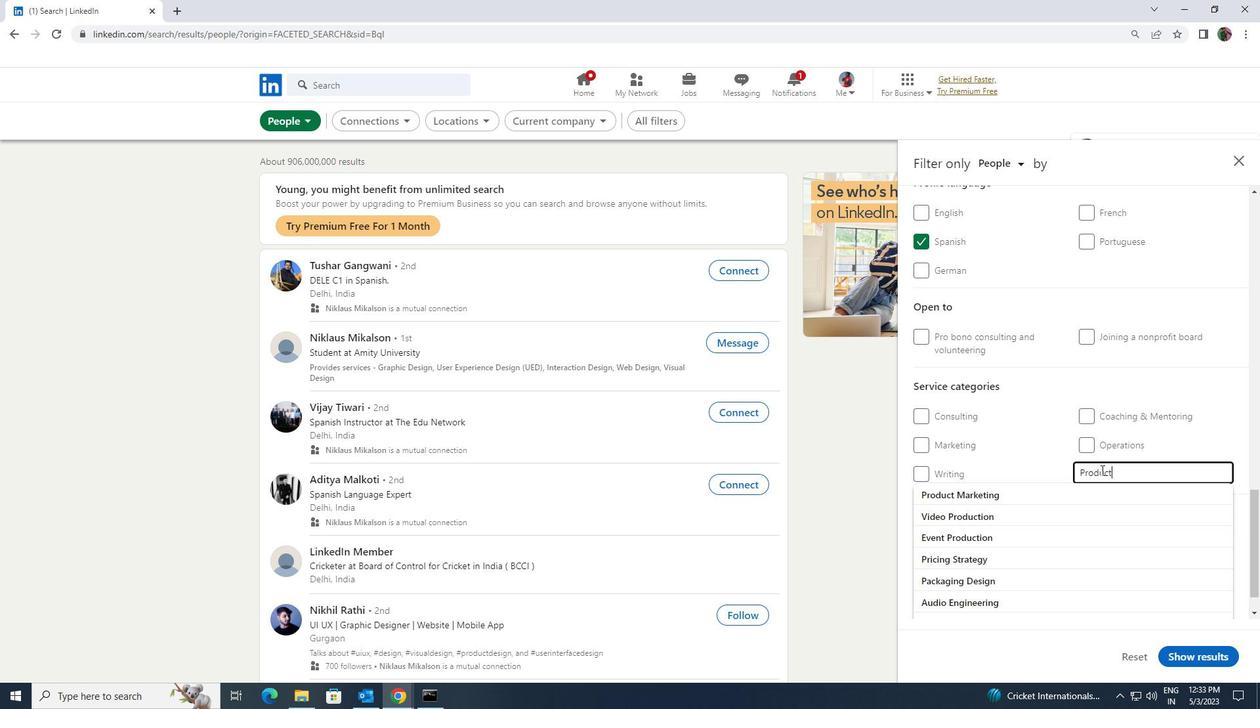
Action: Mouse pressed left at (1096, 490)
Screenshot: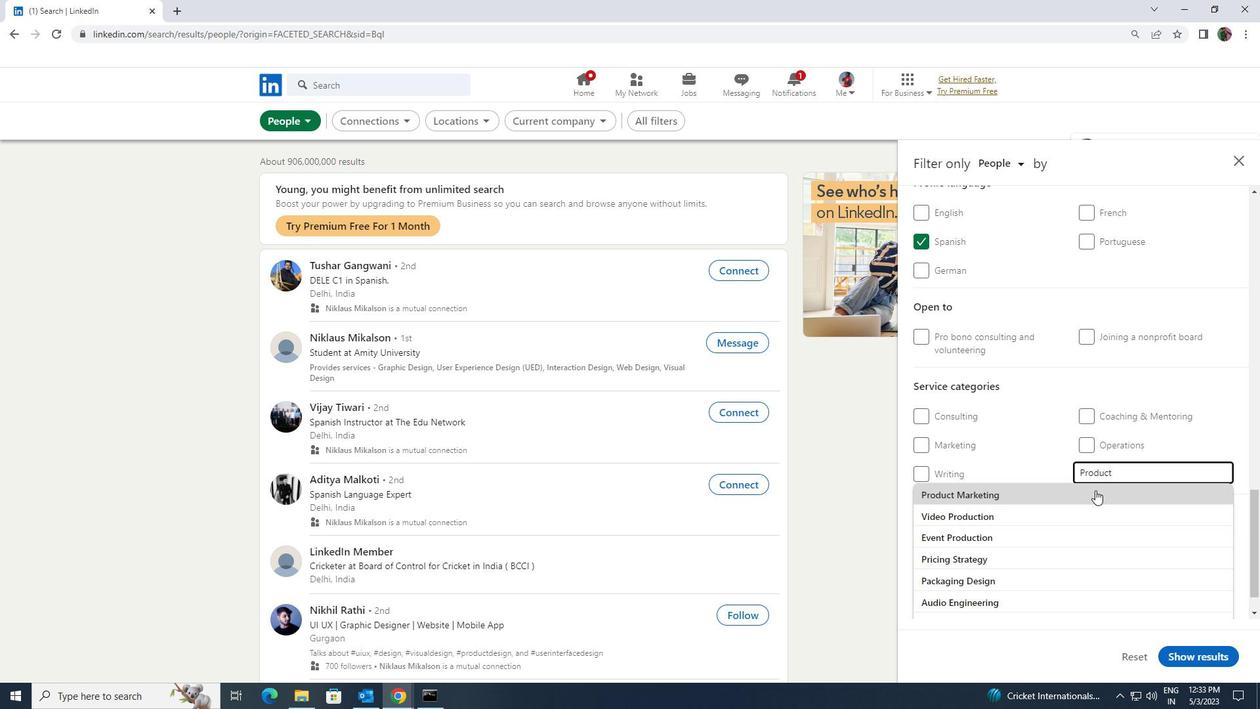 
Action: Mouse moved to (1090, 480)
Screenshot: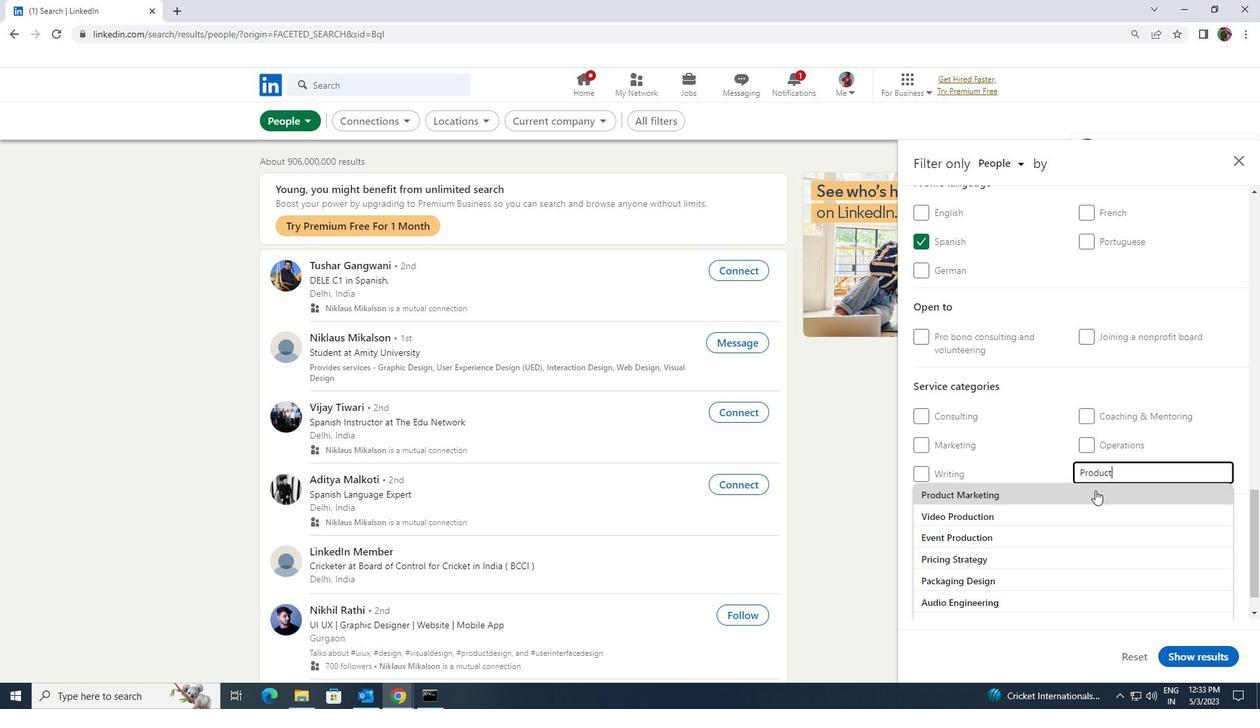 
Action: Mouse scrolled (1090, 480) with delta (0, 0)
Screenshot: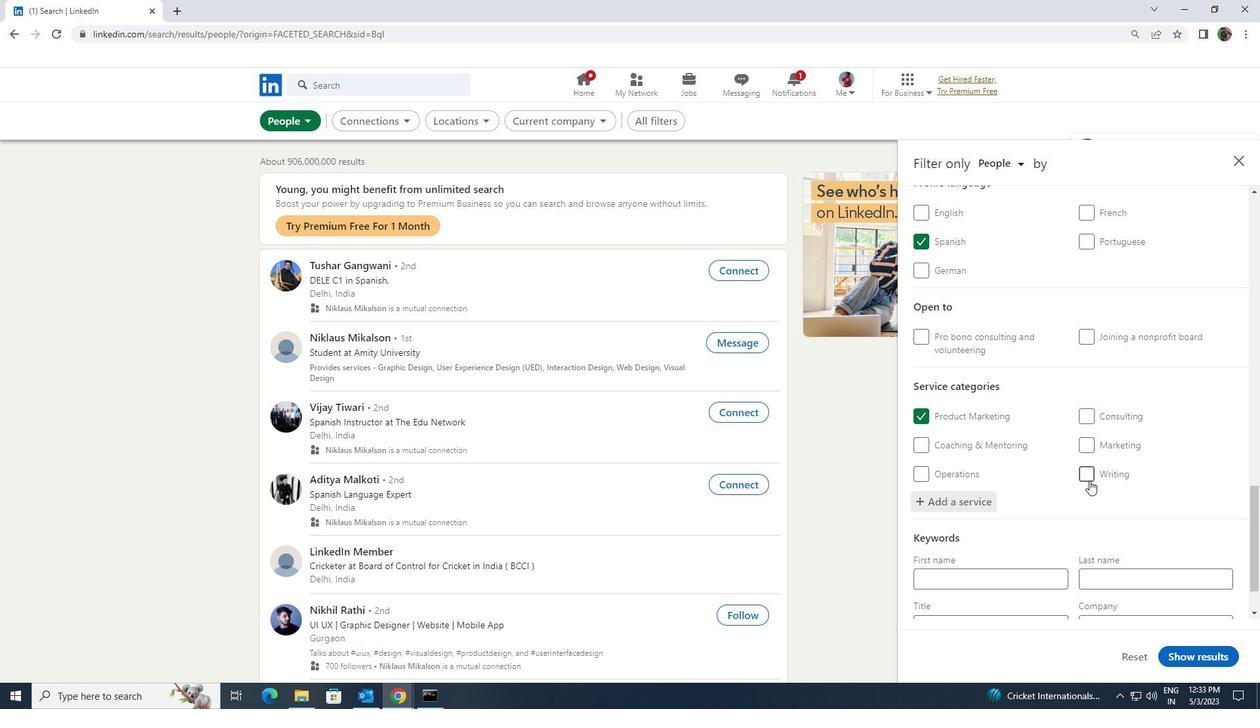 
Action: Mouse scrolled (1090, 480) with delta (0, 0)
Screenshot: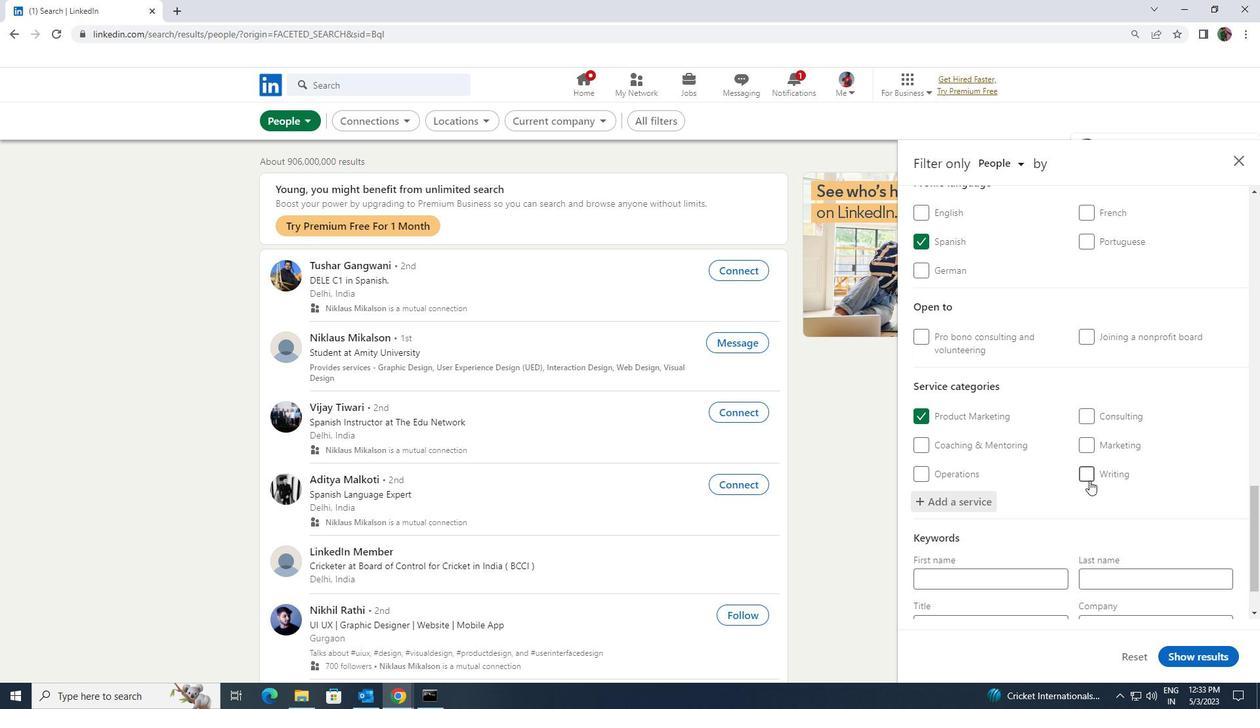 
Action: Mouse scrolled (1090, 480) with delta (0, 0)
Screenshot: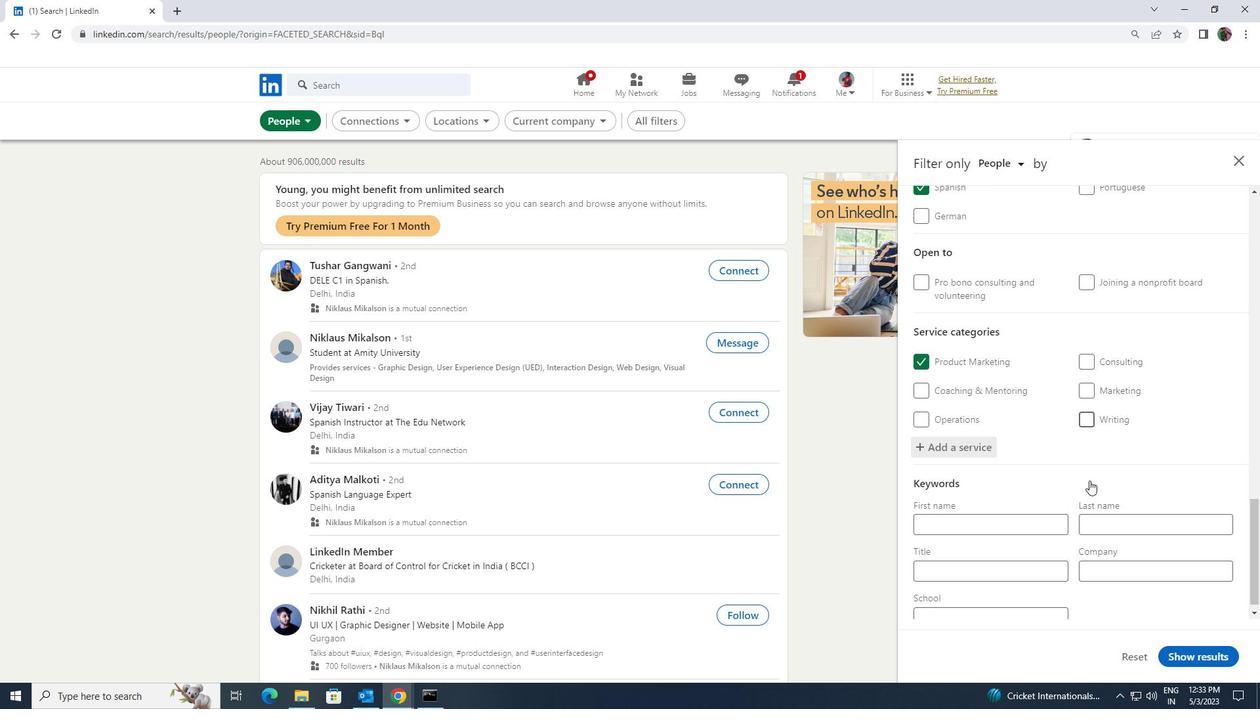 
Action: Mouse scrolled (1090, 480) with delta (0, 0)
Screenshot: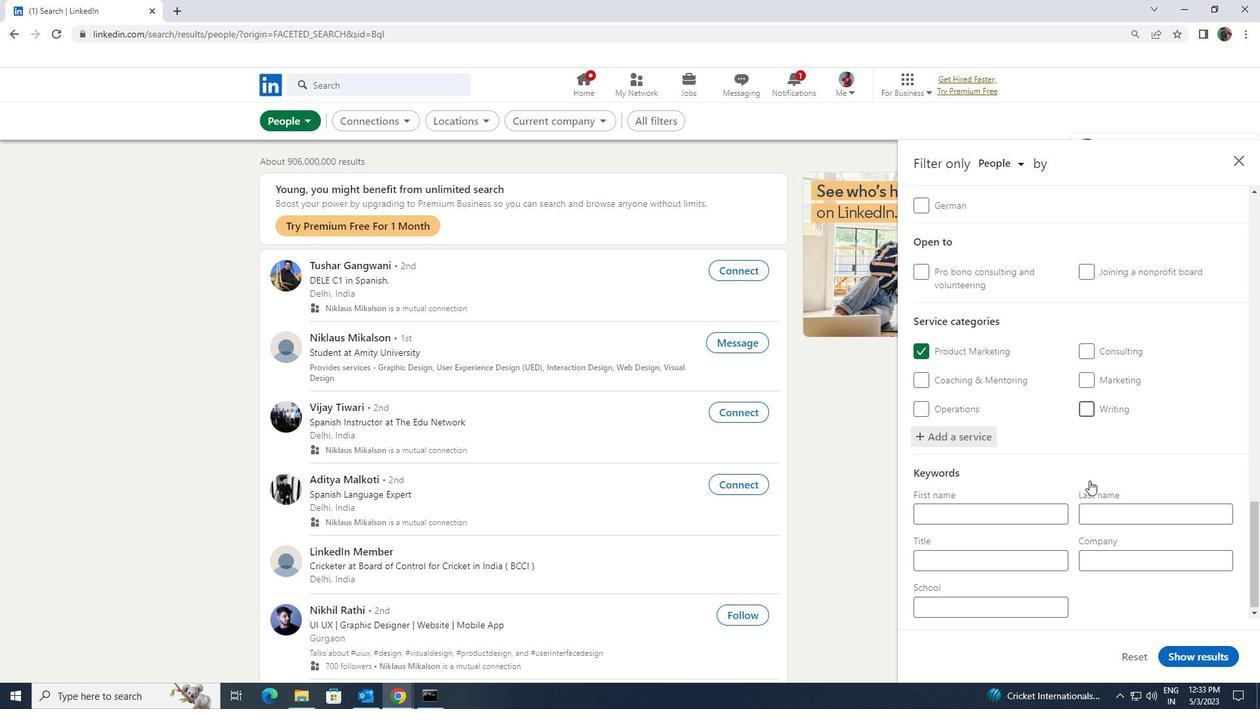 
Action: Mouse moved to (1040, 558)
Screenshot: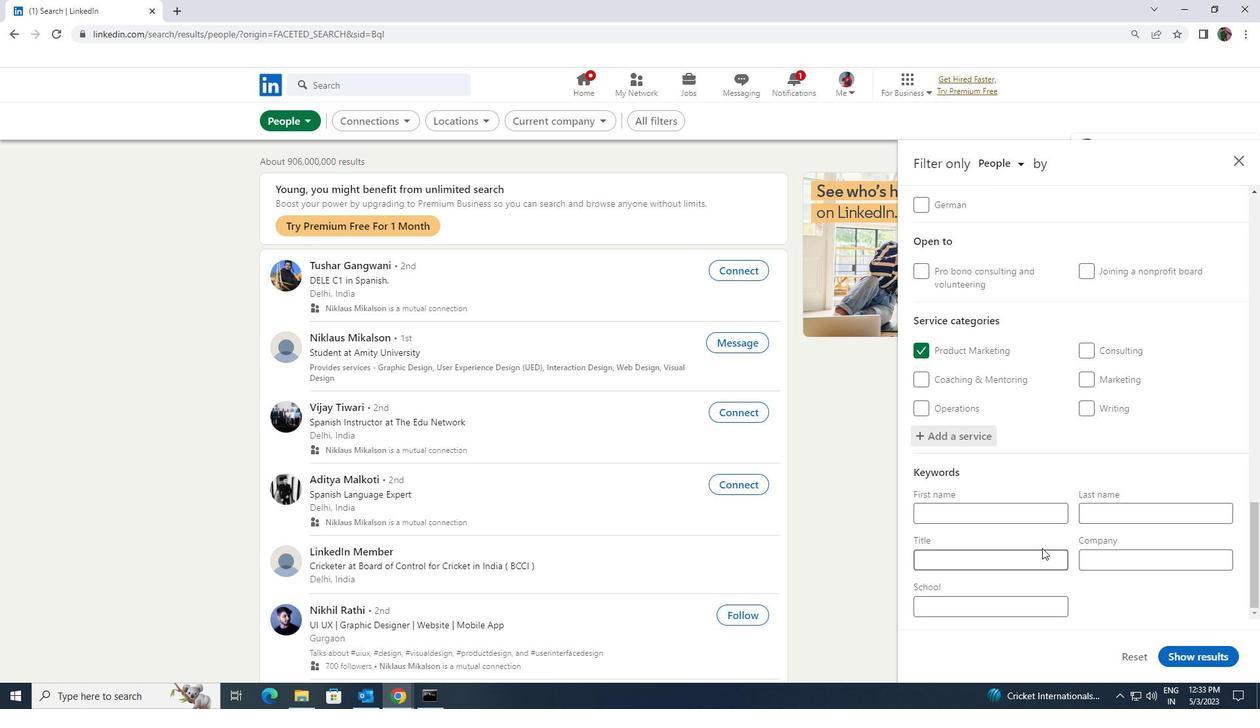 
Action: Mouse pressed left at (1040, 558)
Screenshot: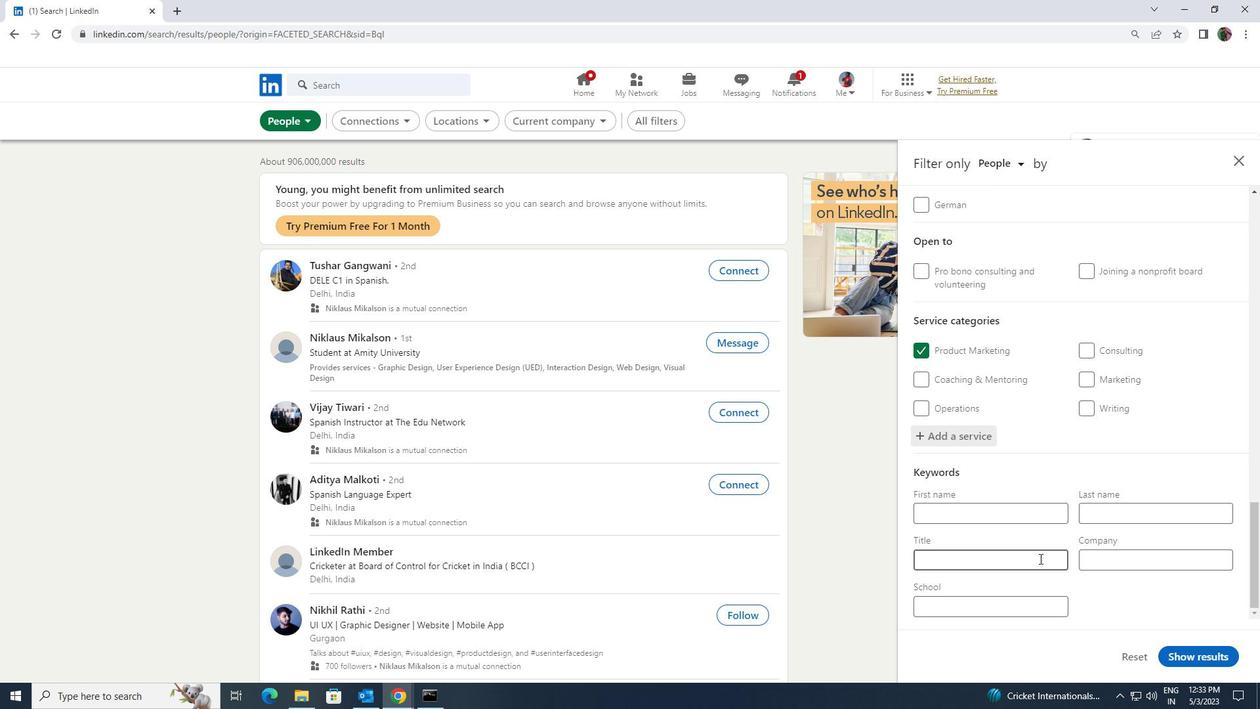 
Action: Key pressed <Key.shift><Key.shift>SPA<Key.shift><Key.space><Key.shift>MANAGER
Screenshot: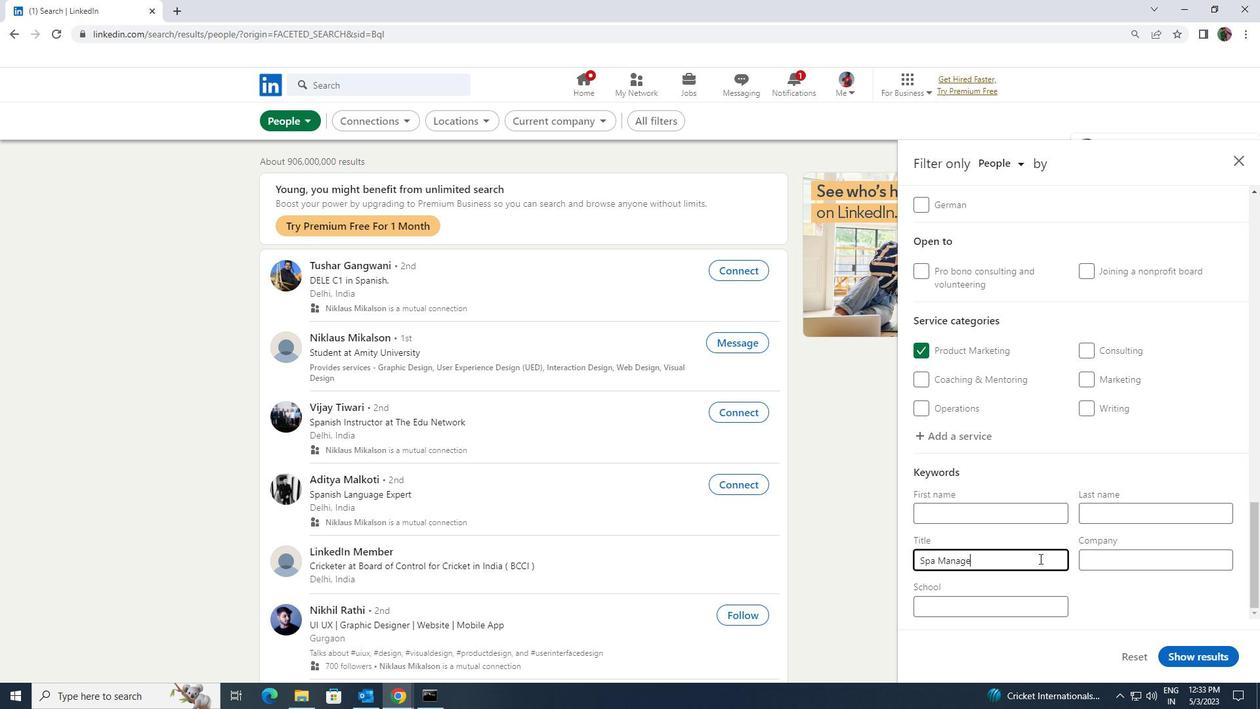 
Action: Mouse moved to (1174, 657)
Screenshot: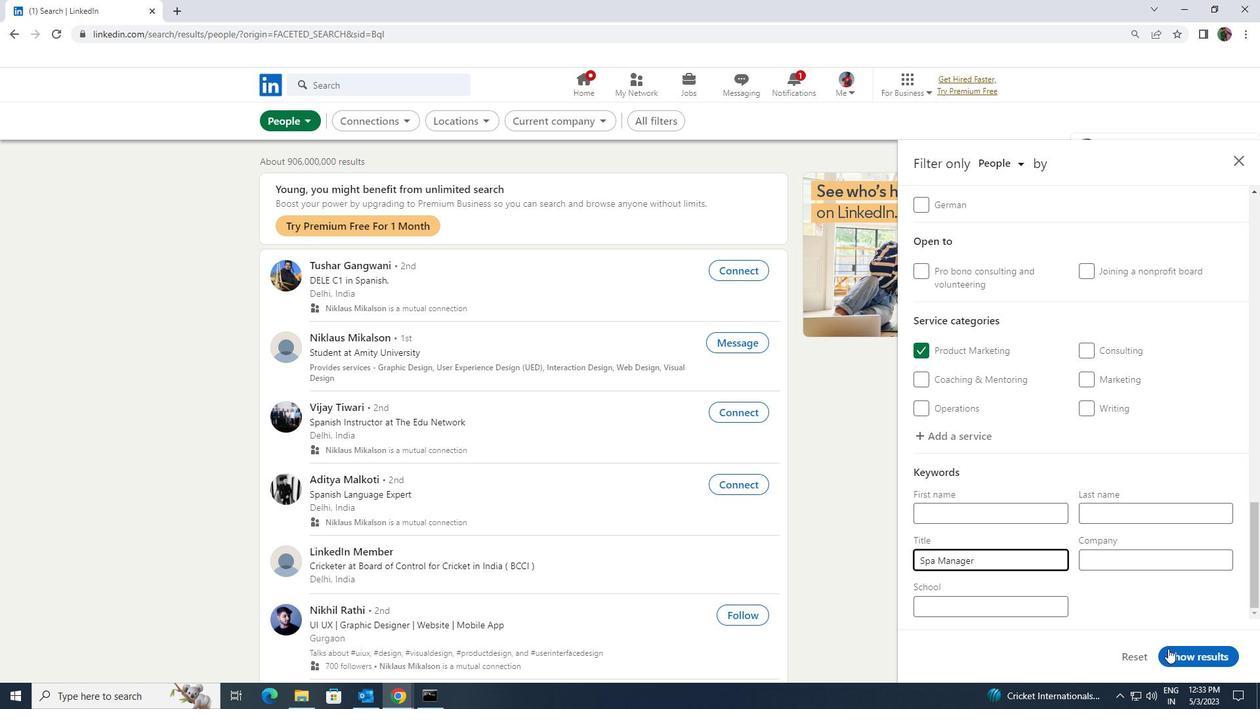 
Action: Mouse pressed left at (1174, 657)
Screenshot: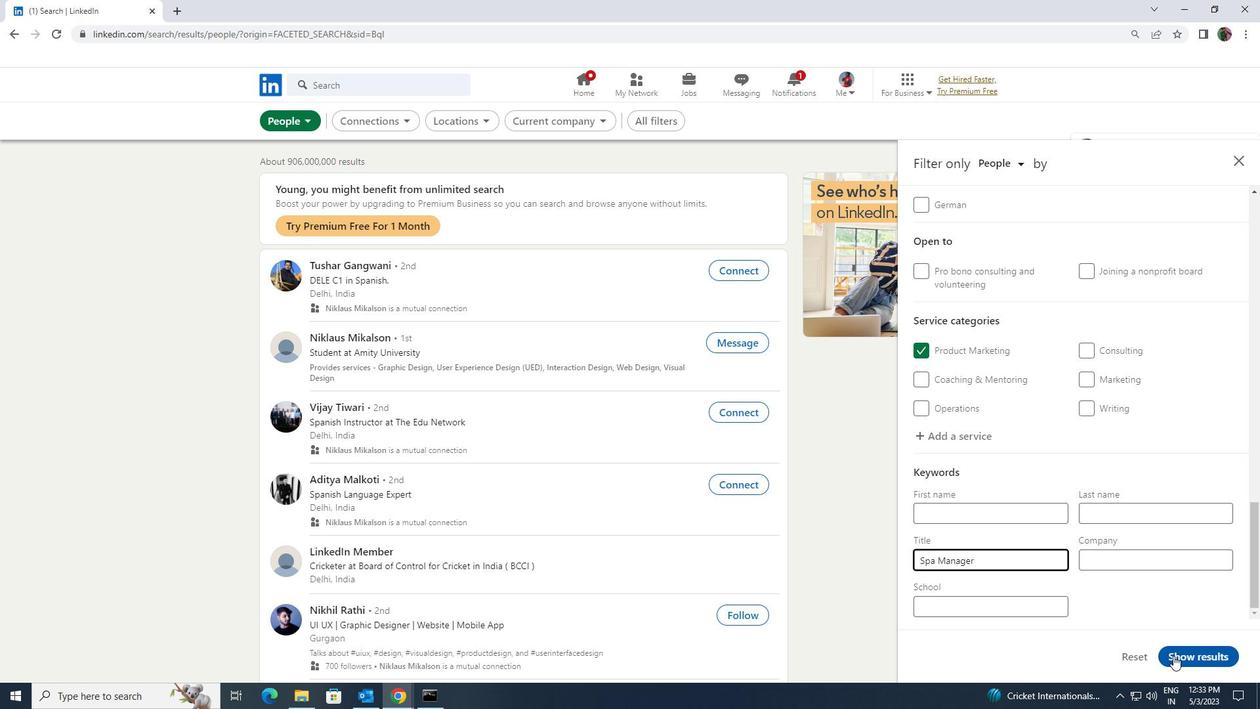 
